 Task: Buy 5 Bleaching for Women's from Shave & Hair Removal section under best seller category for shipping address: Marshall Davis, 2837 Point Street, Park Ridge, Illinois 60068, Cell Number 7738643880. Pay from credit card ending with 7965, CVV 549
Action: Mouse moved to (20, 89)
Screenshot: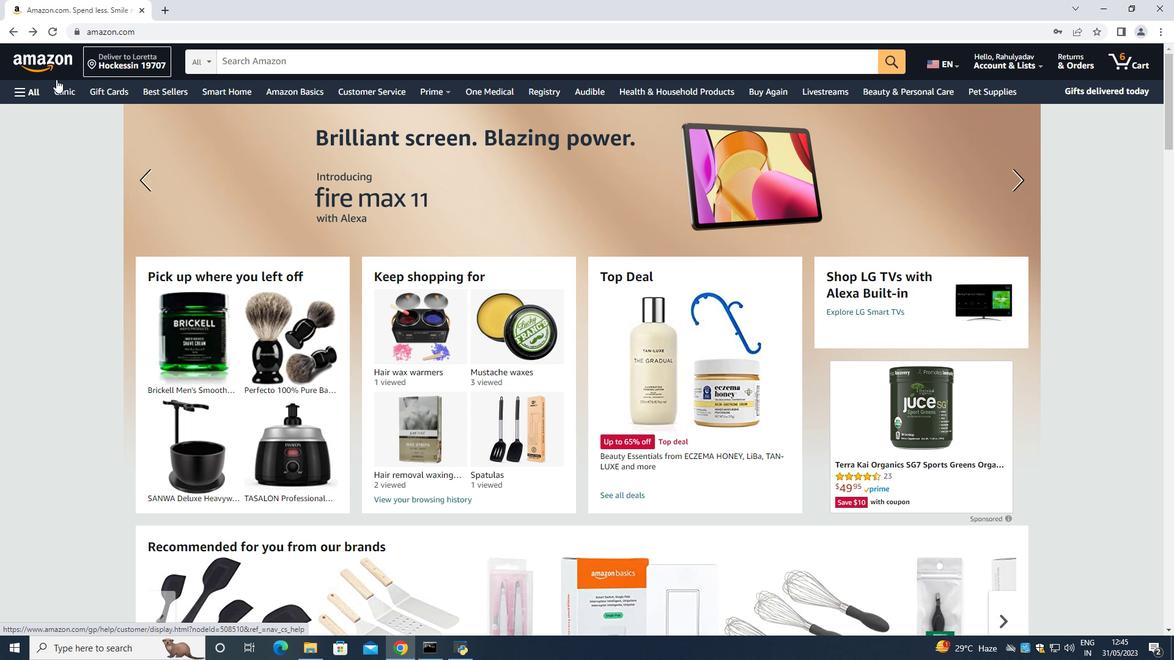 
Action: Mouse pressed left at (20, 89)
Screenshot: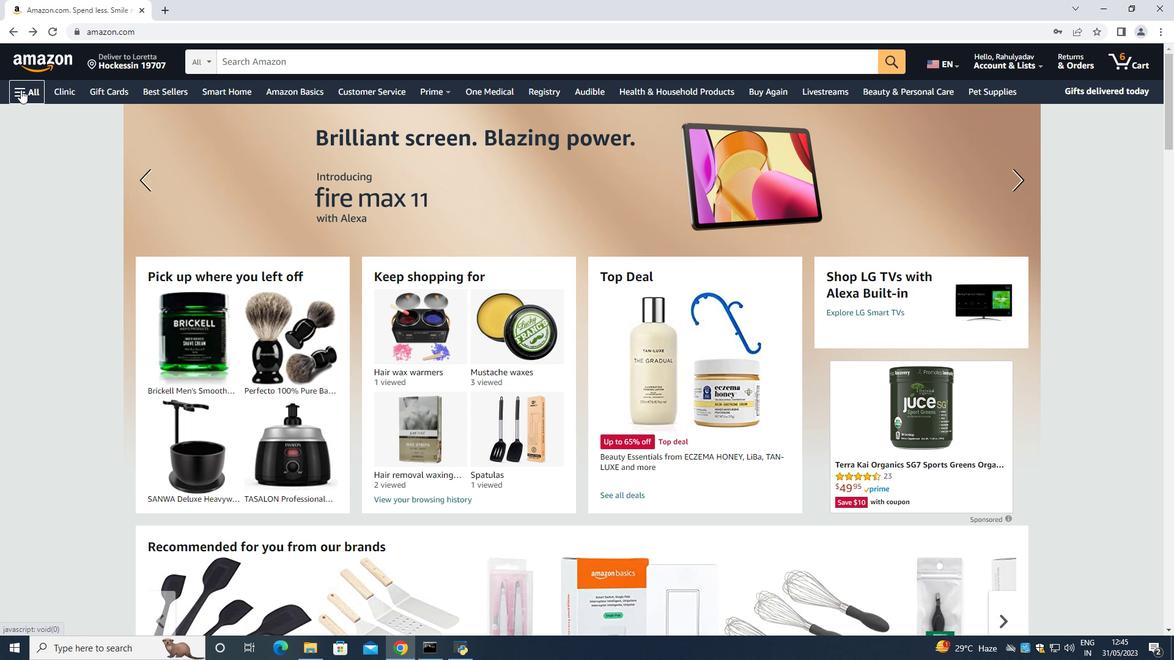 
Action: Mouse moved to (49, 118)
Screenshot: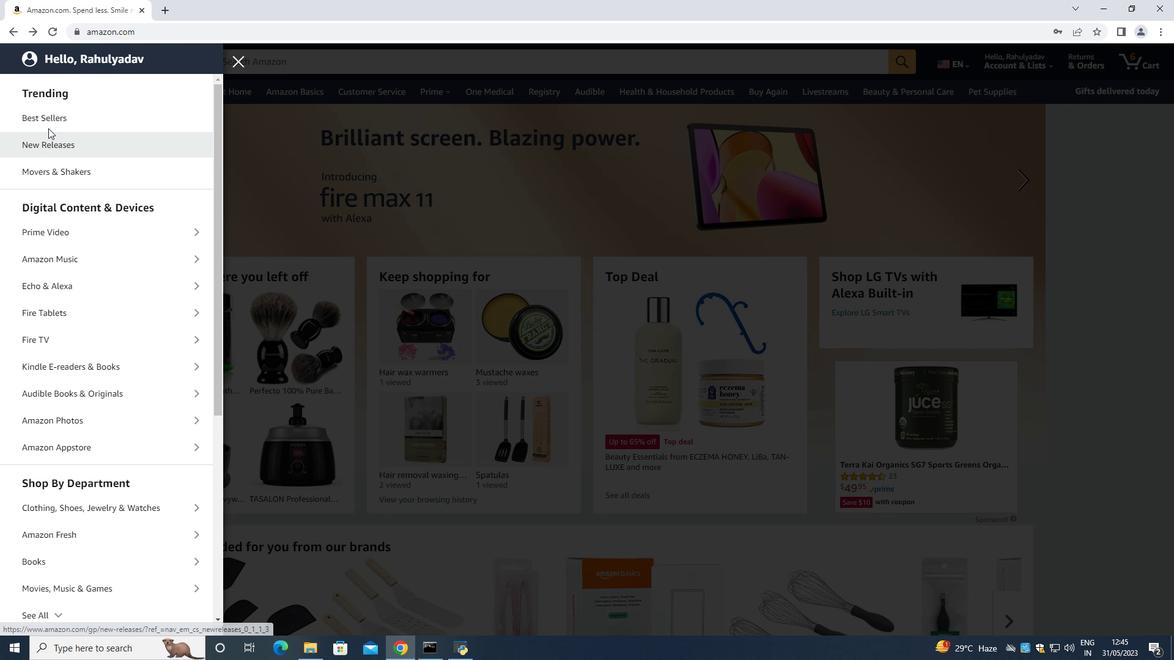 
Action: Mouse pressed left at (49, 118)
Screenshot: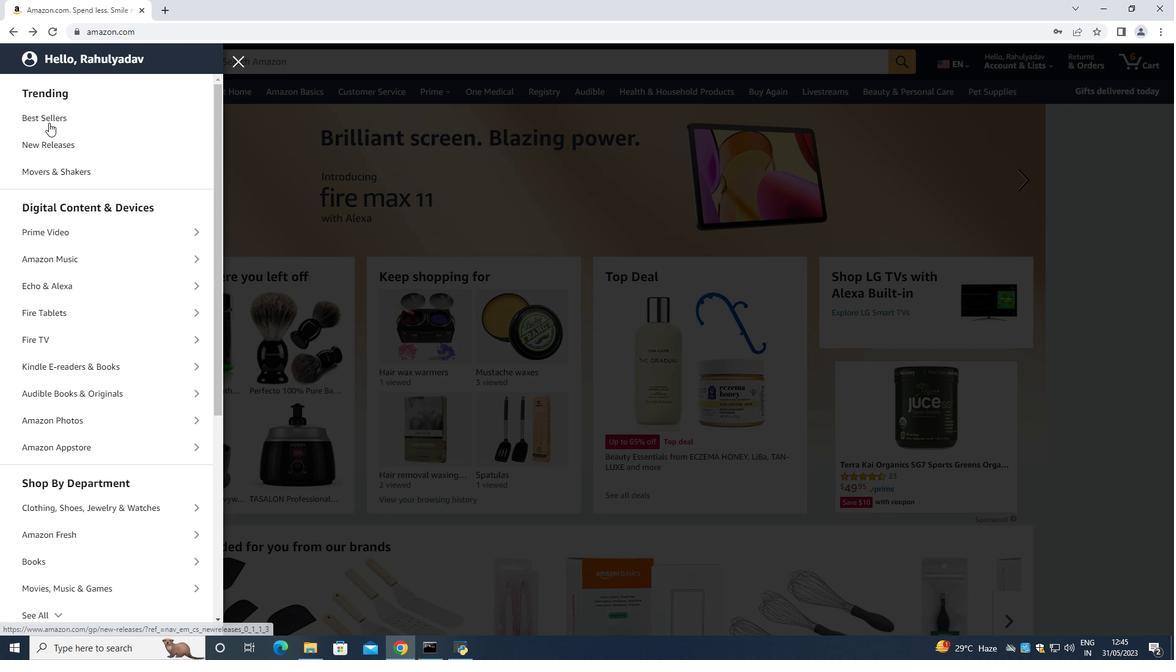 
Action: Mouse moved to (337, 66)
Screenshot: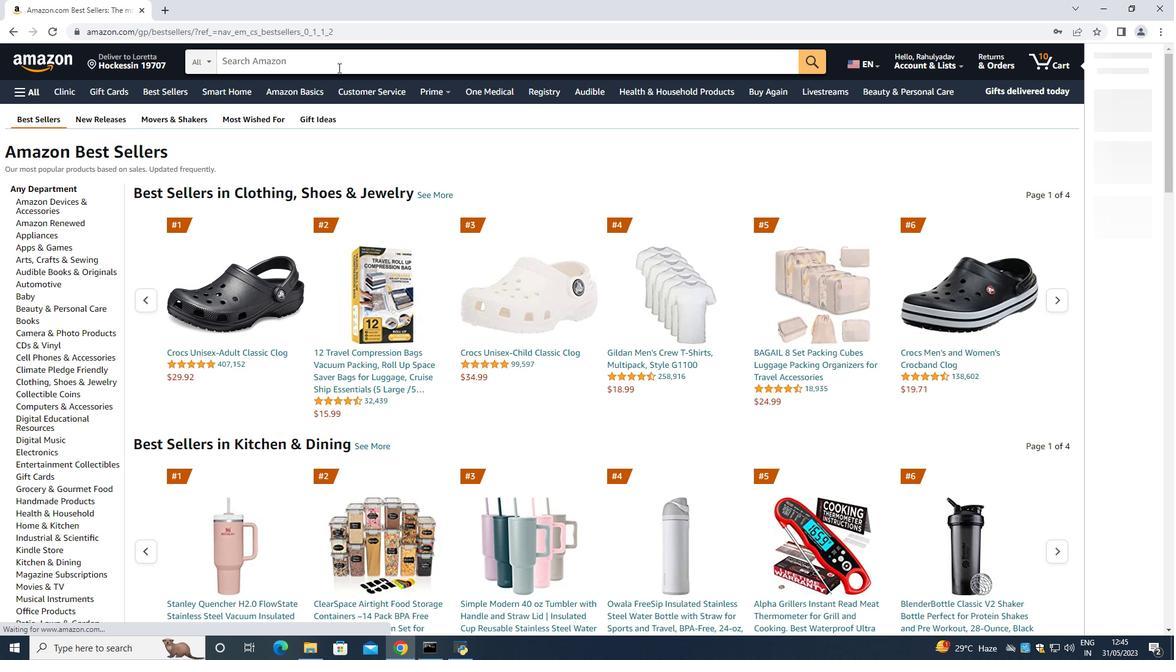 
Action: Mouse pressed left at (337, 66)
Screenshot: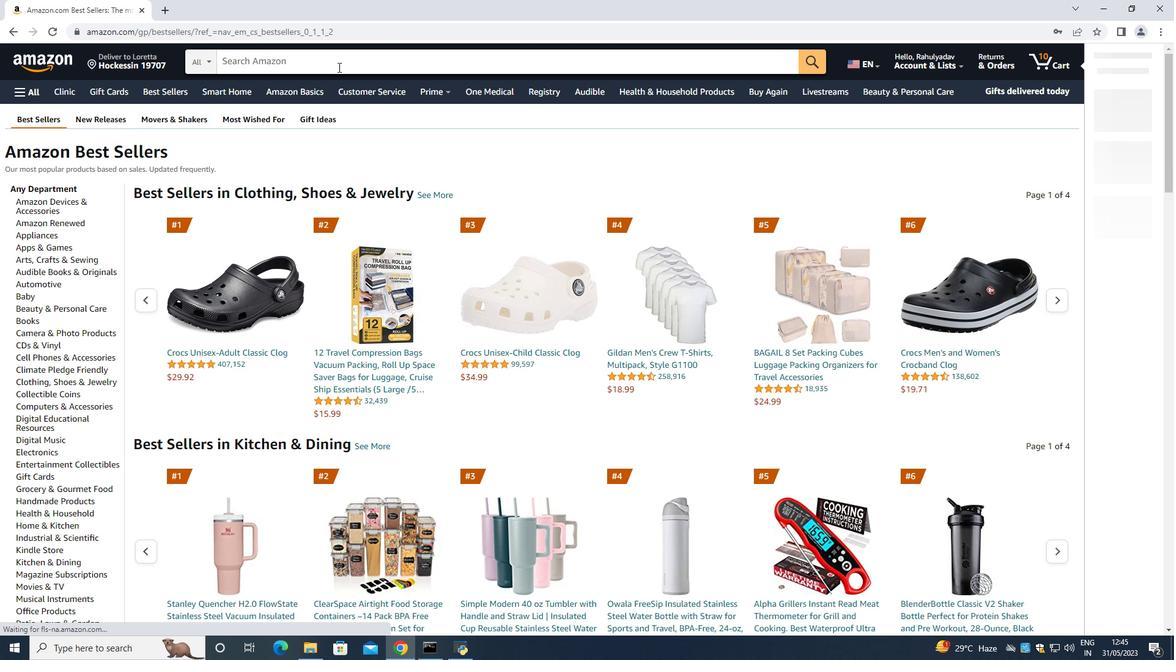 
Action: Mouse moved to (336, 66)
Screenshot: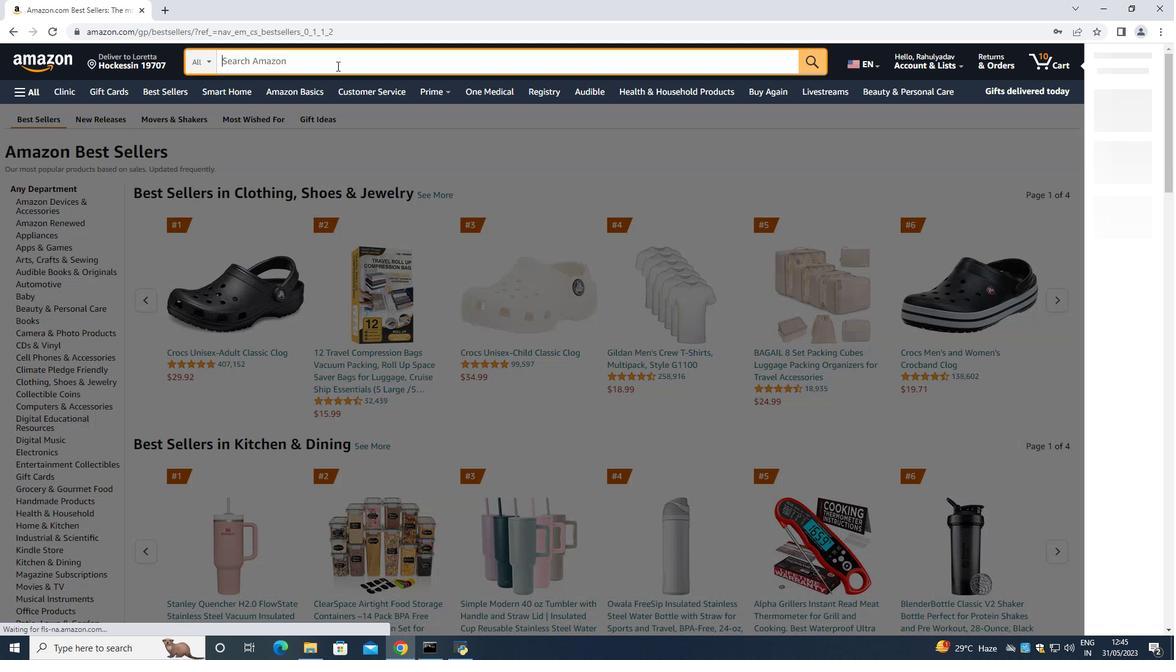 
Action: Key pressed <Key.shift>Bleaching<Key.space><Key.shift>For<Key.space><Key.shift>Women<Key.space><Key.enter>
Screenshot: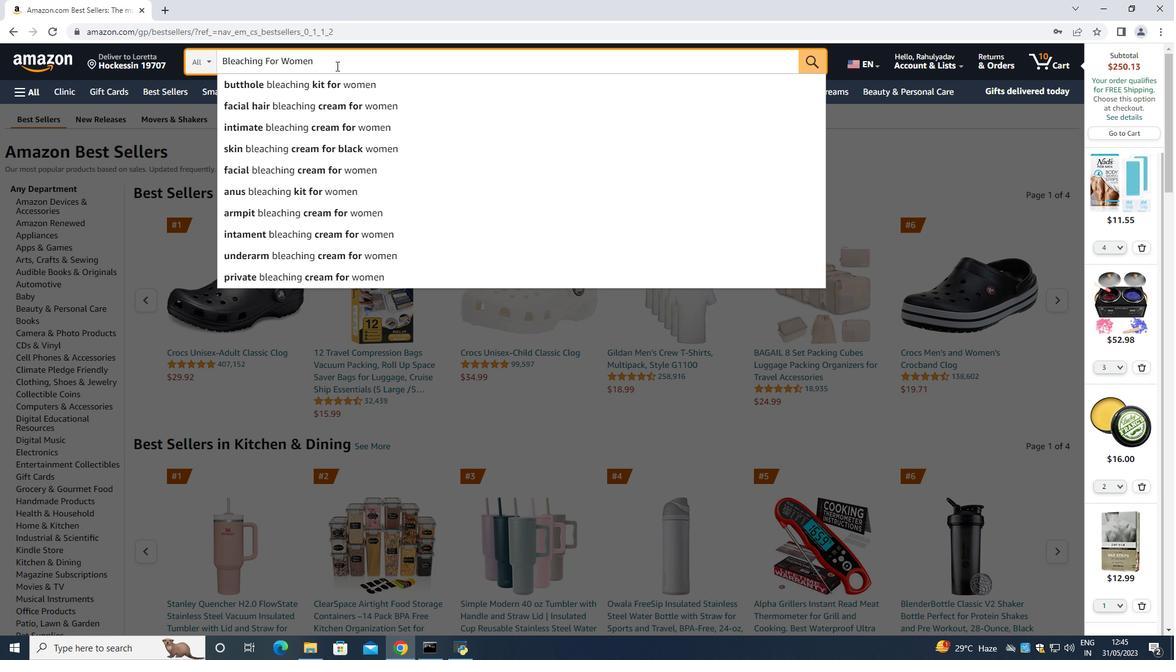 
Action: Mouse moved to (410, 257)
Screenshot: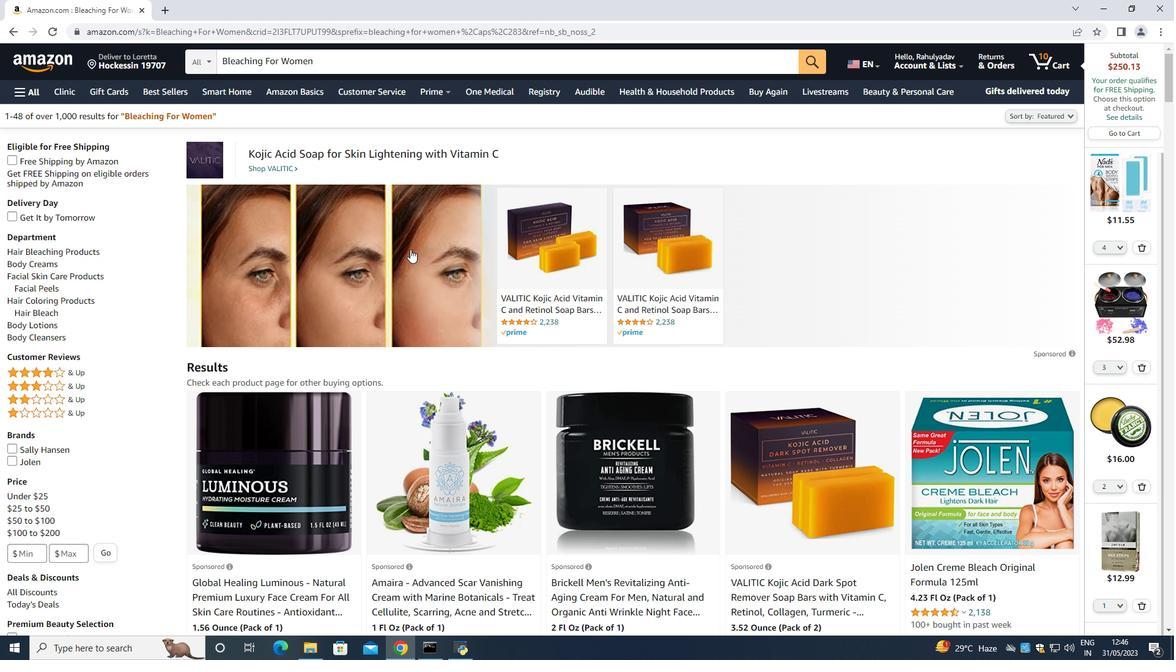 
Action: Mouse scrolled (410, 256) with delta (0, 0)
Screenshot: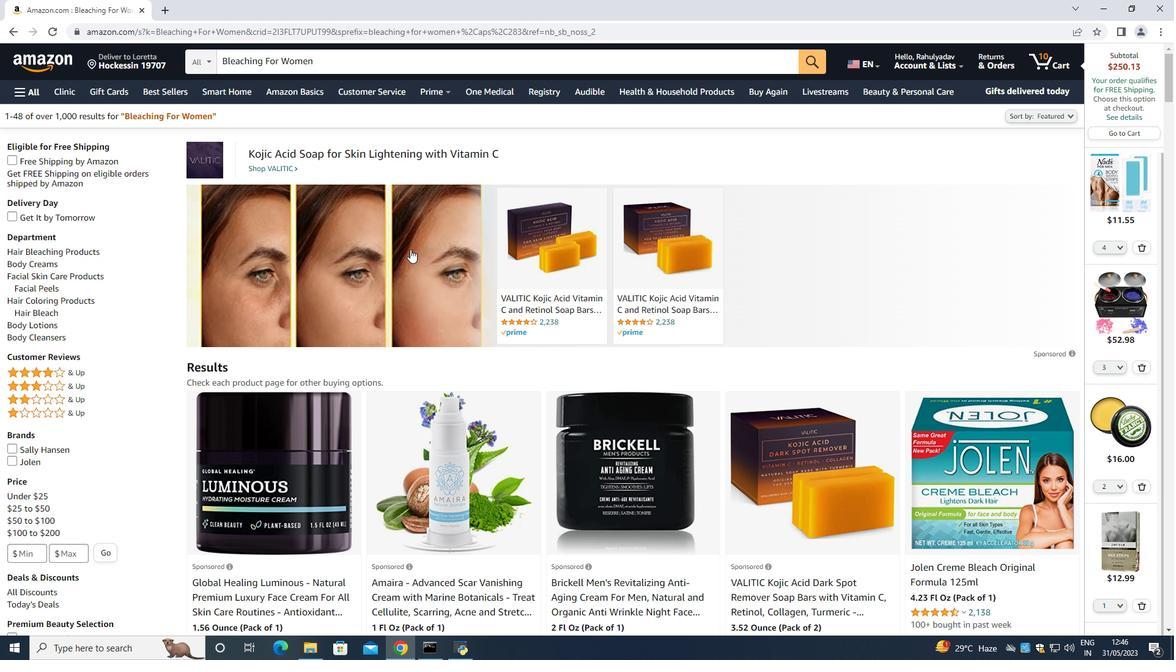 
Action: Mouse moved to (410, 257)
Screenshot: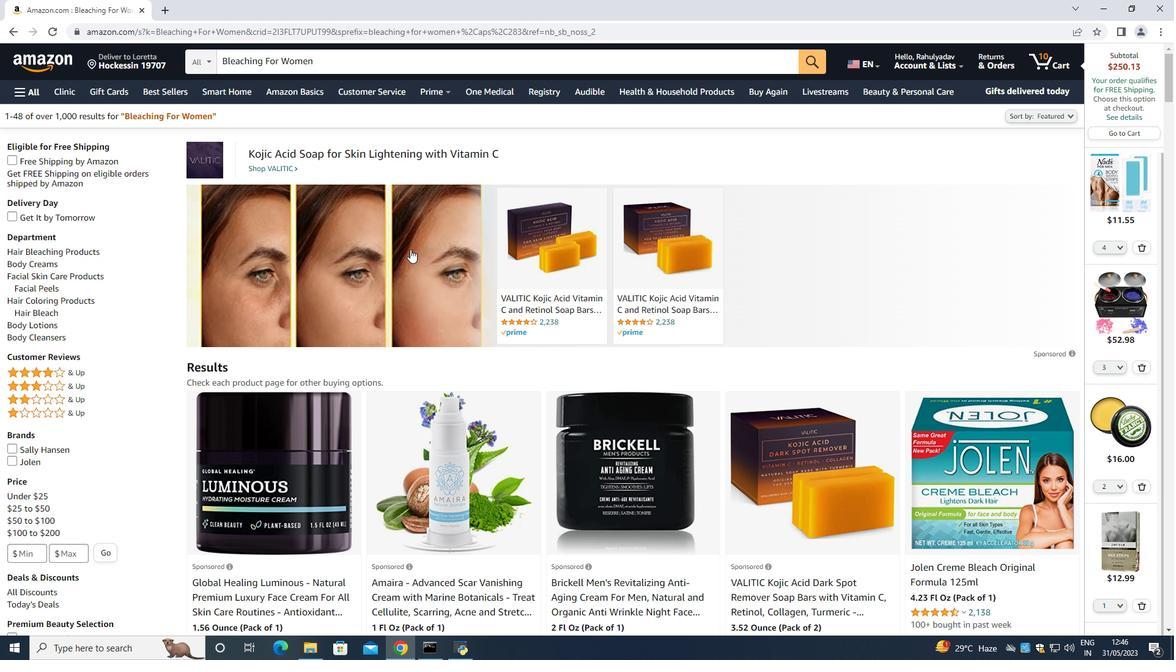 
Action: Mouse scrolled (410, 256) with delta (0, 0)
Screenshot: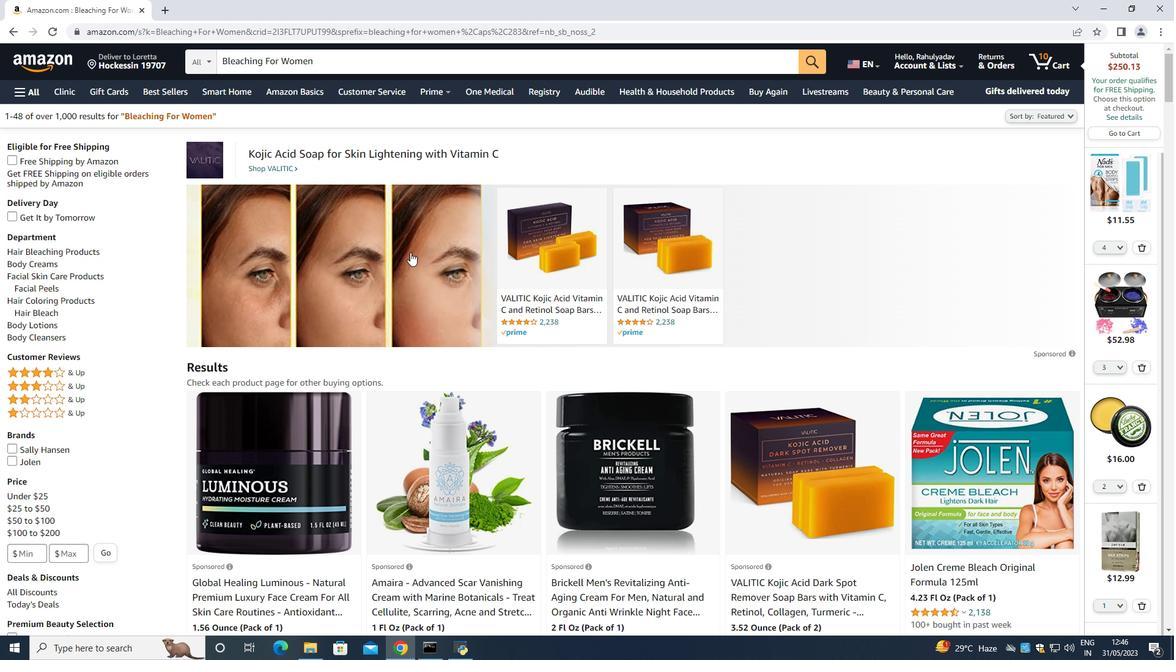 
Action: Mouse scrolled (410, 256) with delta (0, 0)
Screenshot: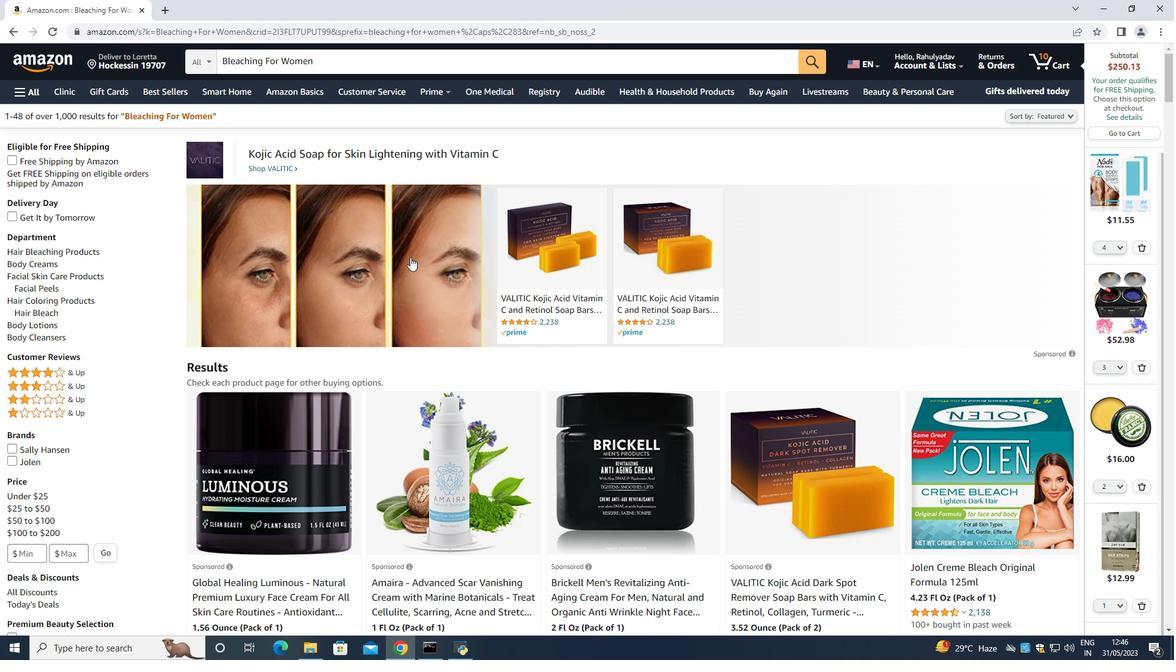 
Action: Mouse scrolled (410, 256) with delta (0, 0)
Screenshot: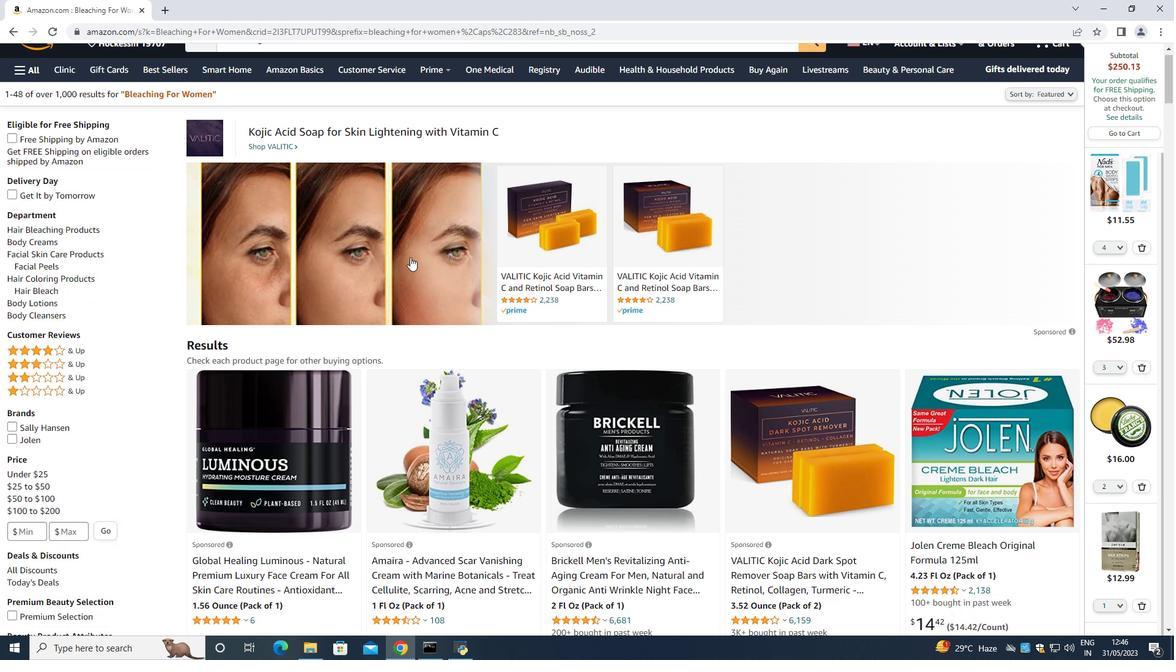 
Action: Mouse moved to (425, 310)
Screenshot: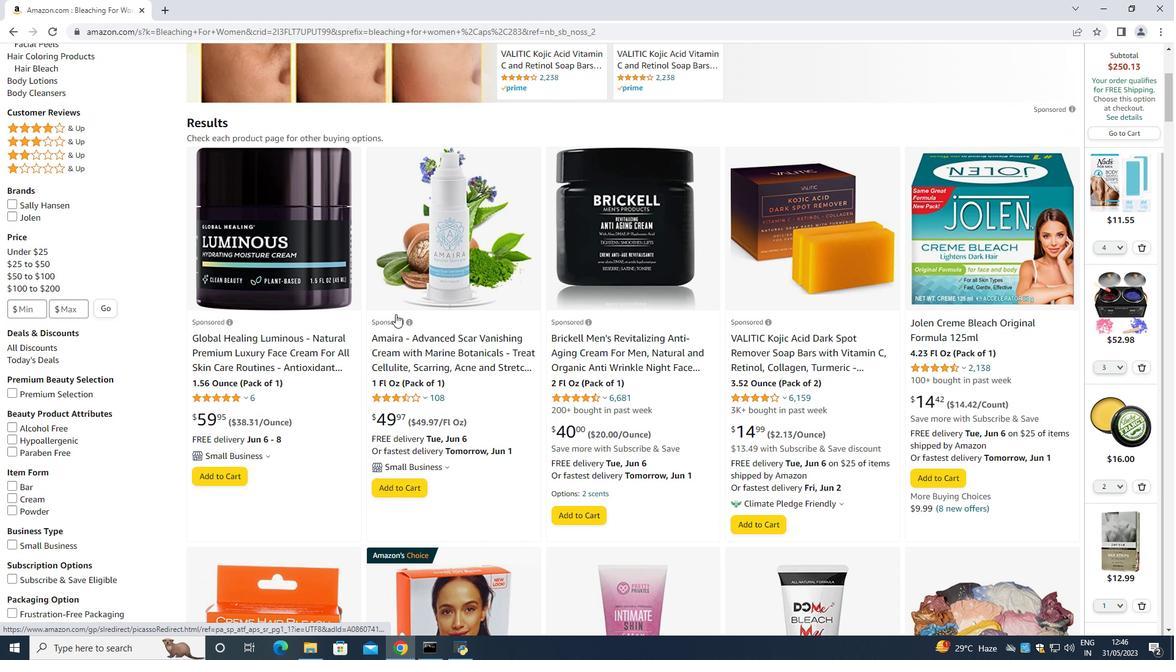 
Action: Mouse scrolled (425, 310) with delta (0, 0)
Screenshot: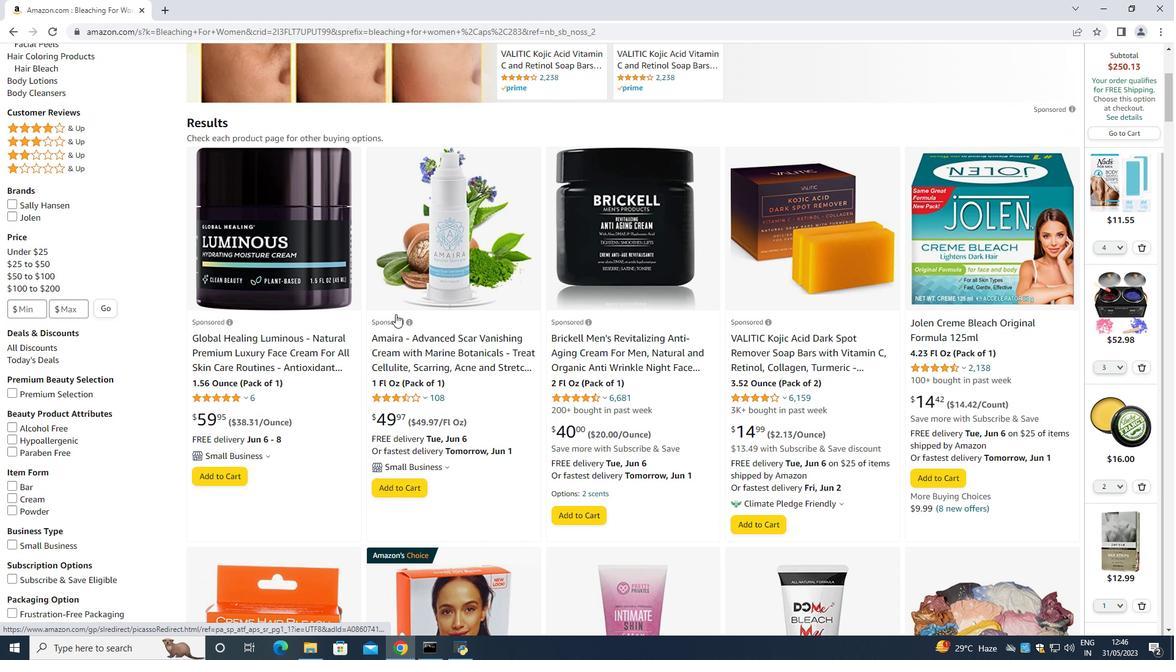 
Action: Mouse moved to (348, 270)
Screenshot: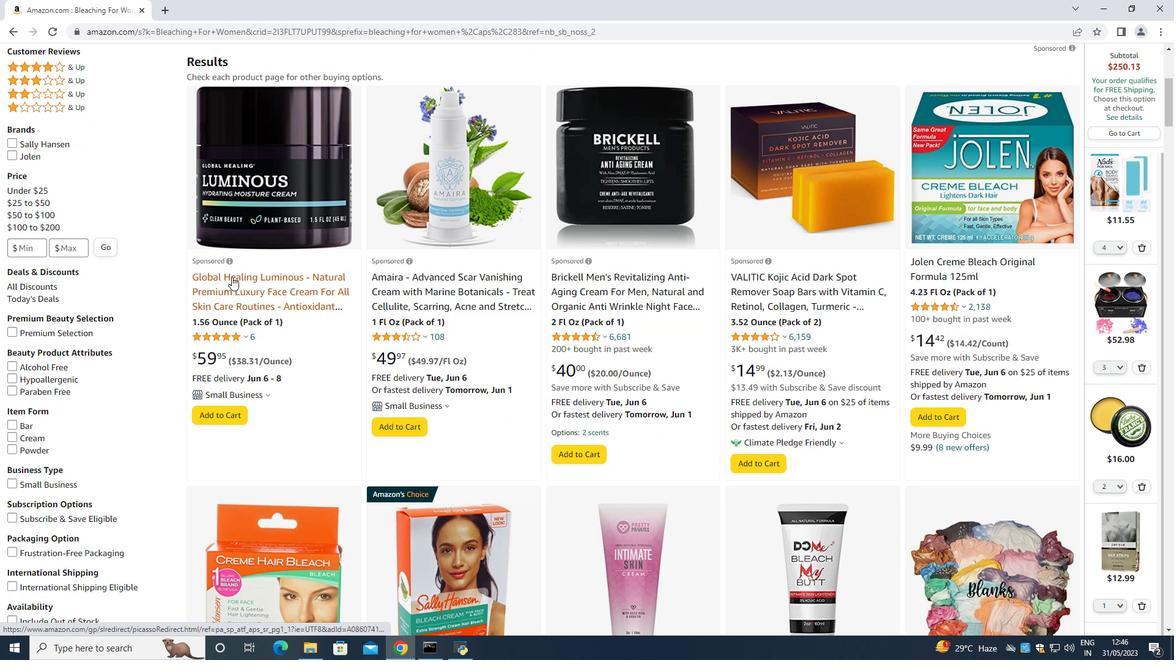 
Action: Mouse scrolled (348, 270) with delta (0, 0)
Screenshot: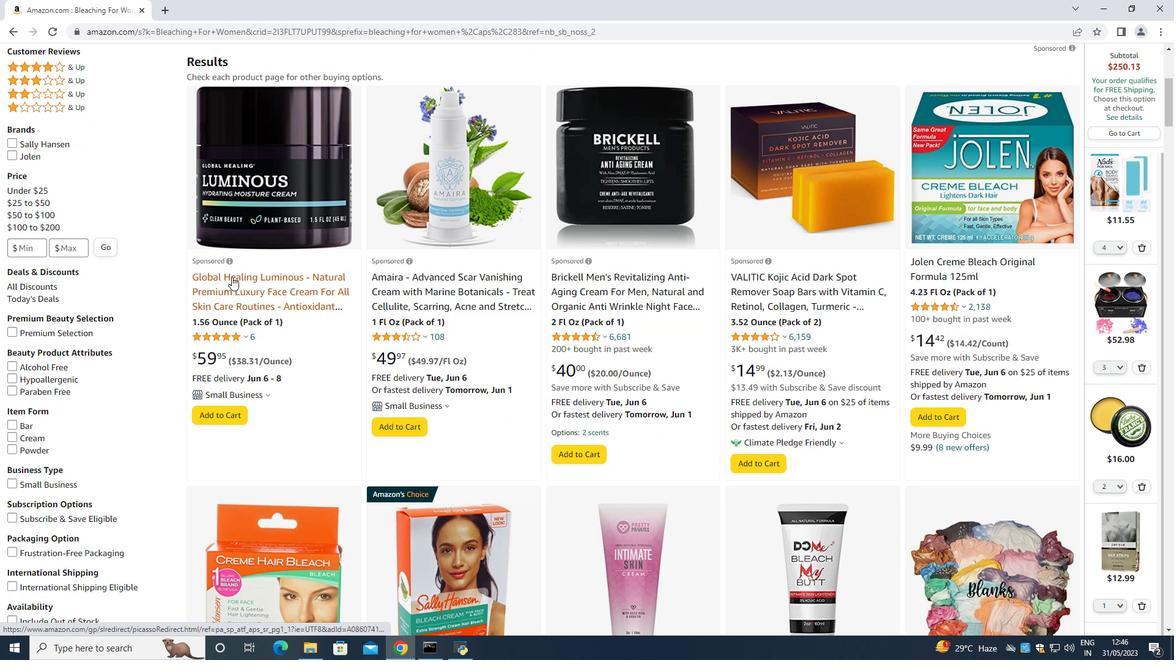 
Action: Mouse moved to (557, 388)
Screenshot: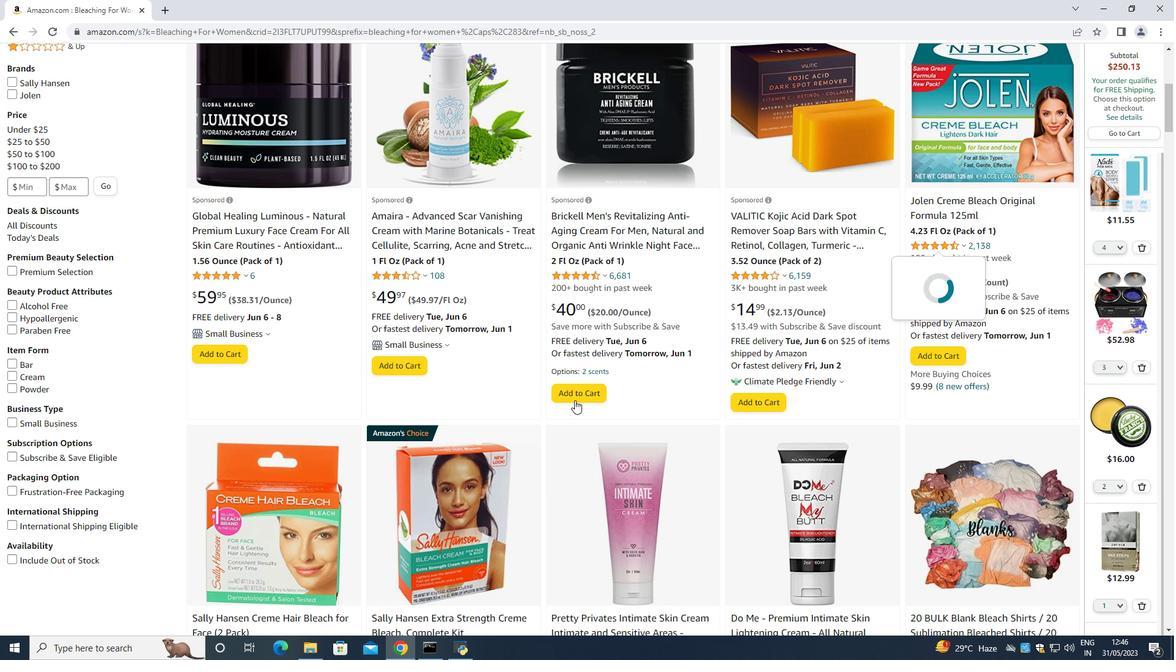 
Action: Mouse scrolled (557, 388) with delta (0, 0)
Screenshot: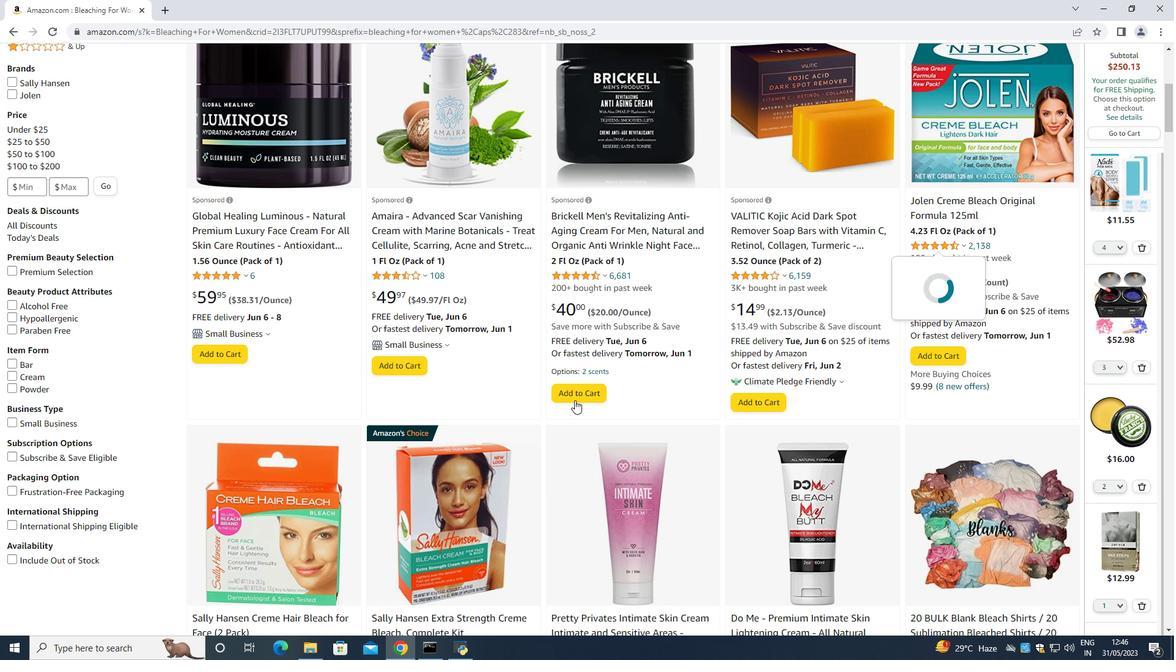 
Action: Mouse moved to (557, 388)
Screenshot: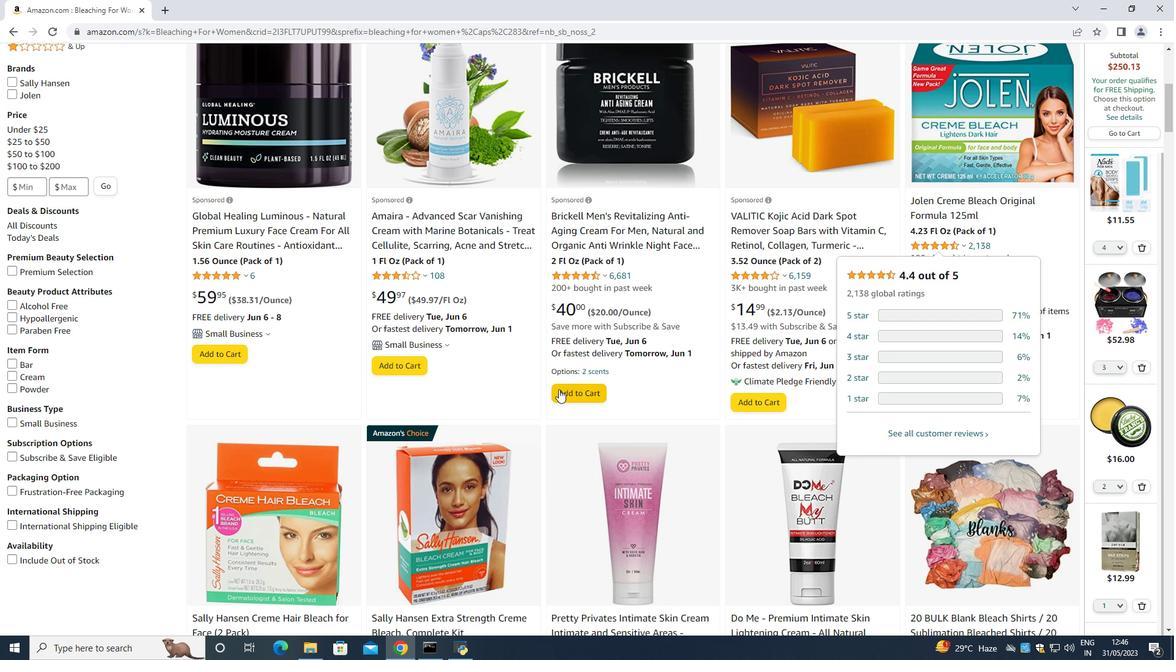 
Action: Mouse scrolled (557, 387) with delta (0, 0)
Screenshot: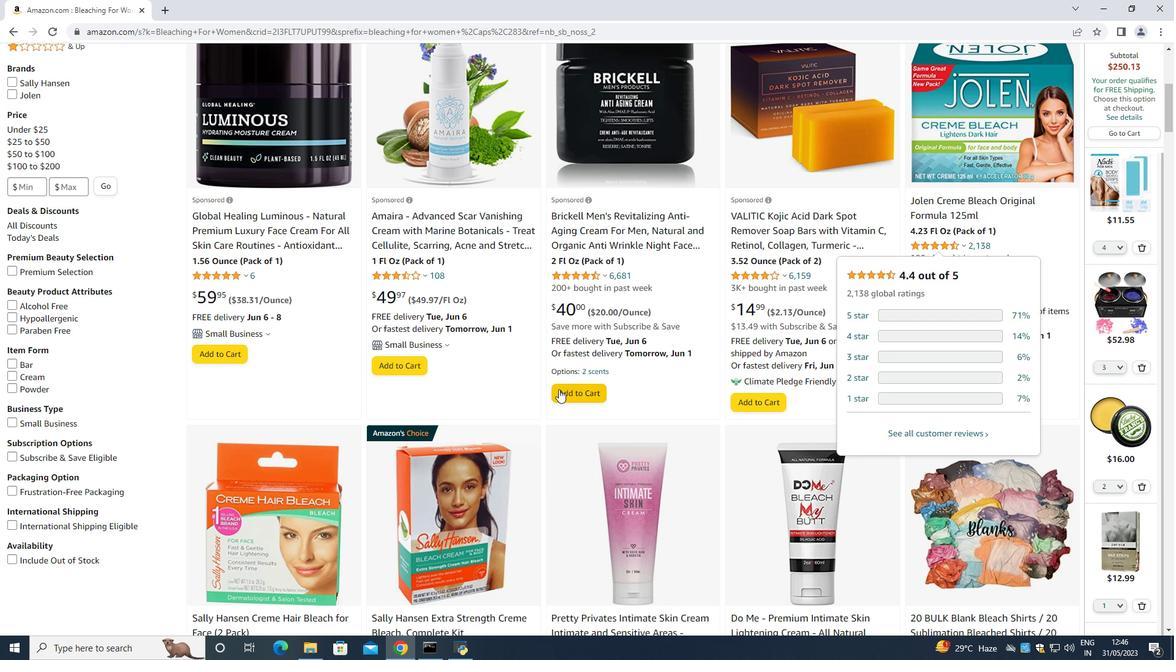 
Action: Mouse moved to (519, 407)
Screenshot: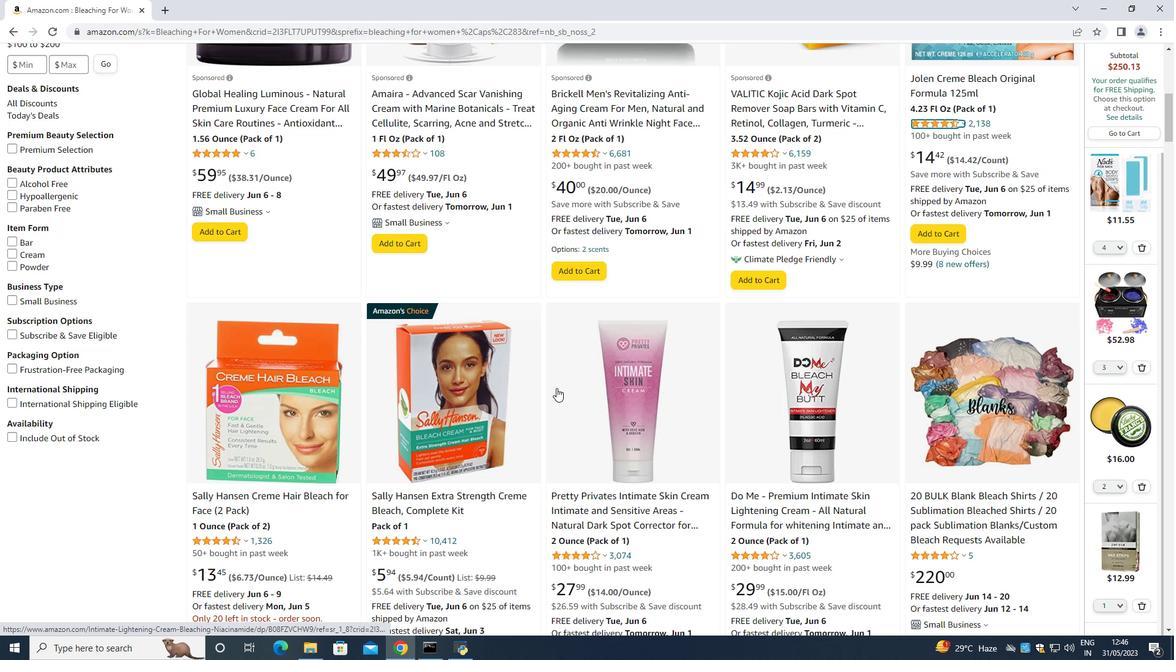 
Action: Mouse scrolled (556, 387) with delta (0, 0)
Screenshot: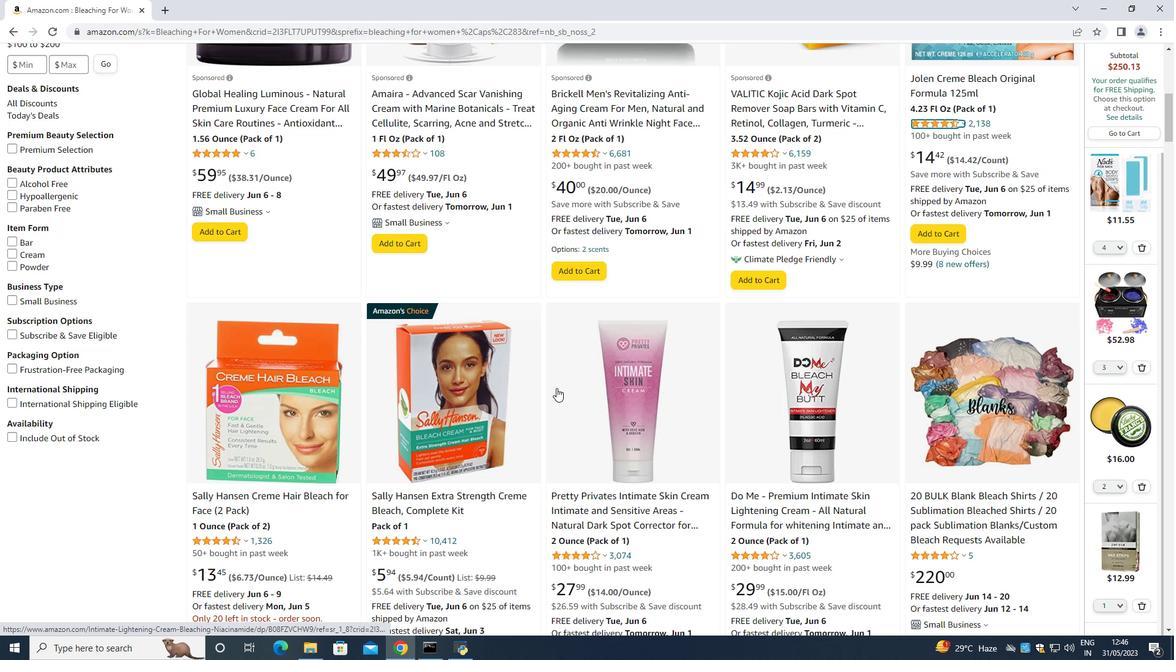 
Action: Mouse moved to (464, 438)
Screenshot: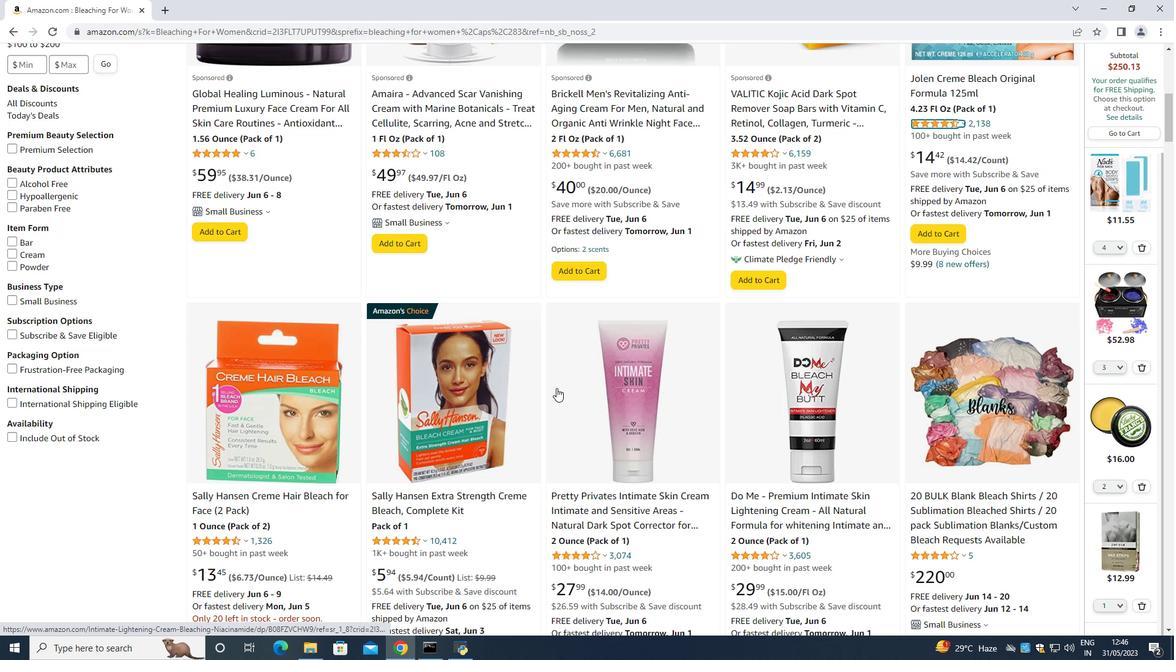 
Action: Mouse scrolled (555, 387) with delta (0, 0)
Screenshot: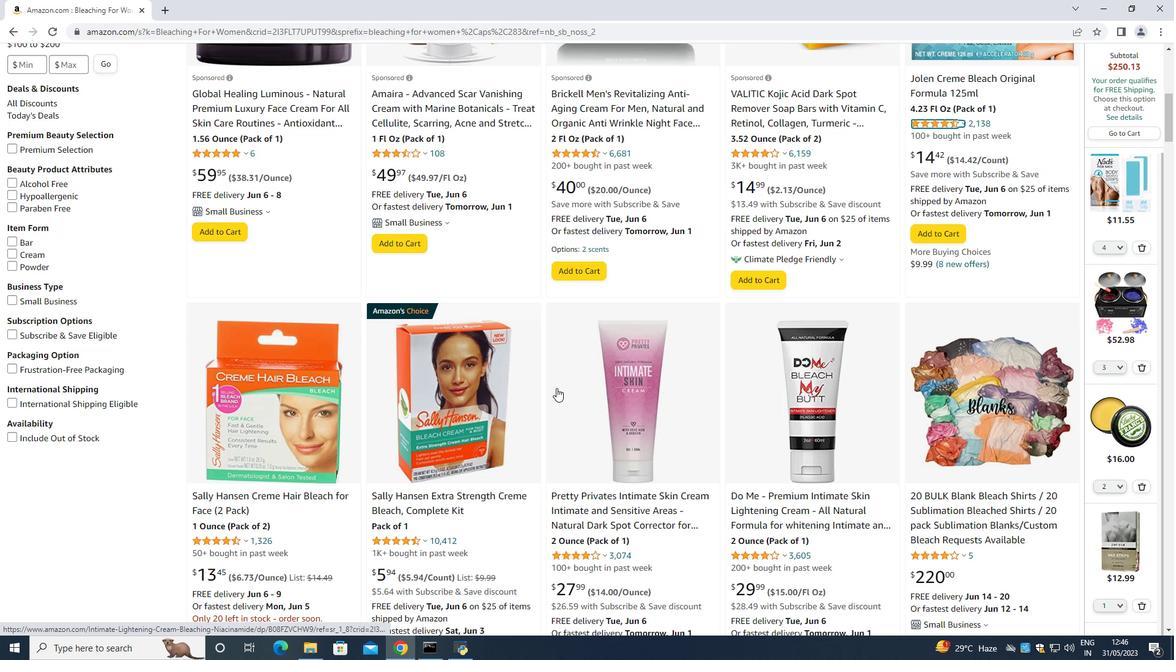 
Action: Mouse moved to (1001, 363)
Screenshot: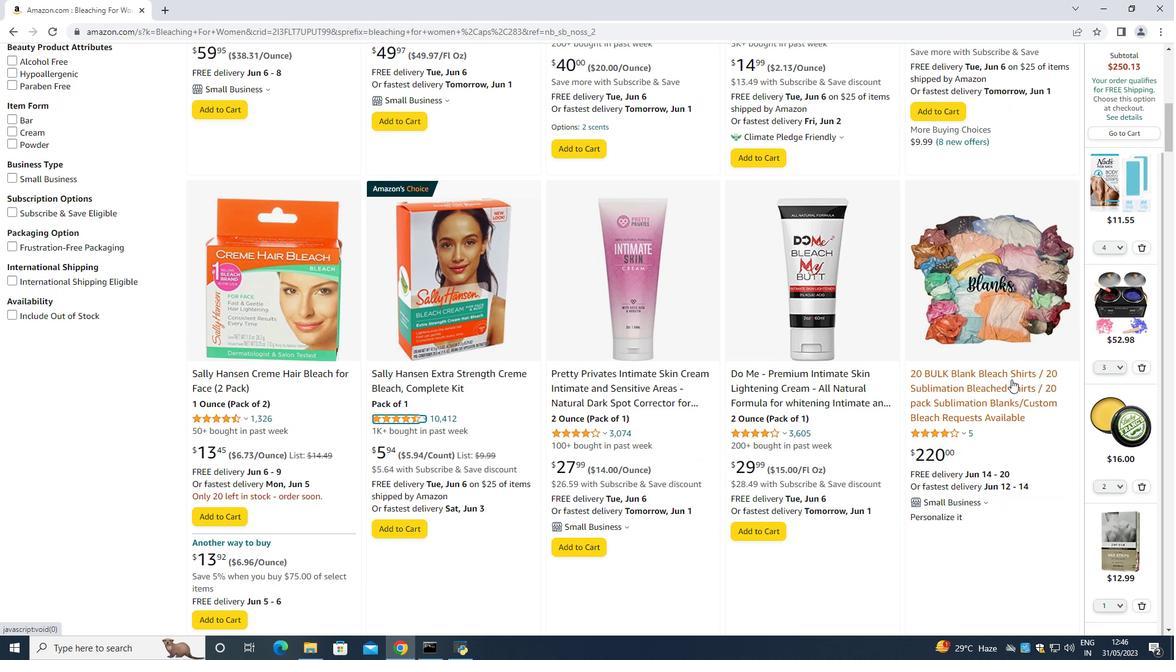 
Action: Mouse scrolled (1001, 363) with delta (0, 0)
Screenshot: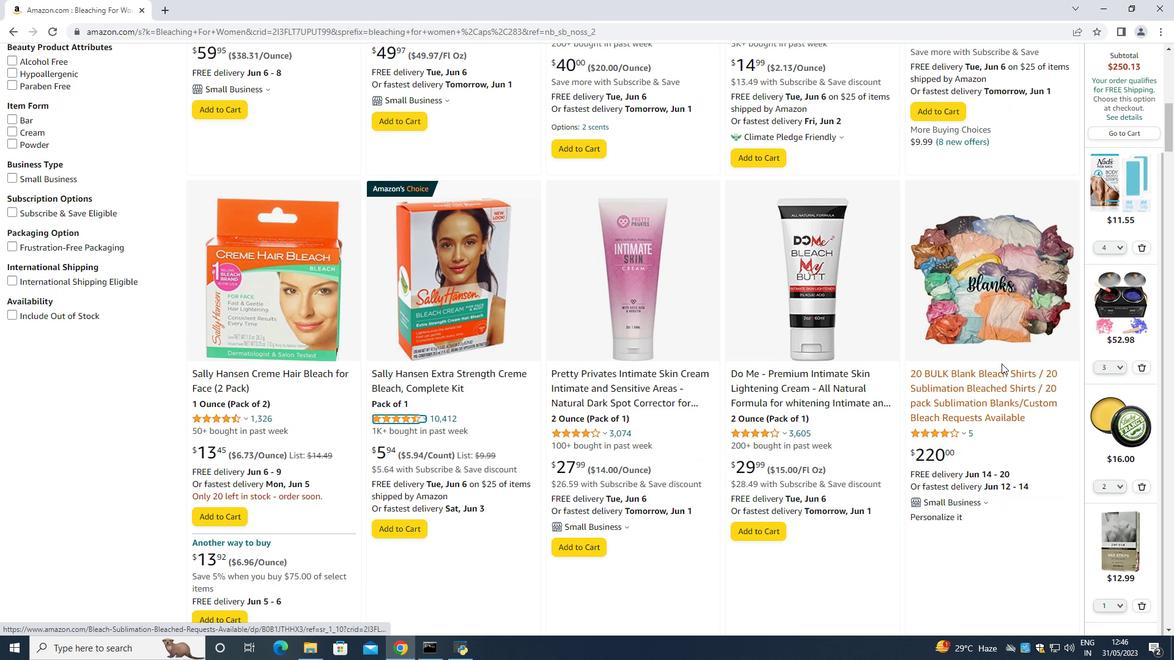 
Action: Mouse moved to (992, 359)
Screenshot: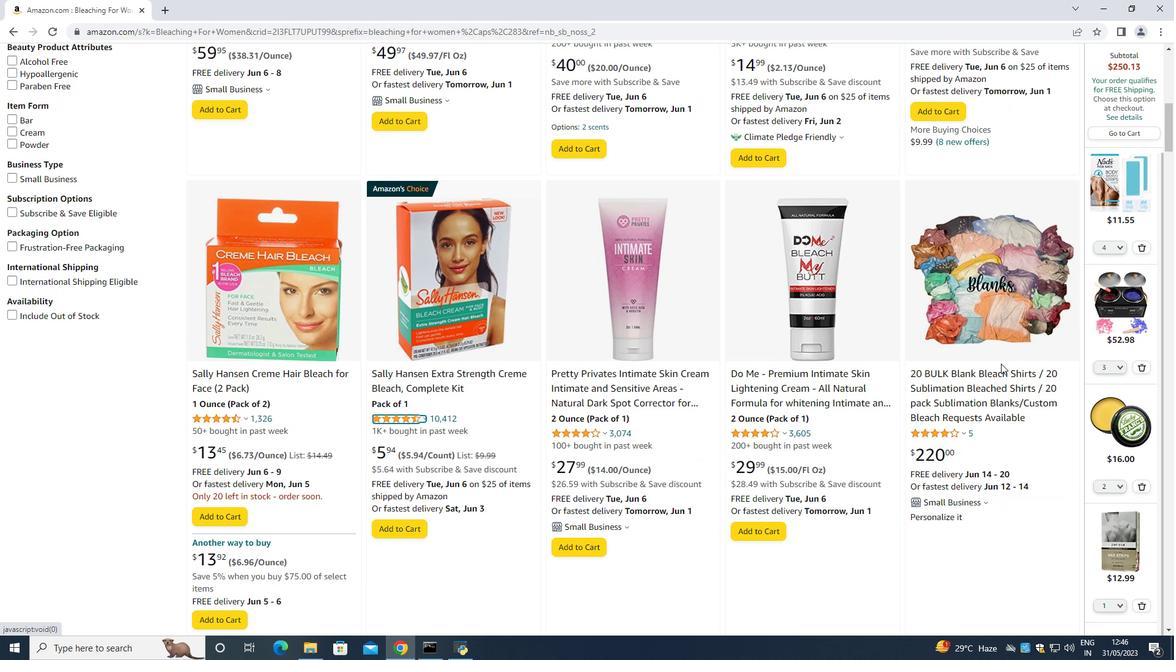 
Action: Mouse scrolled (992, 358) with delta (0, 0)
Screenshot: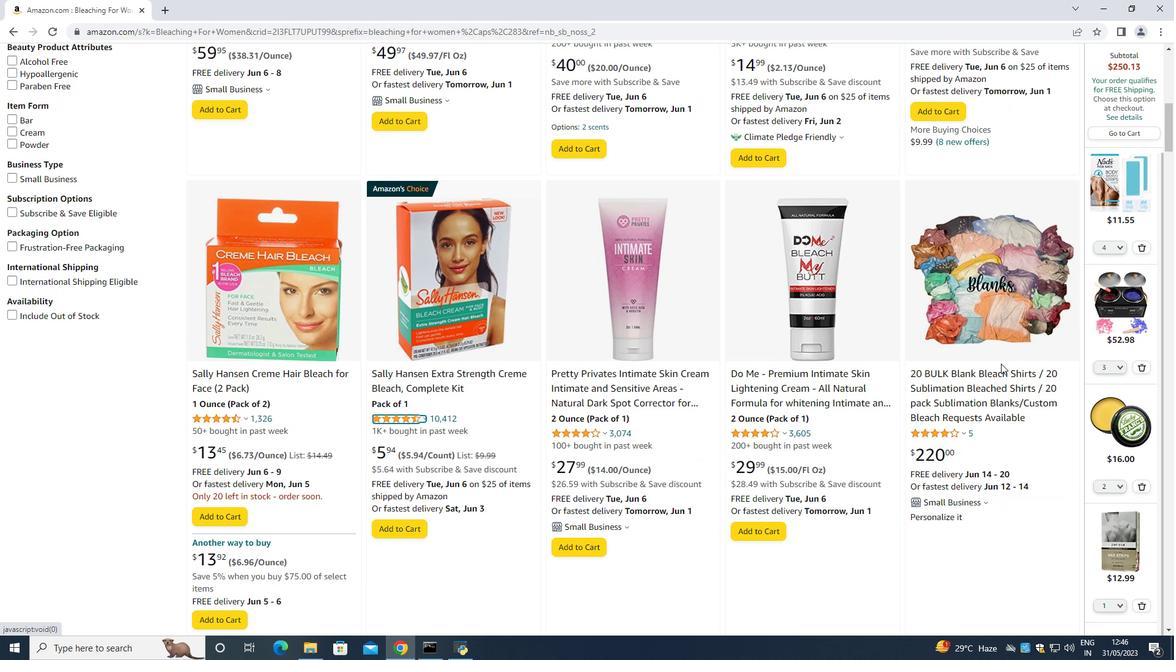 
Action: Mouse moved to (955, 337)
Screenshot: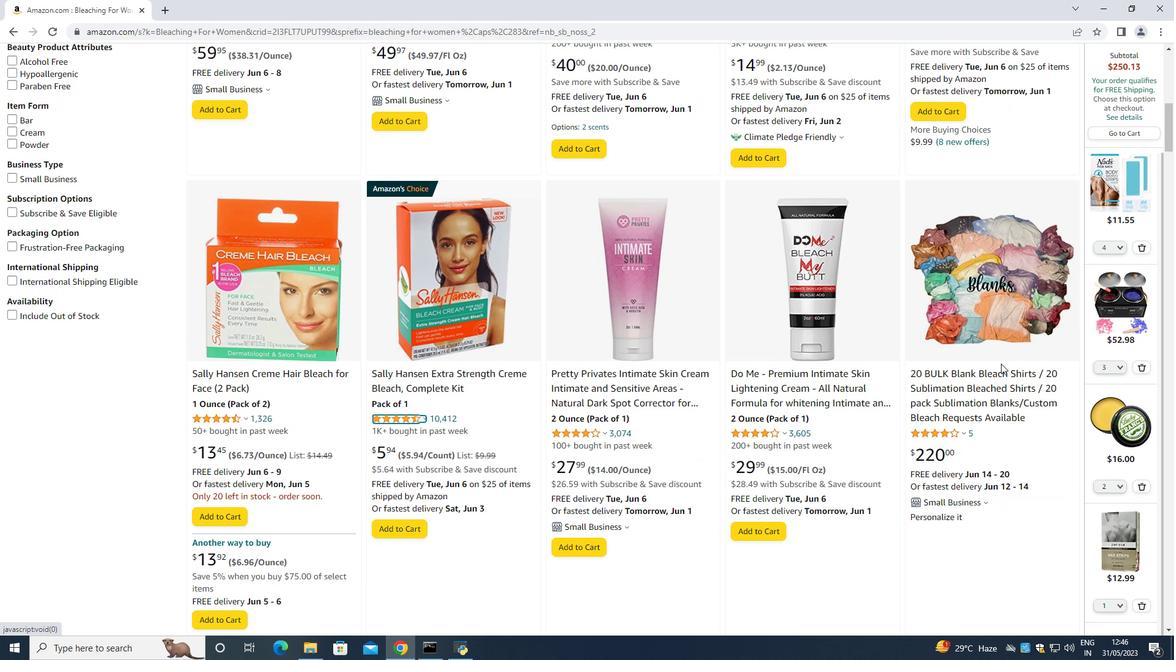 
Action: Mouse scrolled (955, 337) with delta (0, 0)
Screenshot: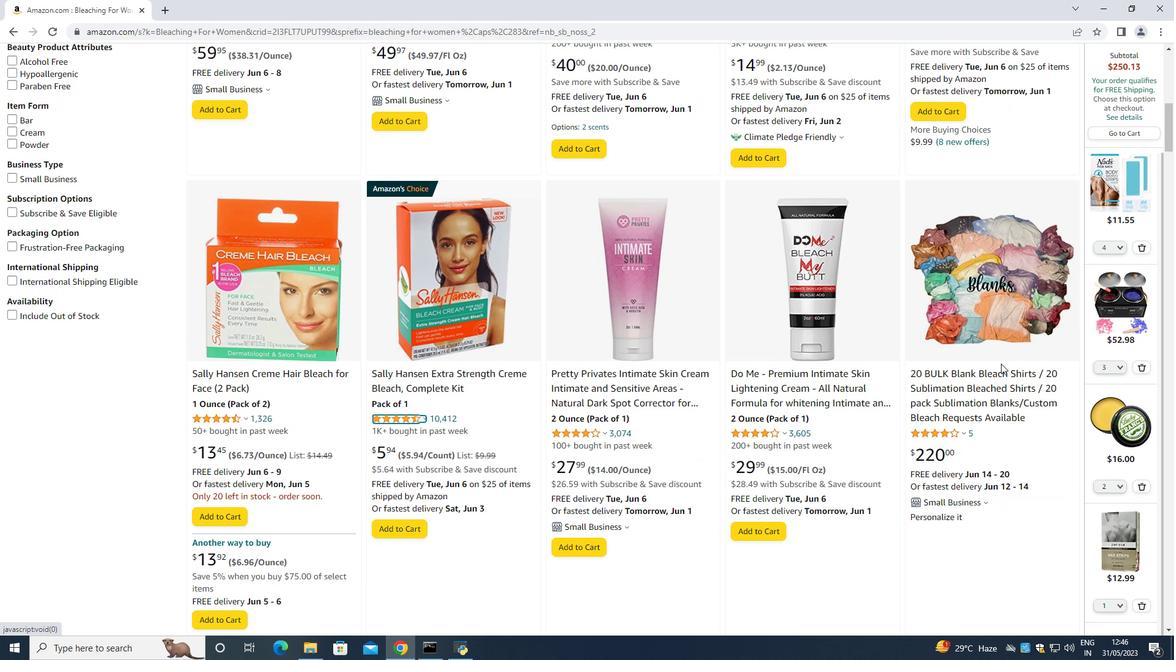 
Action: Mouse moved to (933, 318)
Screenshot: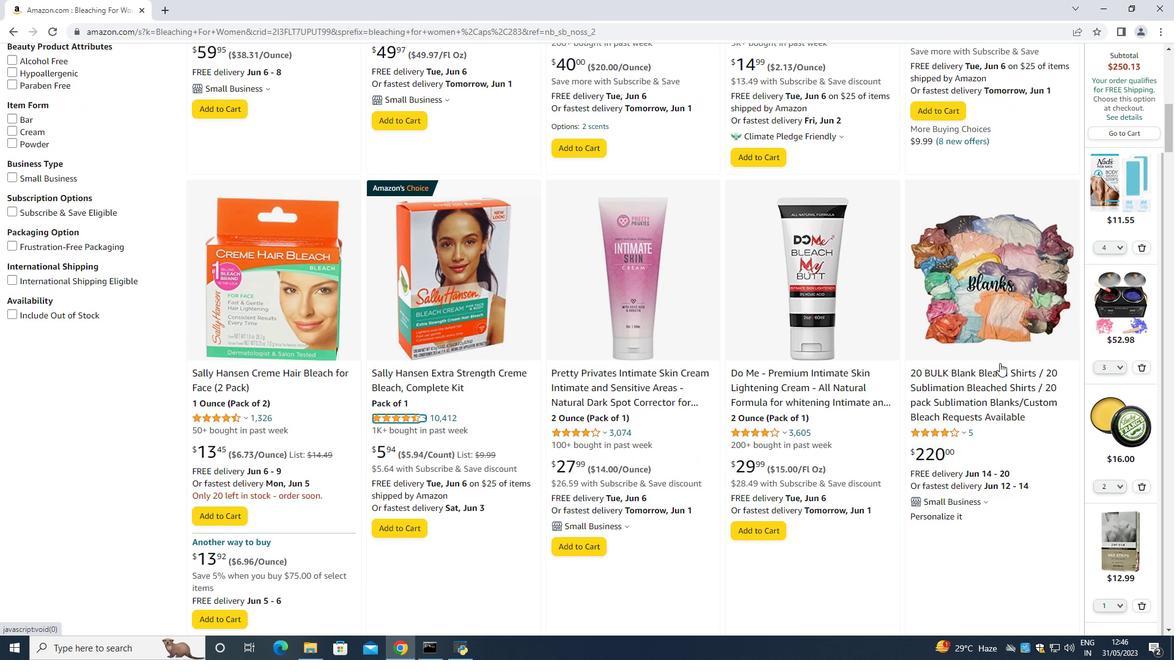 
Action: Mouse scrolled (937, 321) with delta (0, 0)
Screenshot: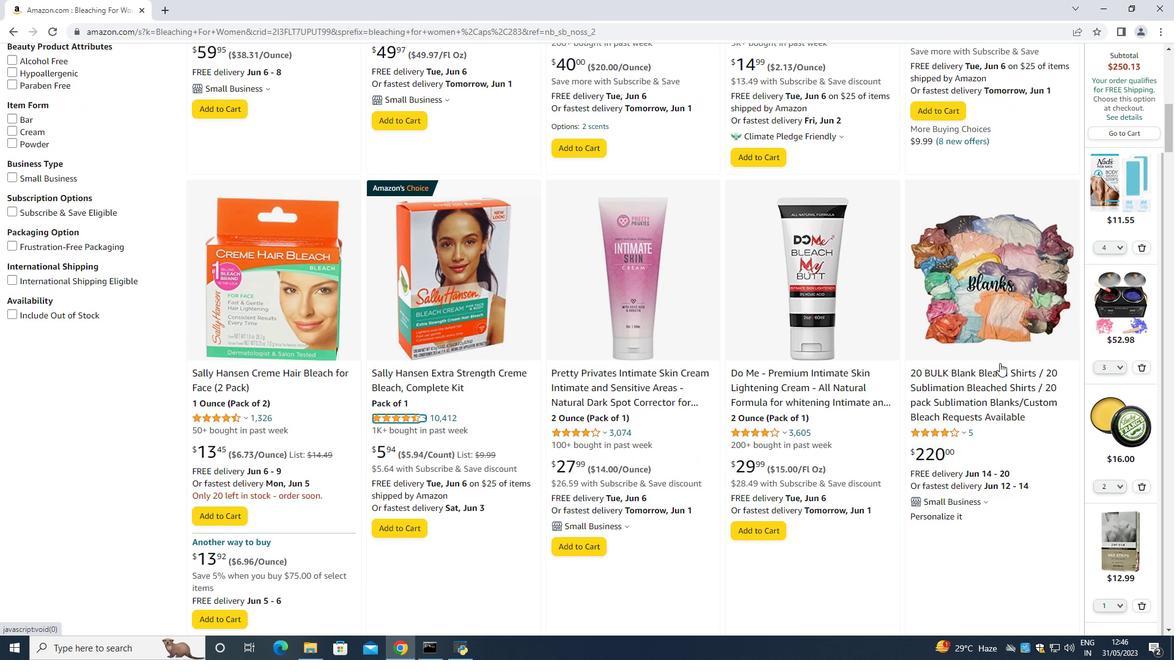 
Action: Mouse moved to (918, 308)
Screenshot: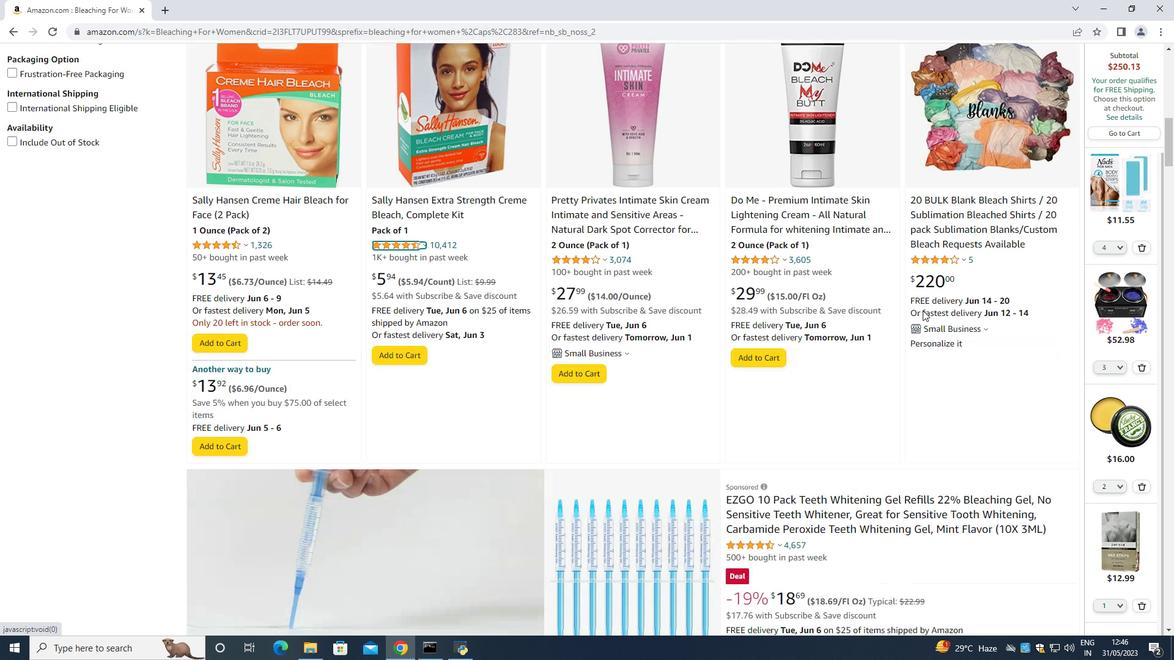 
Action: Mouse scrolled (918, 307) with delta (0, 0)
Screenshot: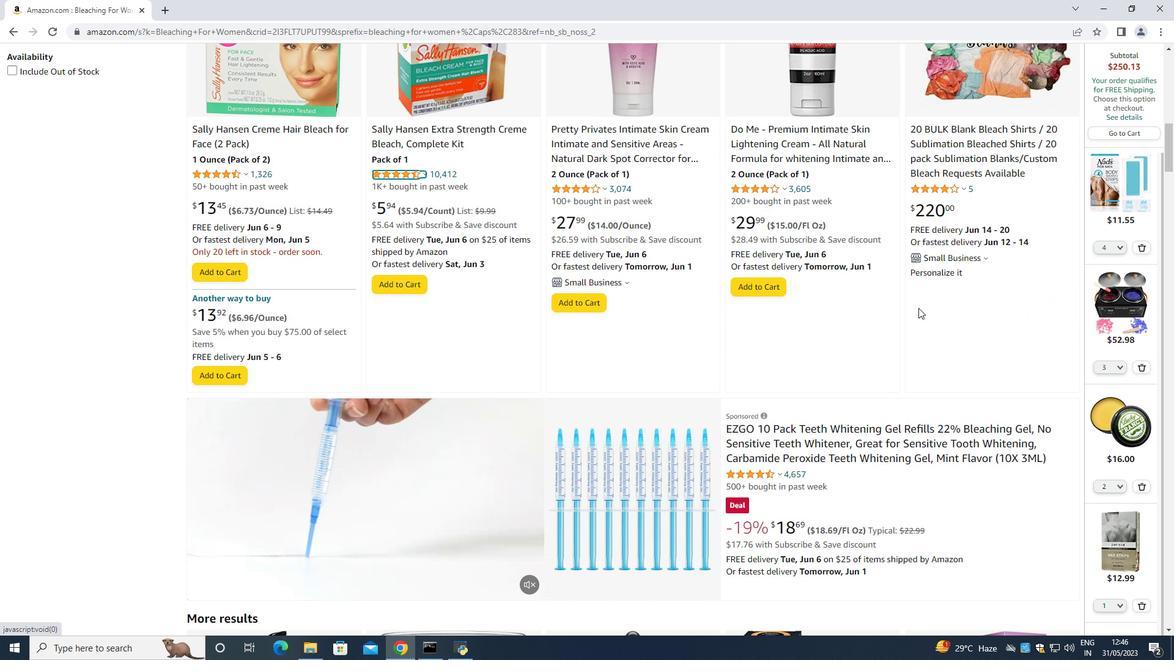 
Action: Mouse moved to (913, 308)
Screenshot: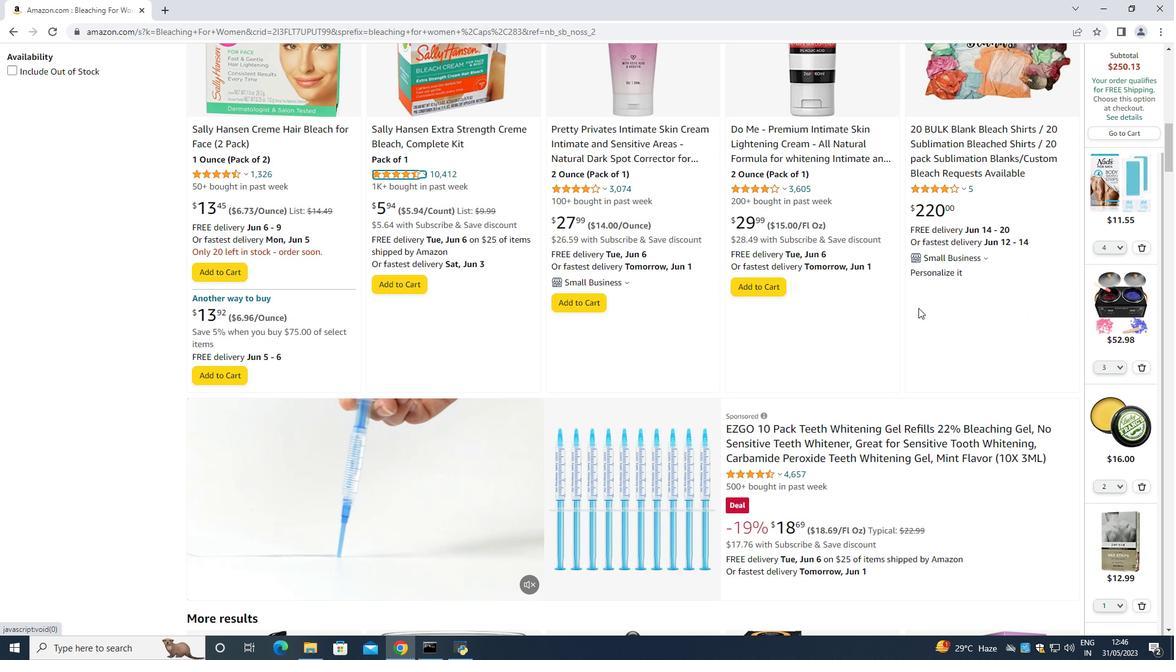 
Action: Mouse scrolled (913, 308) with delta (0, 0)
Screenshot: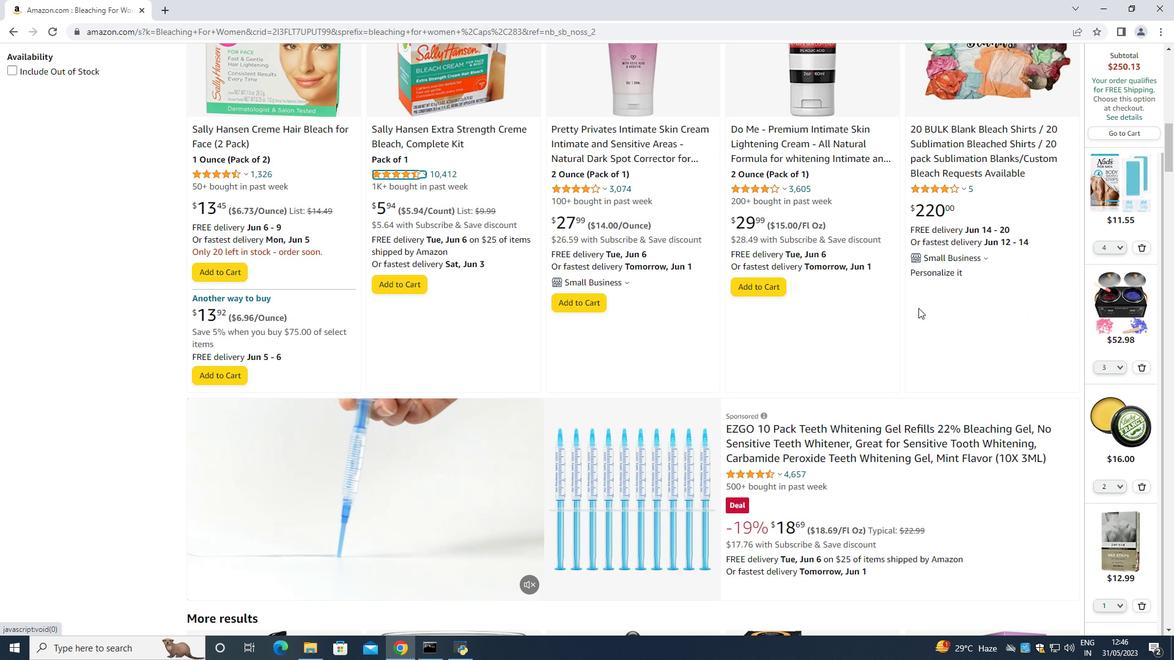 
Action: Mouse moved to (909, 311)
Screenshot: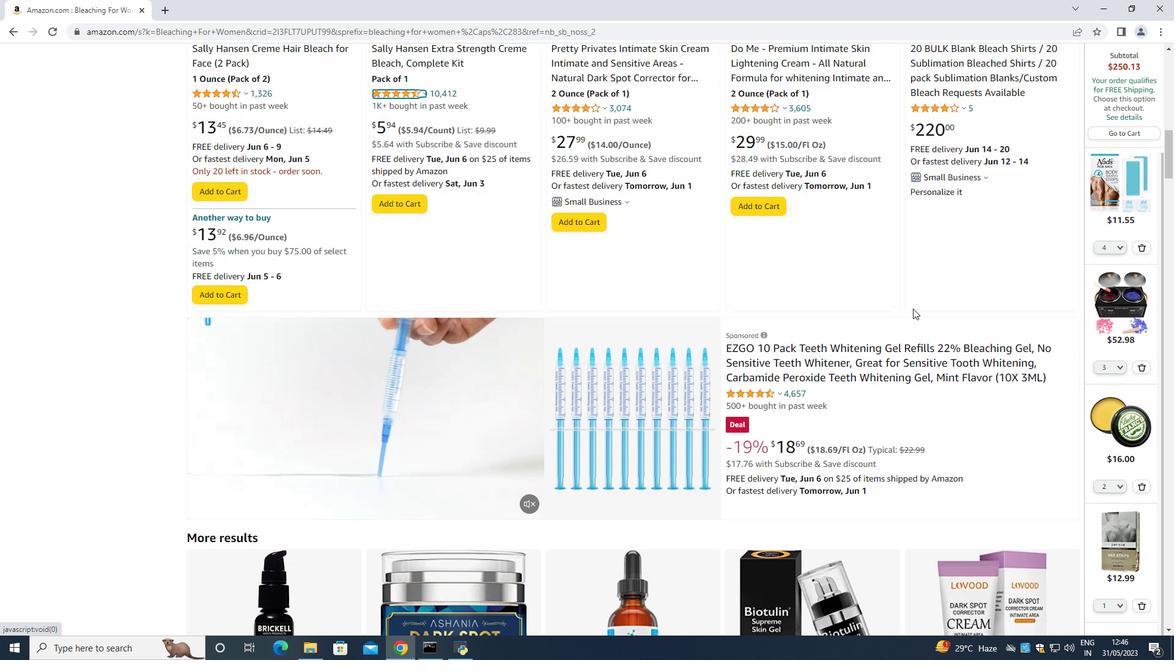 
Action: Mouse scrolled (911, 310) with delta (0, 0)
Screenshot: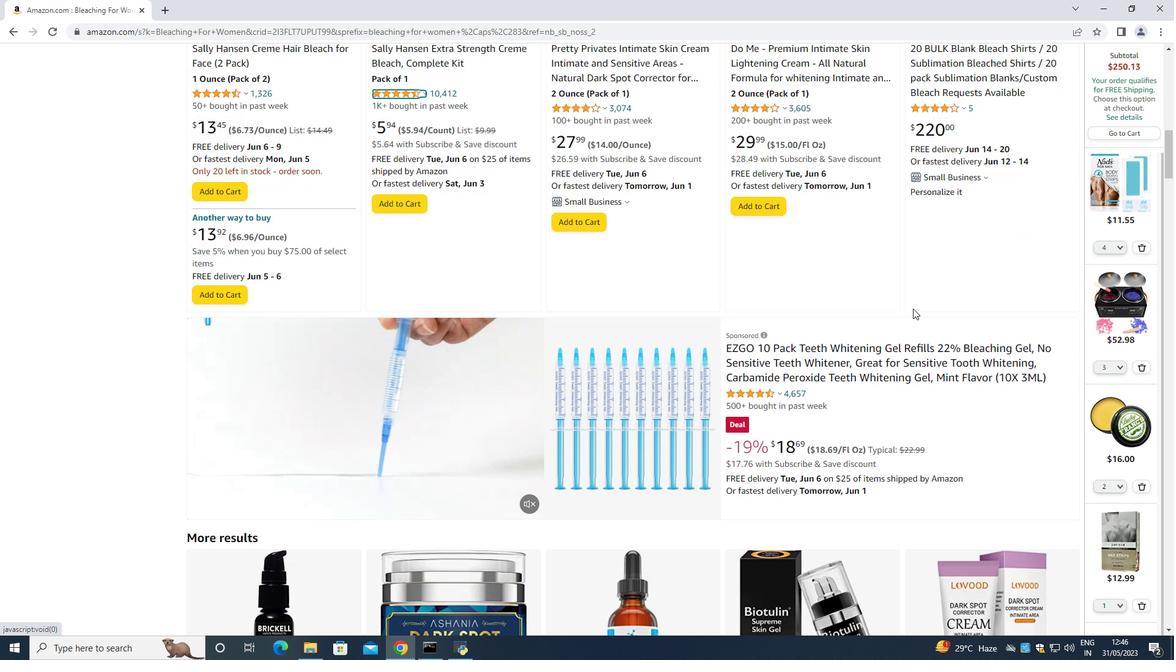 
Action: Mouse moved to (907, 311)
Screenshot: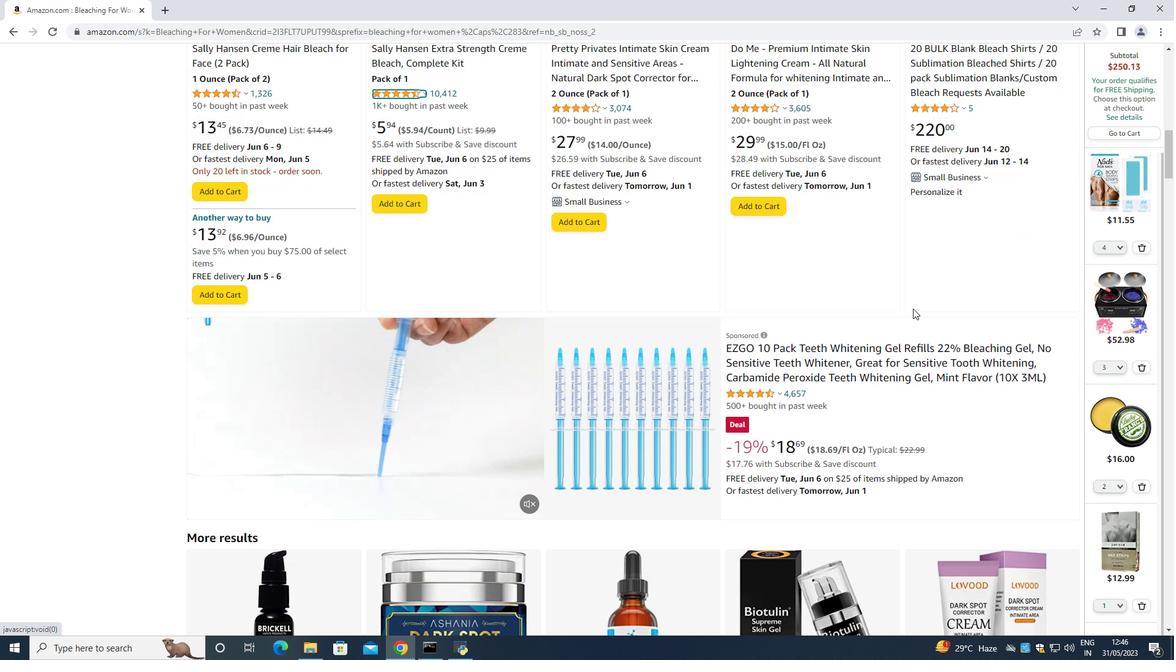 
Action: Mouse scrolled (909, 311) with delta (0, 0)
Screenshot: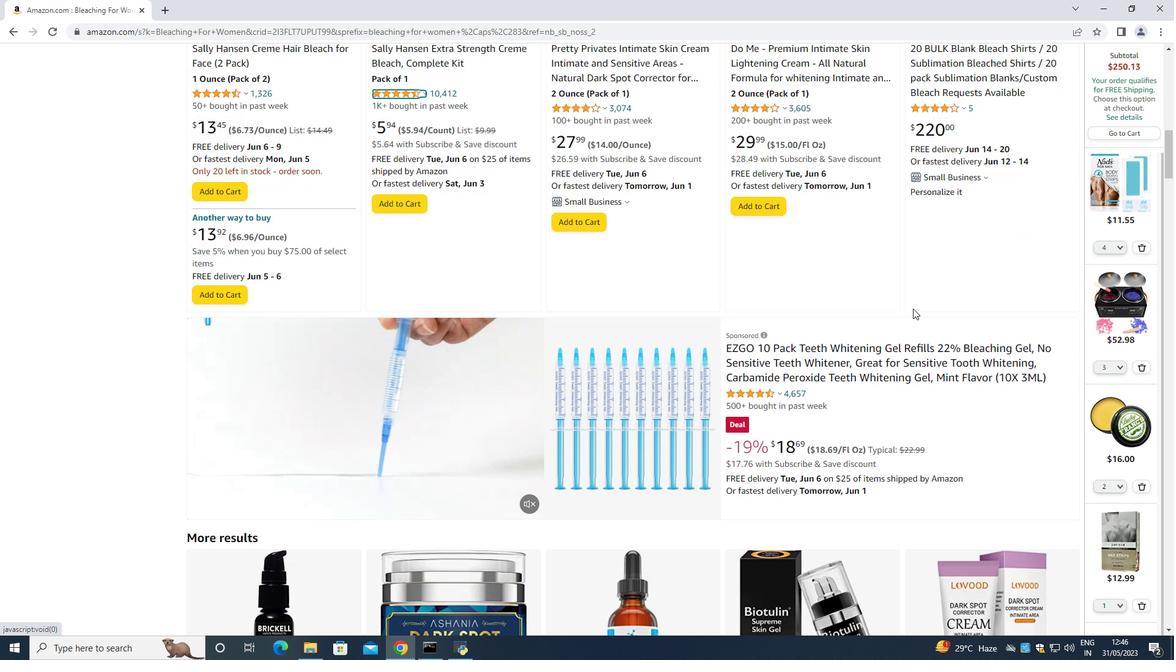
Action: Mouse moved to (801, 234)
Screenshot: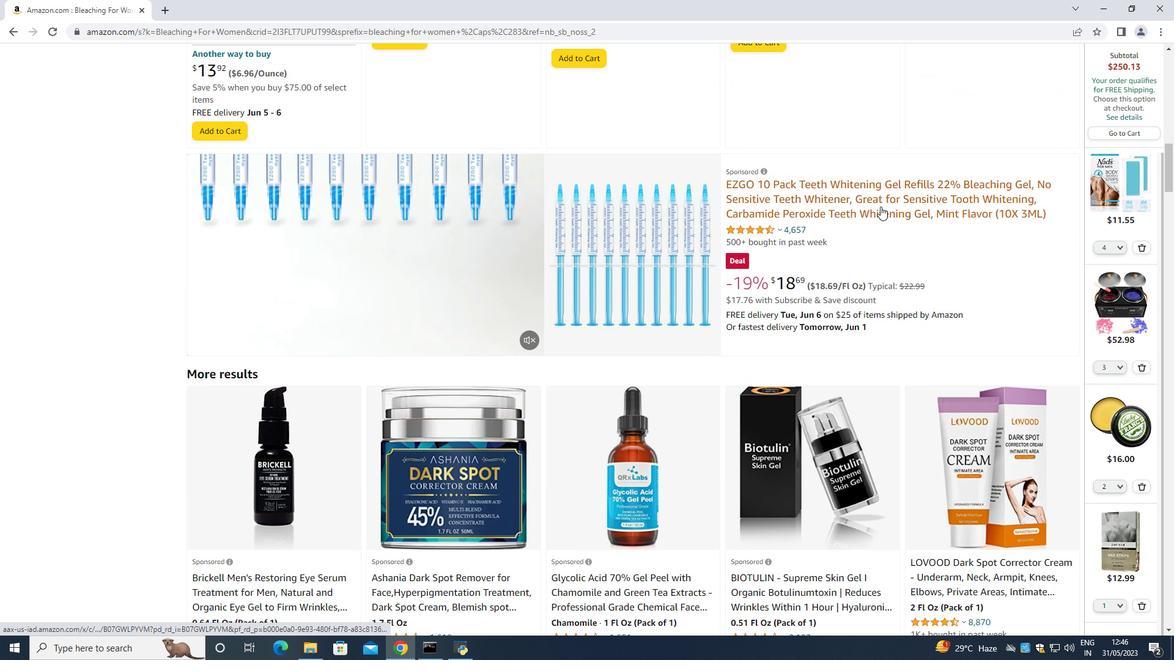 
Action: Mouse scrolled (806, 231) with delta (0, 0)
Screenshot: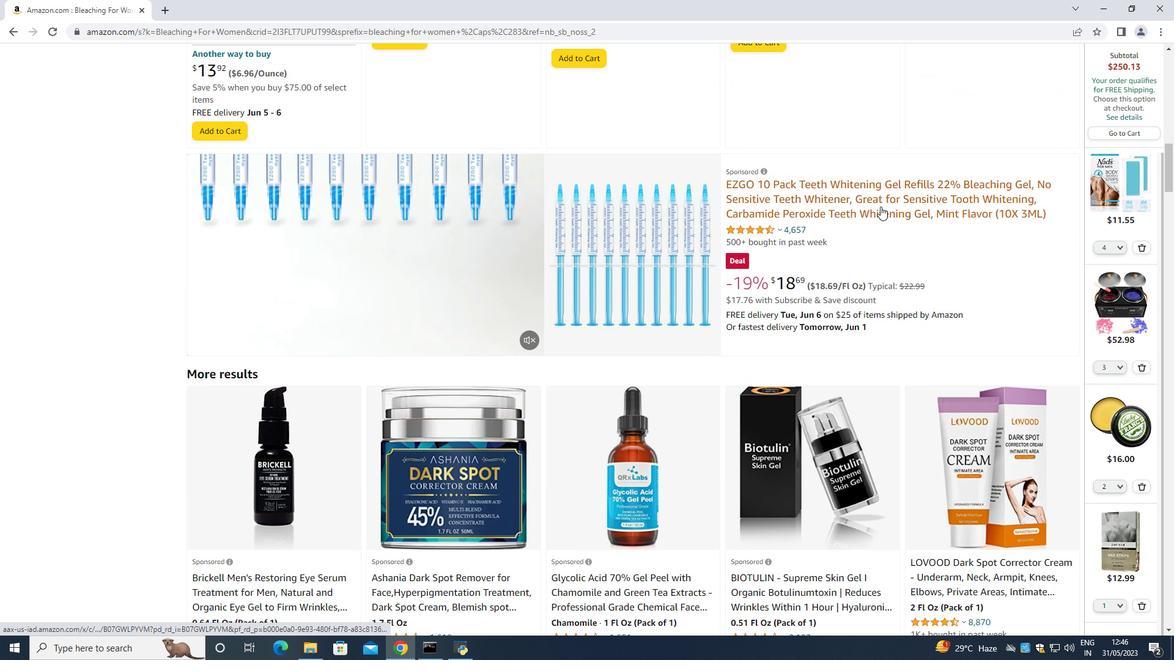 
Action: Mouse moved to (776, 247)
Screenshot: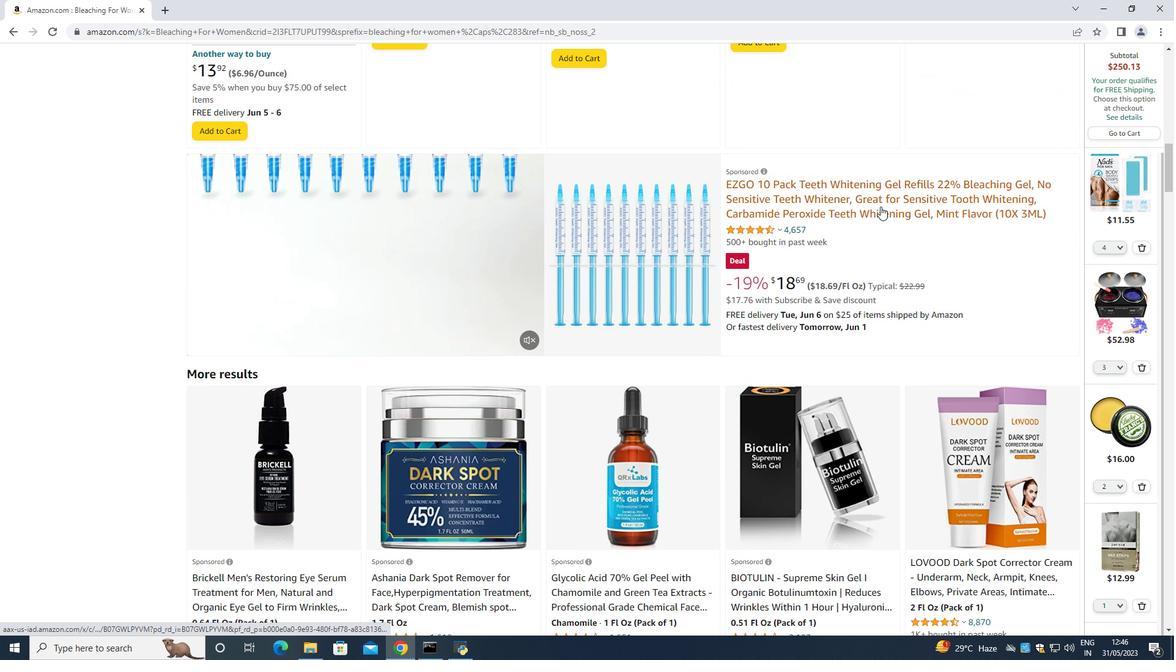 
Action: Mouse scrolled (776, 247) with delta (0, 0)
Screenshot: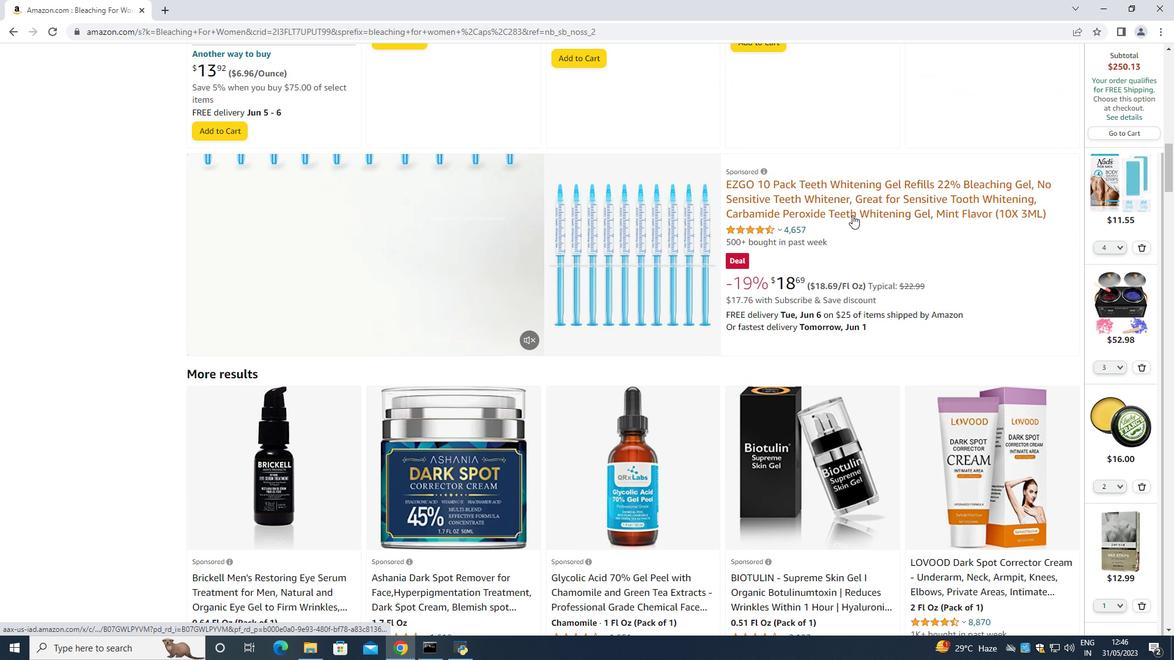 
Action: Mouse moved to (773, 249)
Screenshot: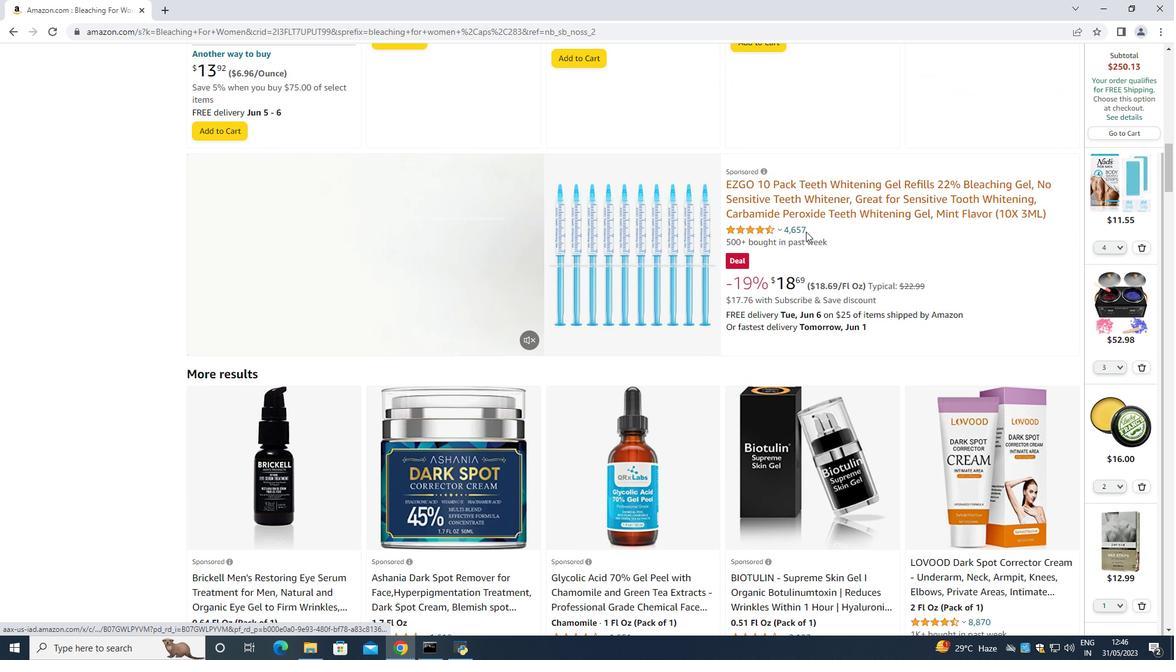 
Action: Mouse scrolled (773, 248) with delta (0, 0)
Screenshot: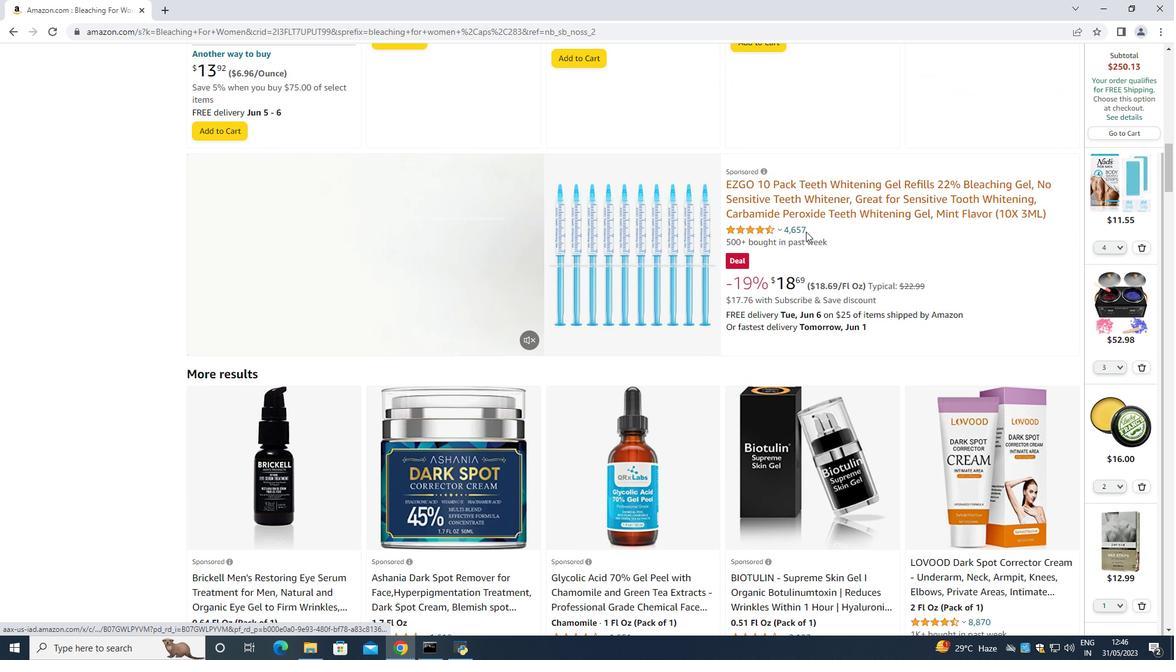 
Action: Mouse moved to (771, 253)
Screenshot: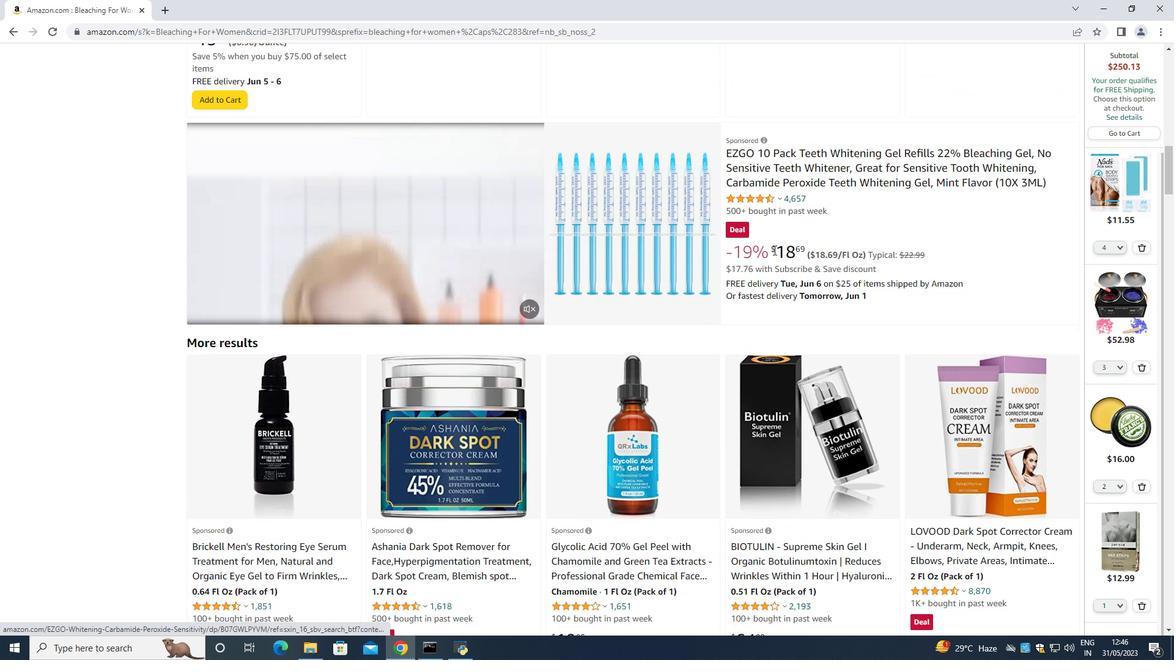 
Action: Mouse scrolled (771, 251) with delta (0, 0)
Screenshot: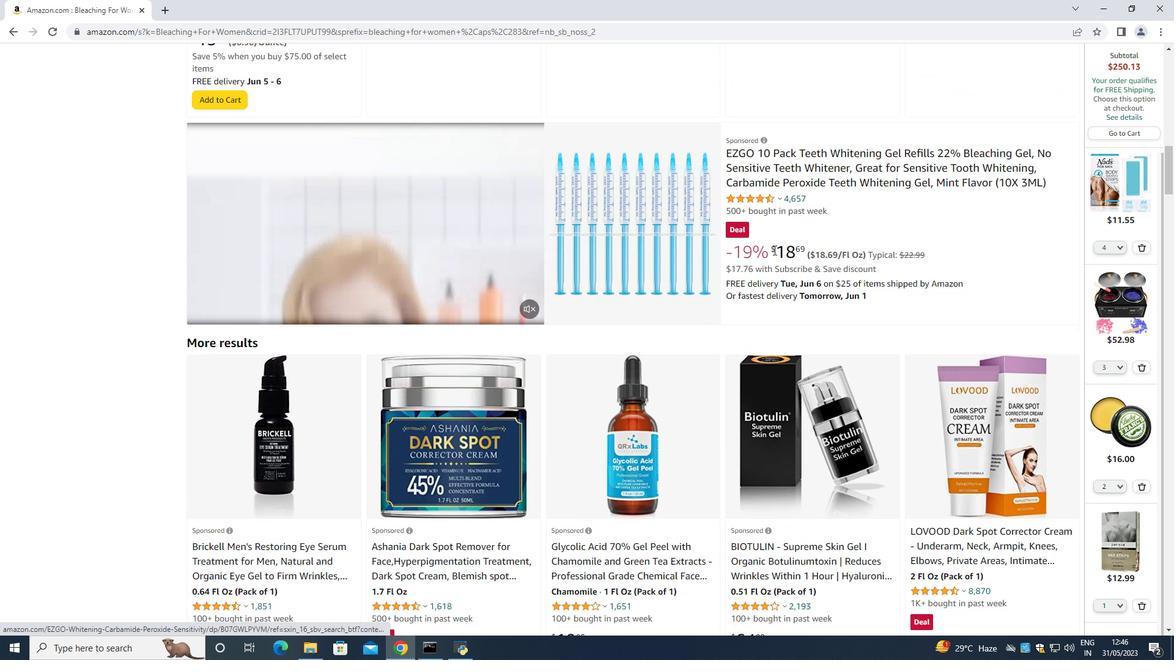 
Action: Mouse moved to (446, 333)
Screenshot: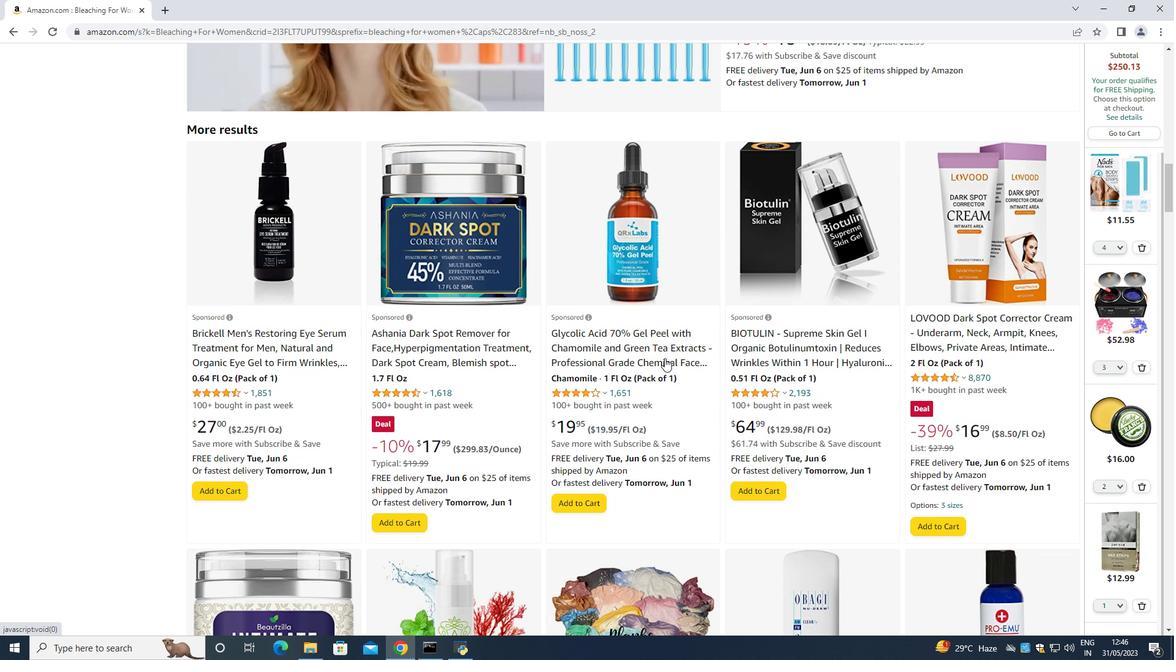 
Action: Mouse scrolled (446, 332) with delta (0, 0)
Screenshot: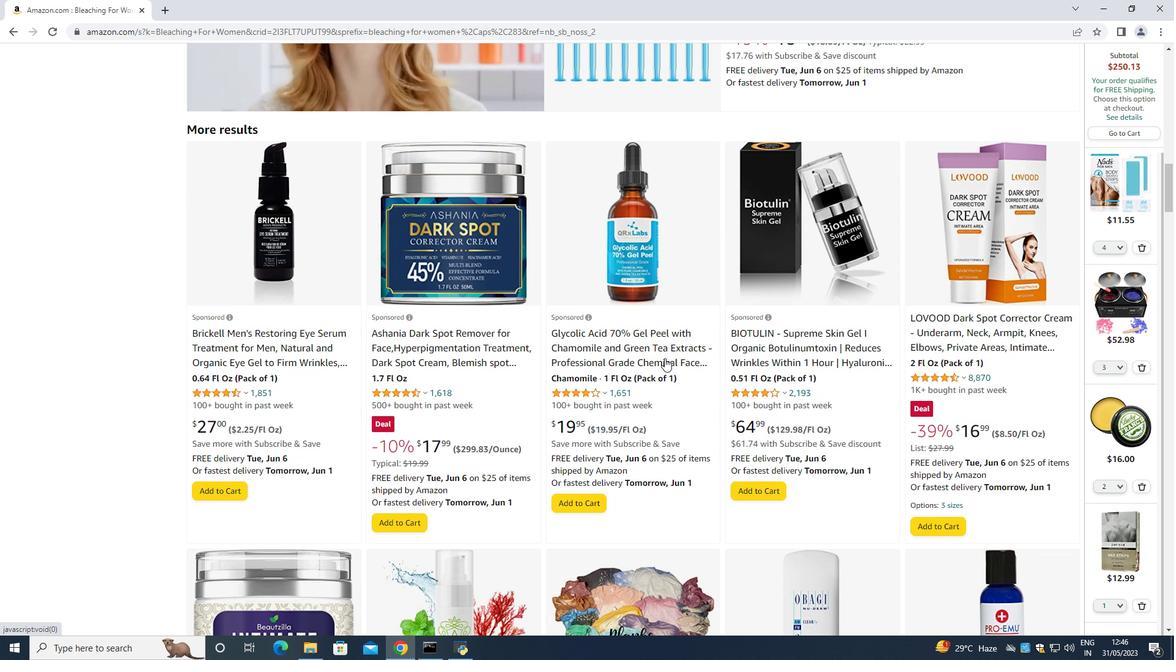 
Action: Mouse moved to (395, 329)
Screenshot: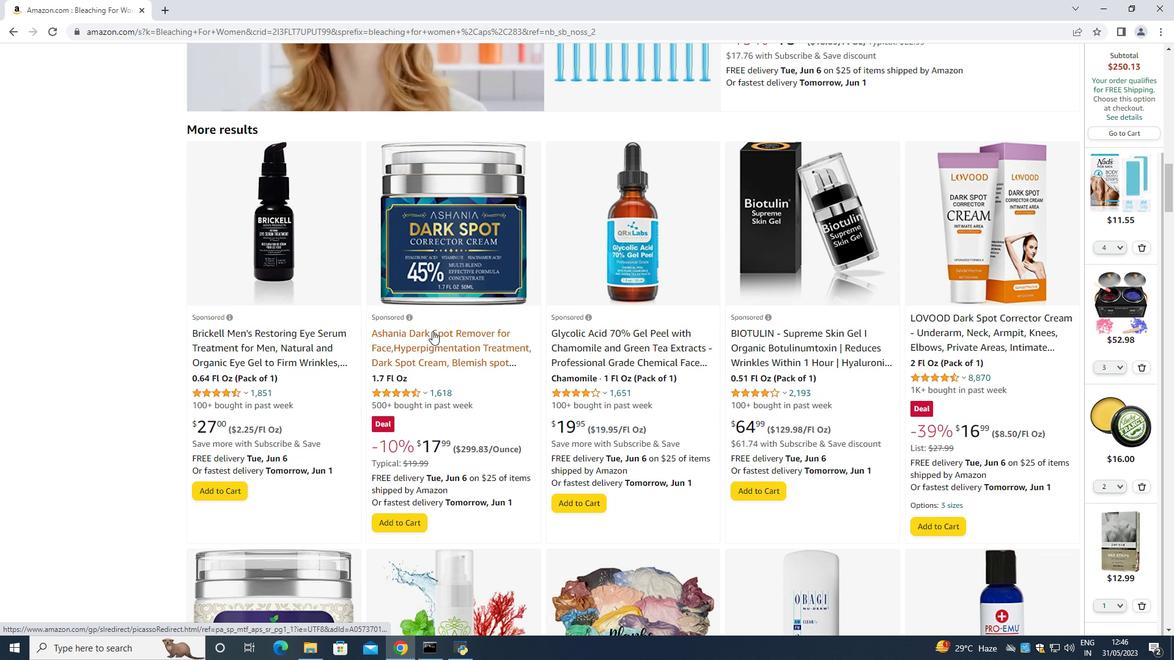 
Action: Mouse scrolled (395, 329) with delta (0, 0)
Screenshot: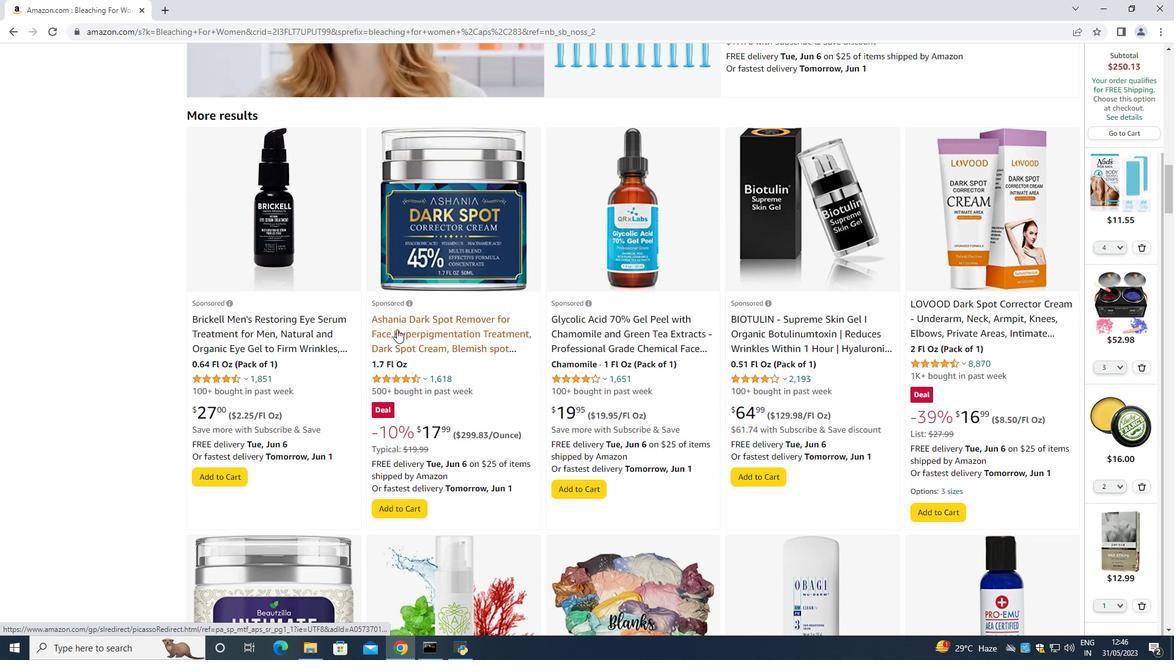 
Action: Mouse moved to (372, 360)
Screenshot: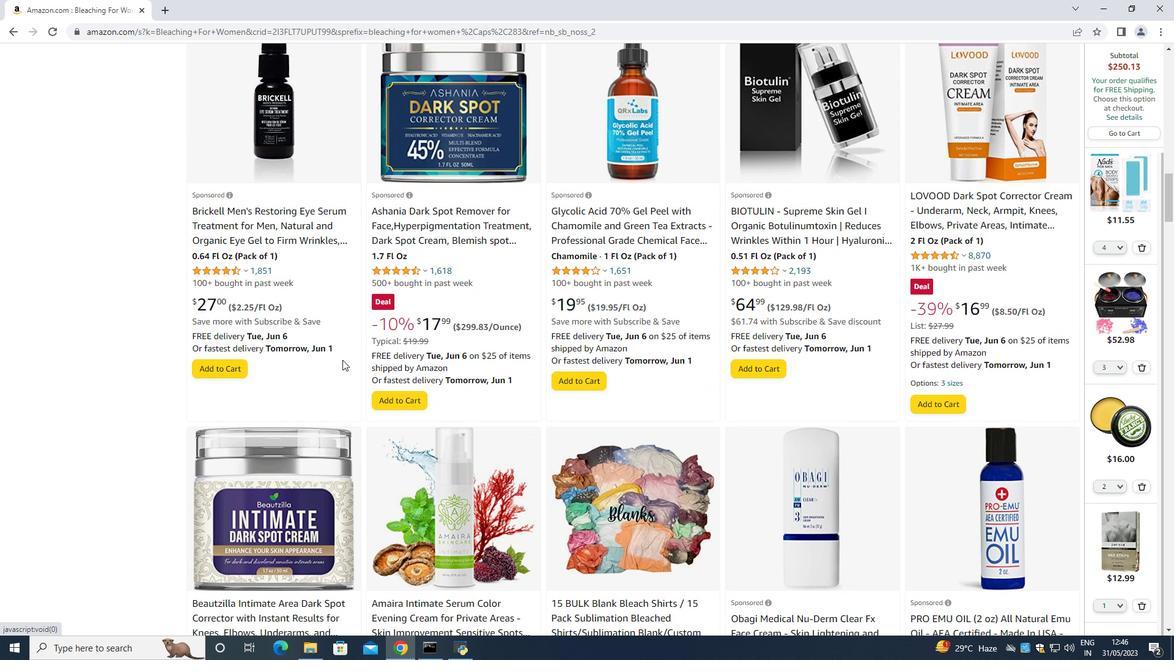 
Action: Mouse scrolled (372, 360) with delta (0, 0)
Screenshot: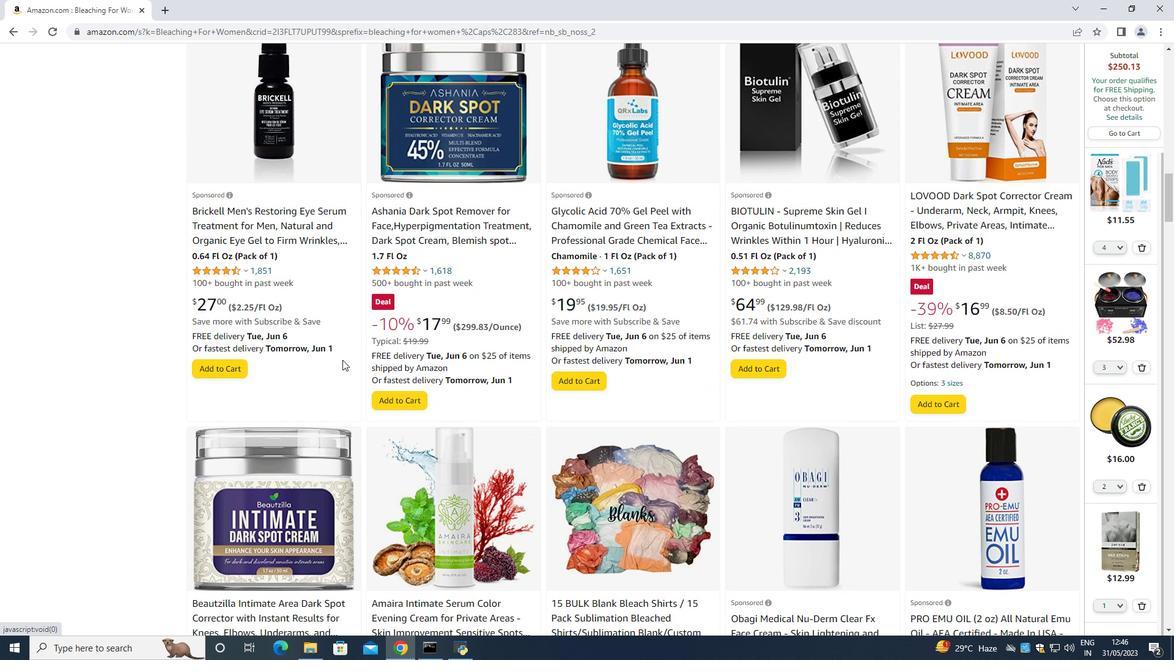 
Action: Mouse moved to (373, 360)
Screenshot: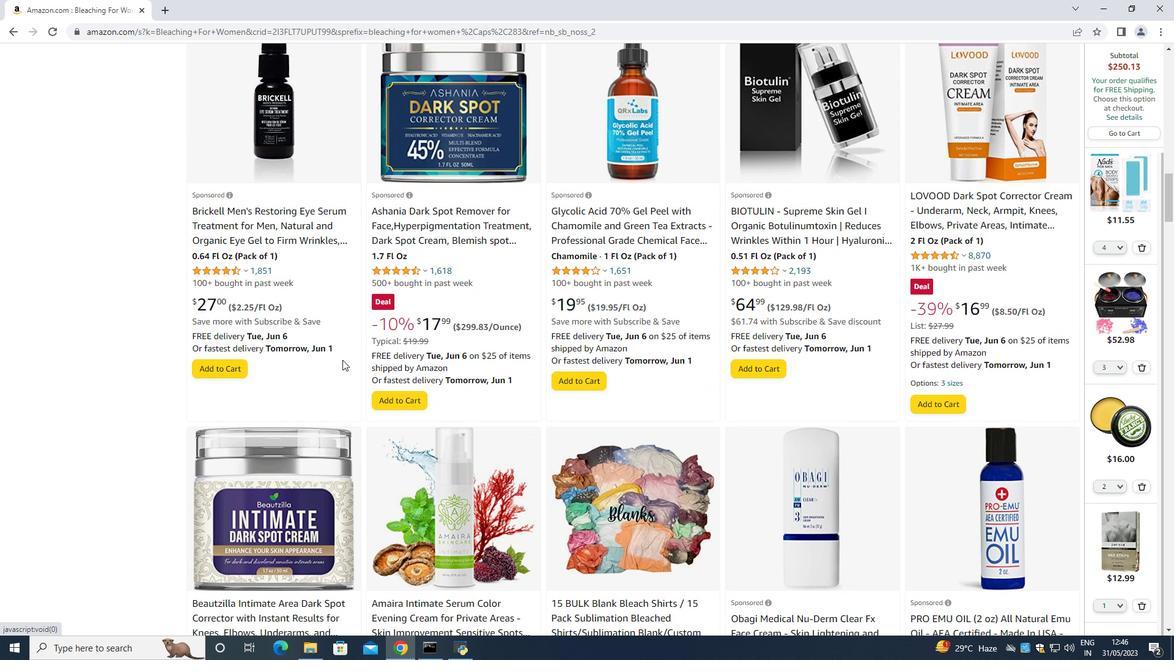 
Action: Mouse scrolled (373, 360) with delta (0, 0)
Screenshot: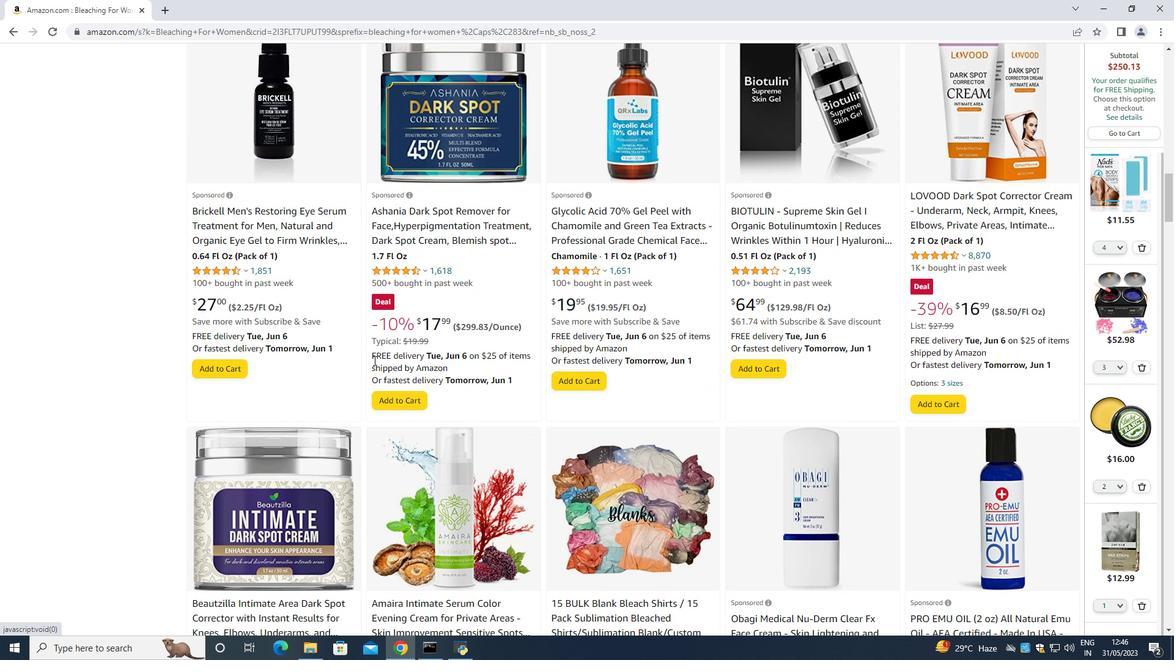
Action: Mouse moved to (374, 360)
Screenshot: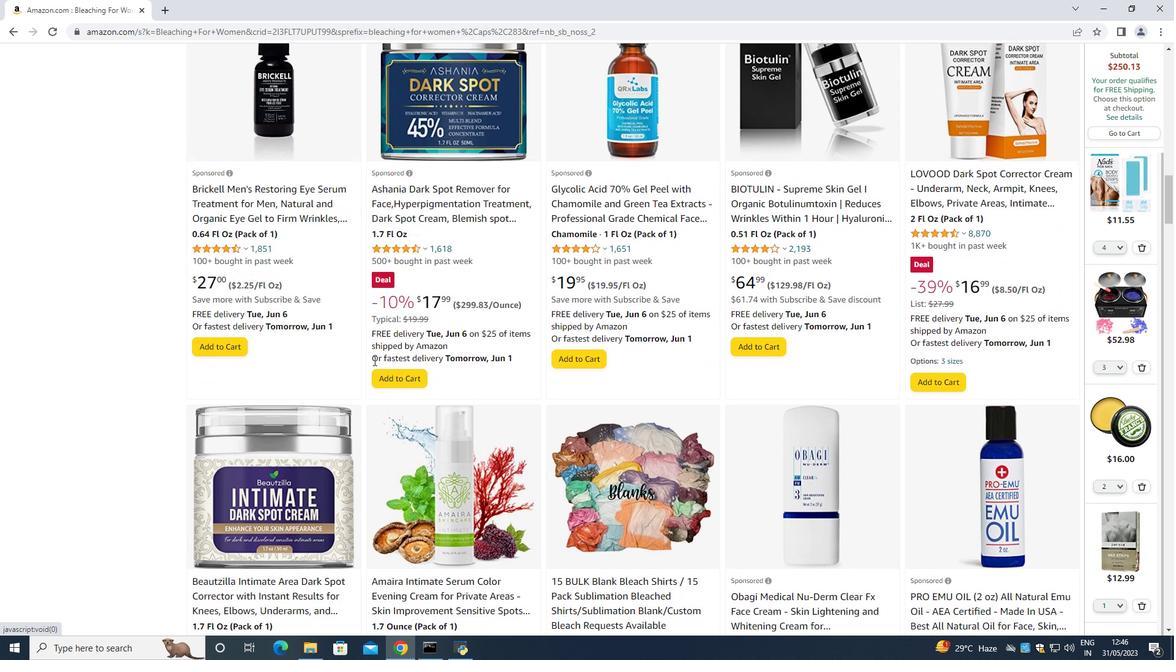 
Action: Mouse scrolled (374, 360) with delta (0, 0)
Screenshot: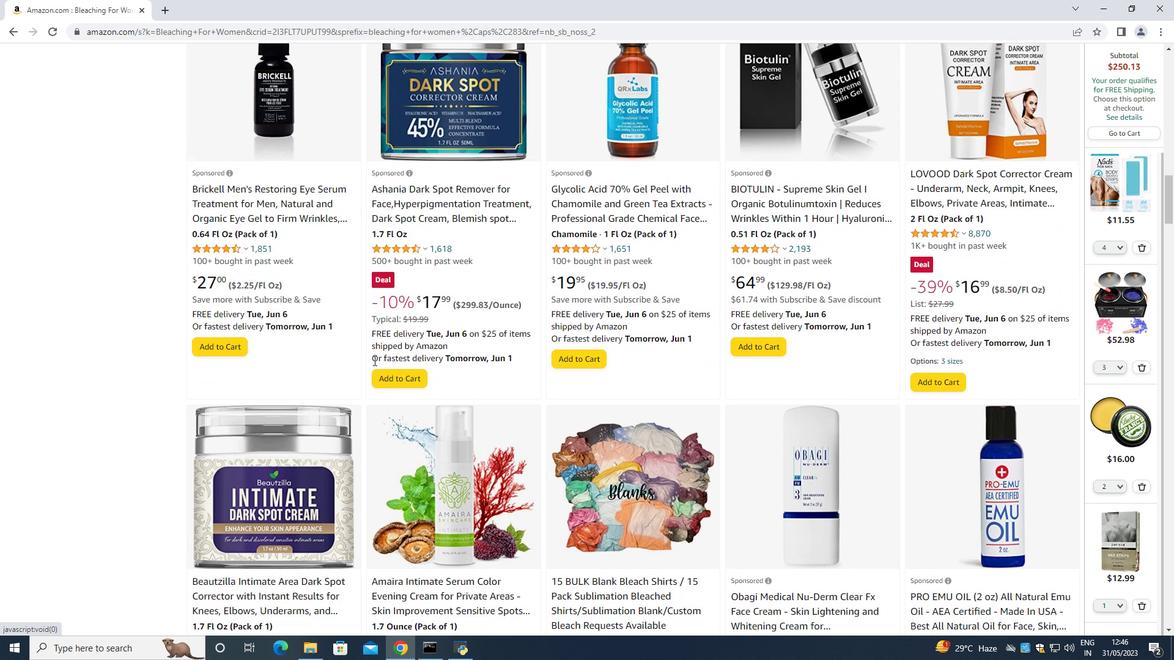 
Action: Mouse moved to (524, 458)
Screenshot: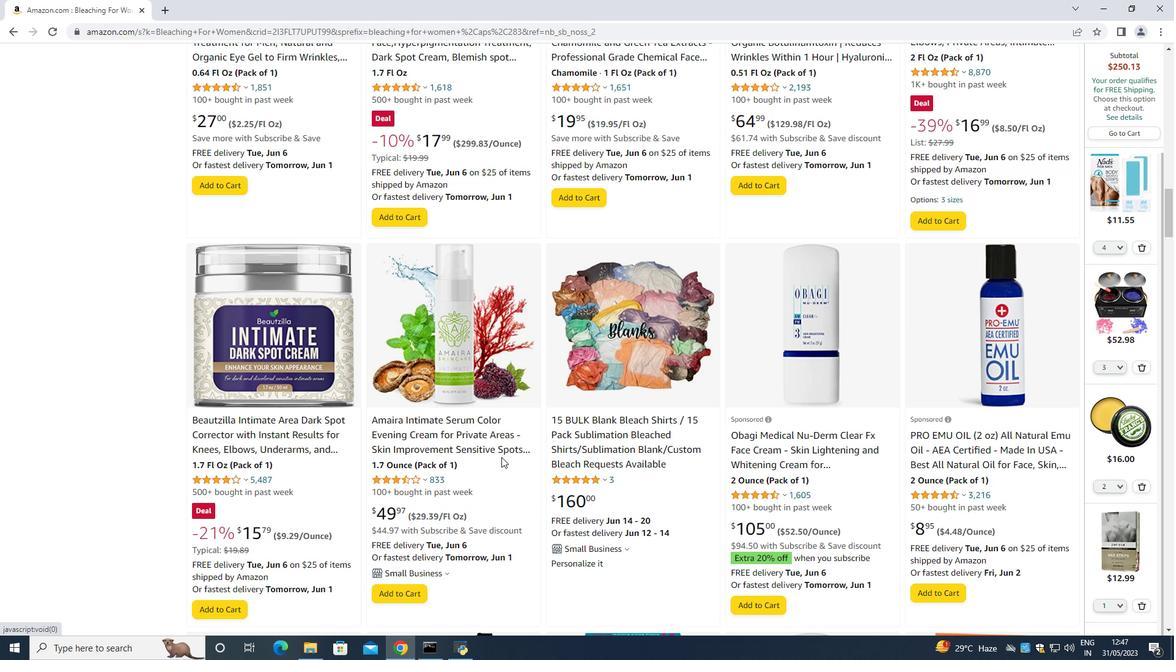 
Action: Mouse scrolled (524, 458) with delta (0, 0)
Screenshot: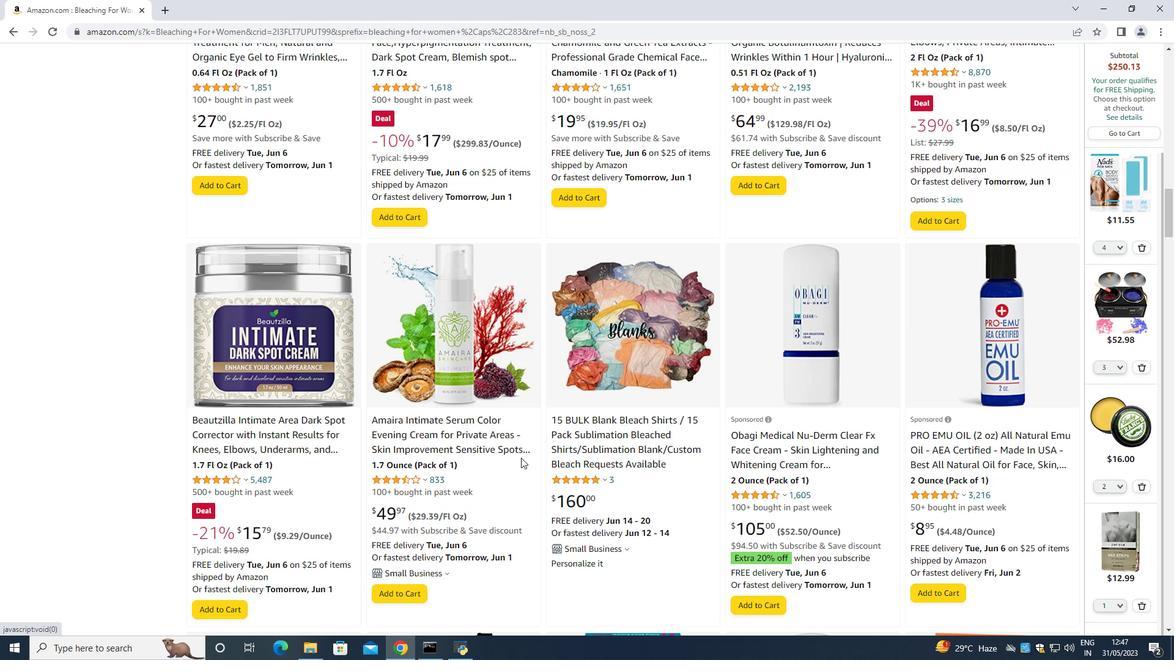 
Action: Mouse moved to (524, 458)
Screenshot: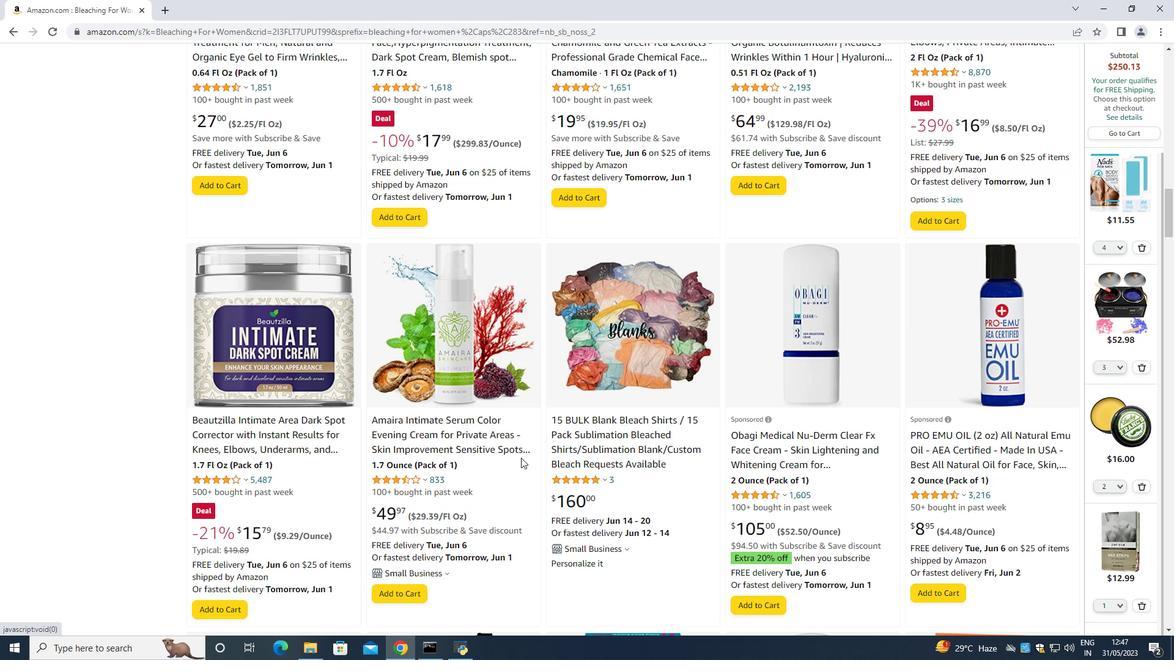 
Action: Mouse scrolled (524, 458) with delta (0, 0)
Screenshot: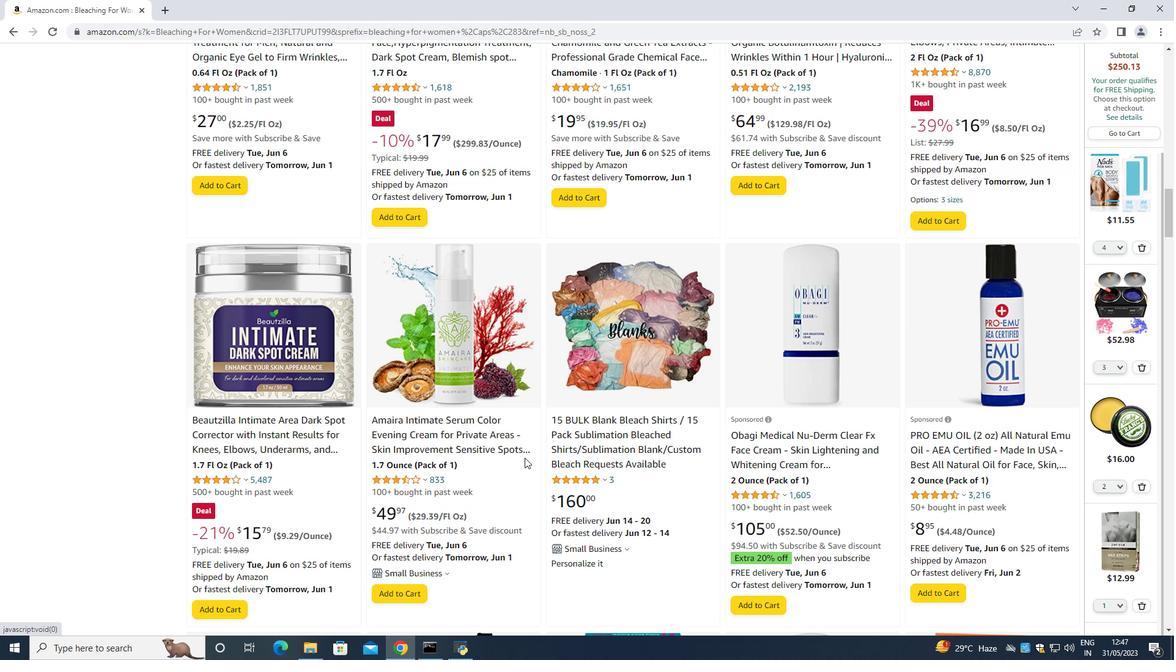 
Action: Mouse scrolled (524, 458) with delta (0, 0)
Screenshot: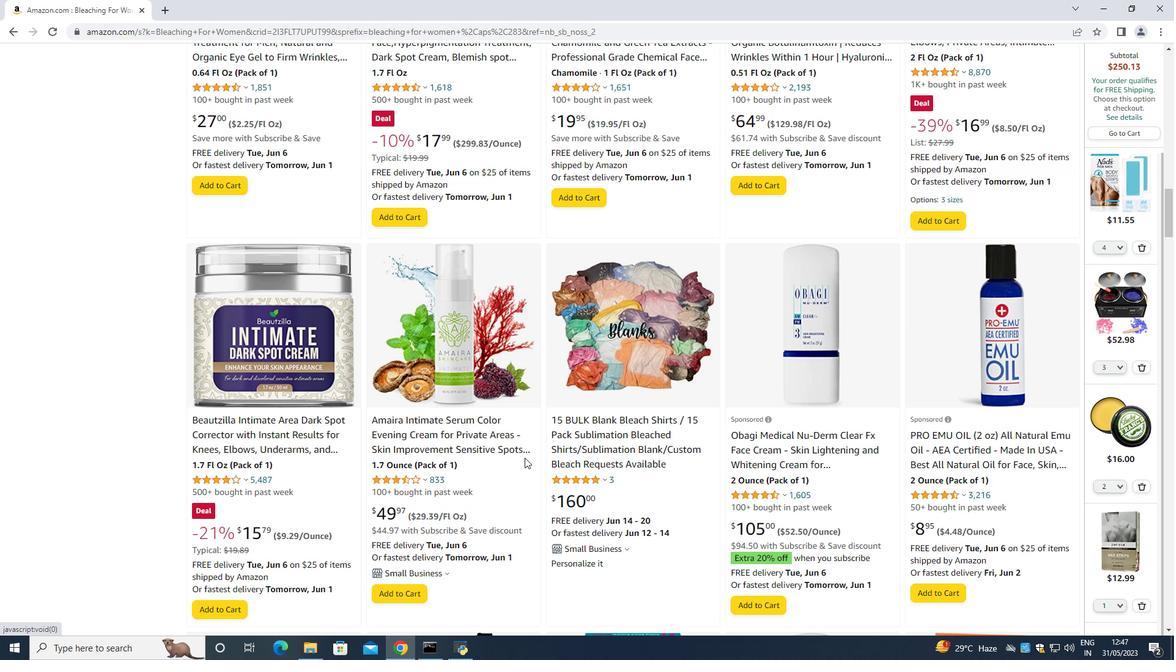 
Action: Mouse scrolled (524, 458) with delta (0, 0)
Screenshot: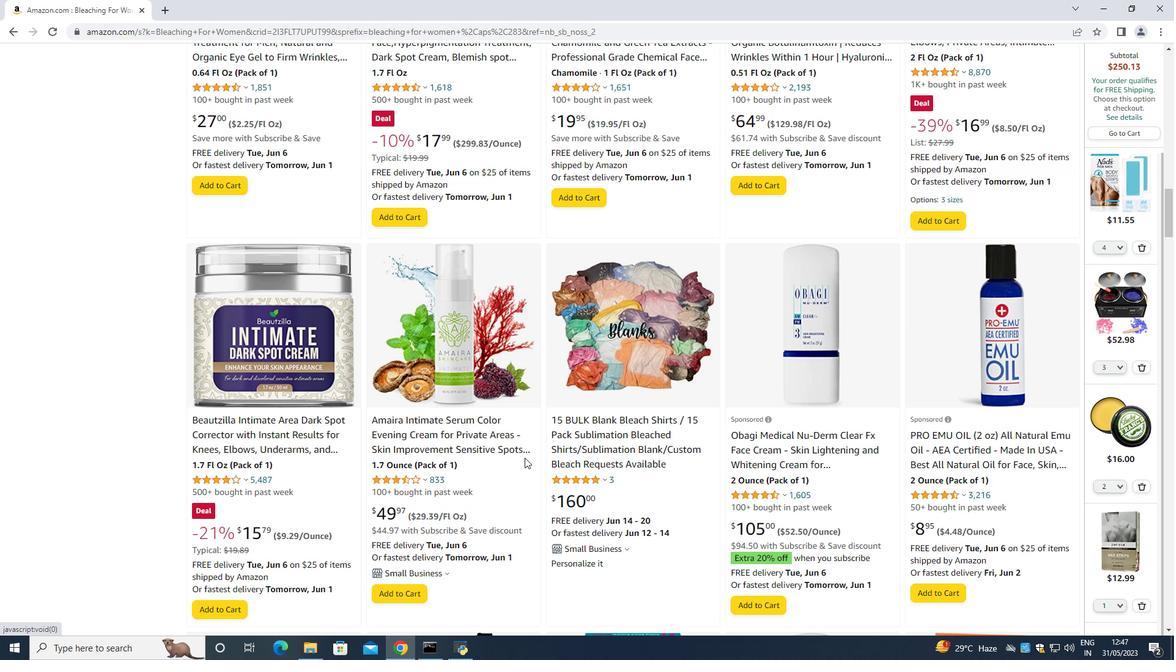 
Action: Mouse moved to (519, 439)
Screenshot: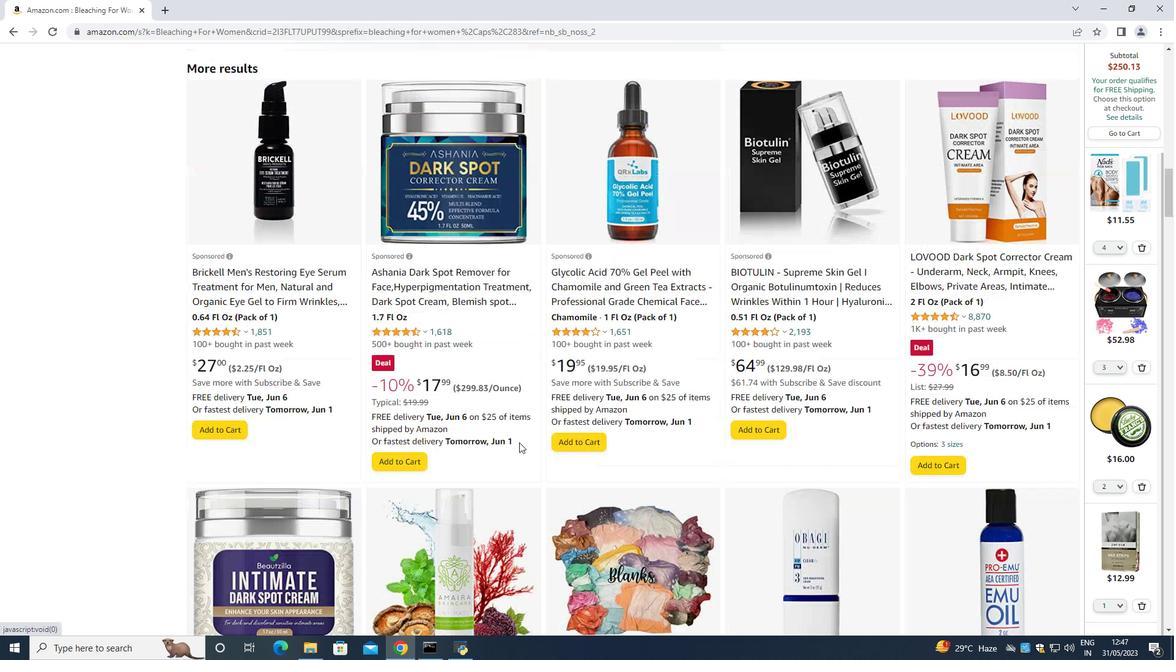 
Action: Mouse scrolled (519, 440) with delta (0, 0)
Screenshot: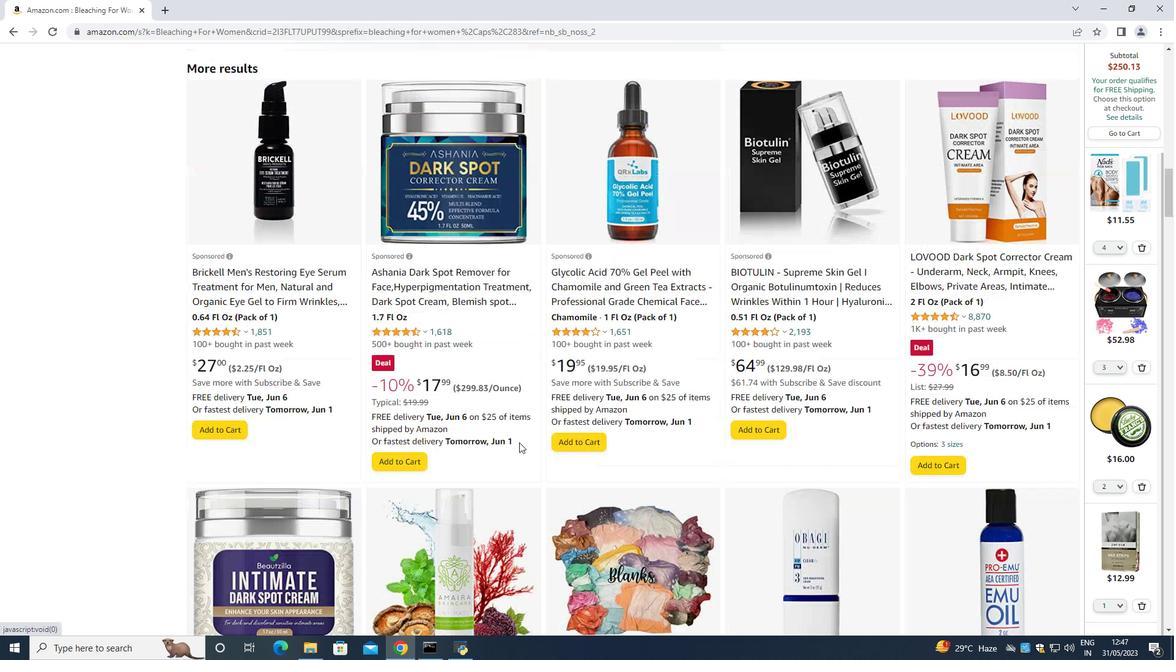 
Action: Mouse moved to (519, 436)
Screenshot: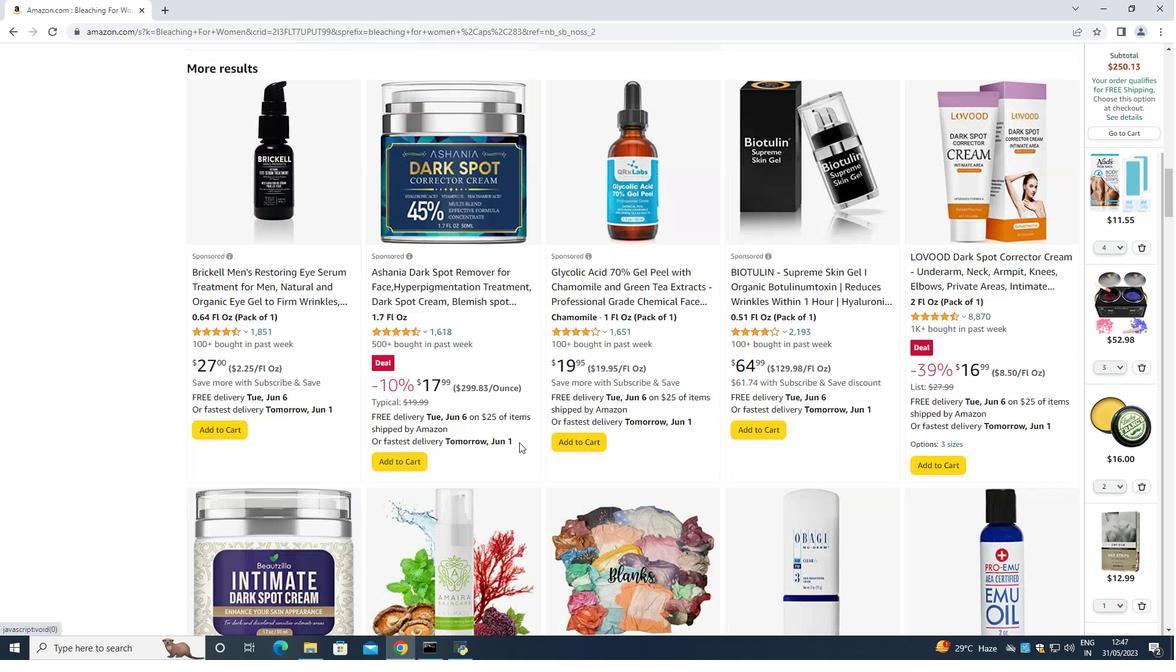 
Action: Mouse scrolled (519, 436) with delta (0, 0)
Screenshot: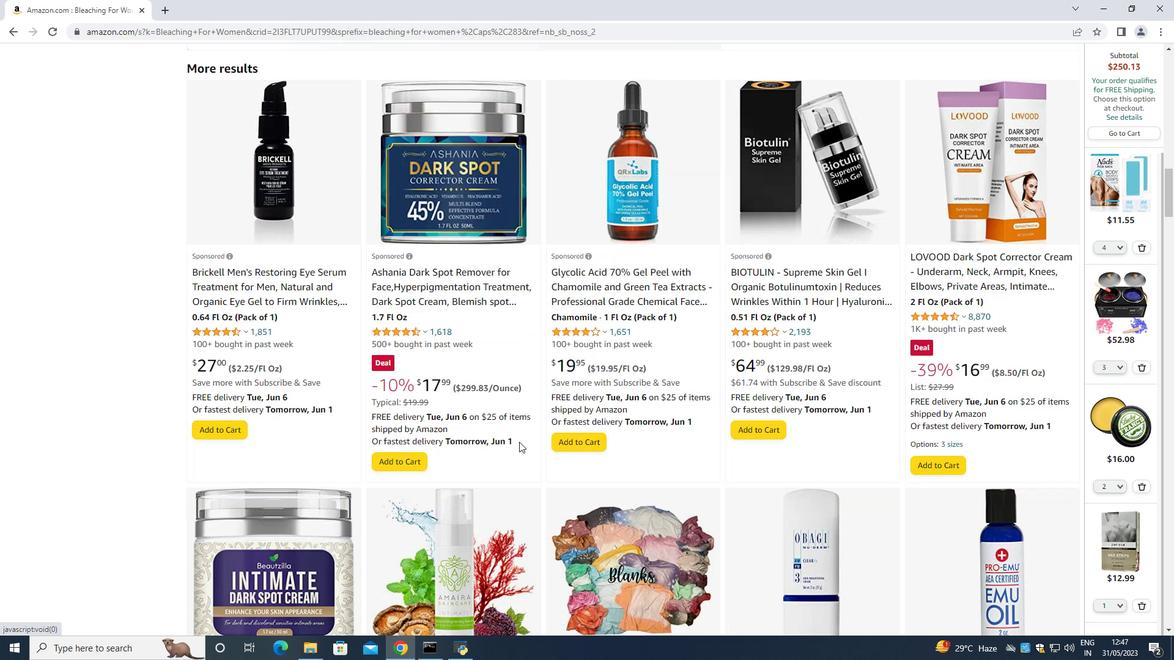 
Action: Mouse scrolled (519, 436) with delta (0, 0)
Screenshot: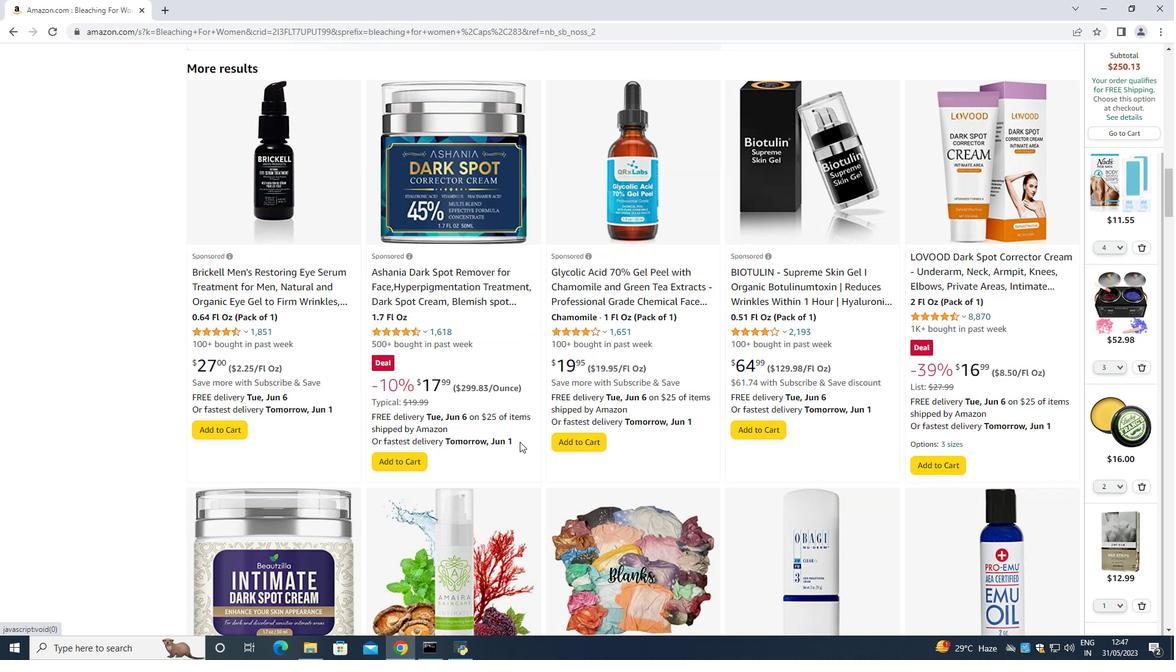 
Action: Mouse scrolled (519, 436) with delta (0, 0)
Screenshot: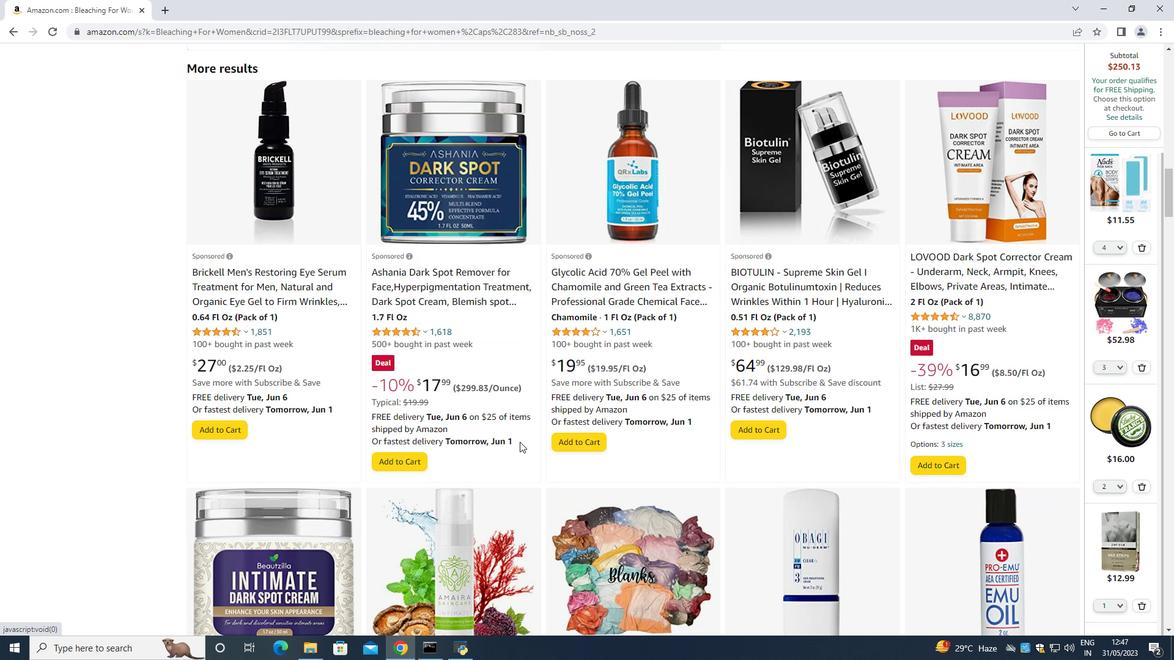 
Action: Mouse scrolled (519, 436) with delta (0, 0)
Screenshot: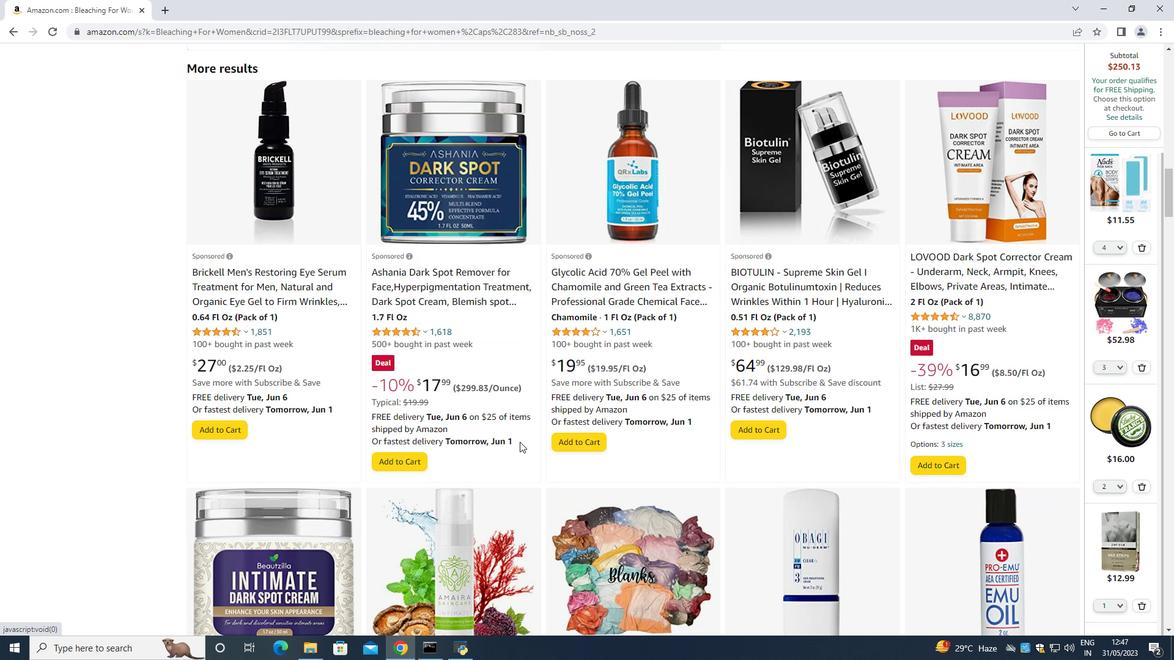 
Action: Mouse moved to (511, 428)
Screenshot: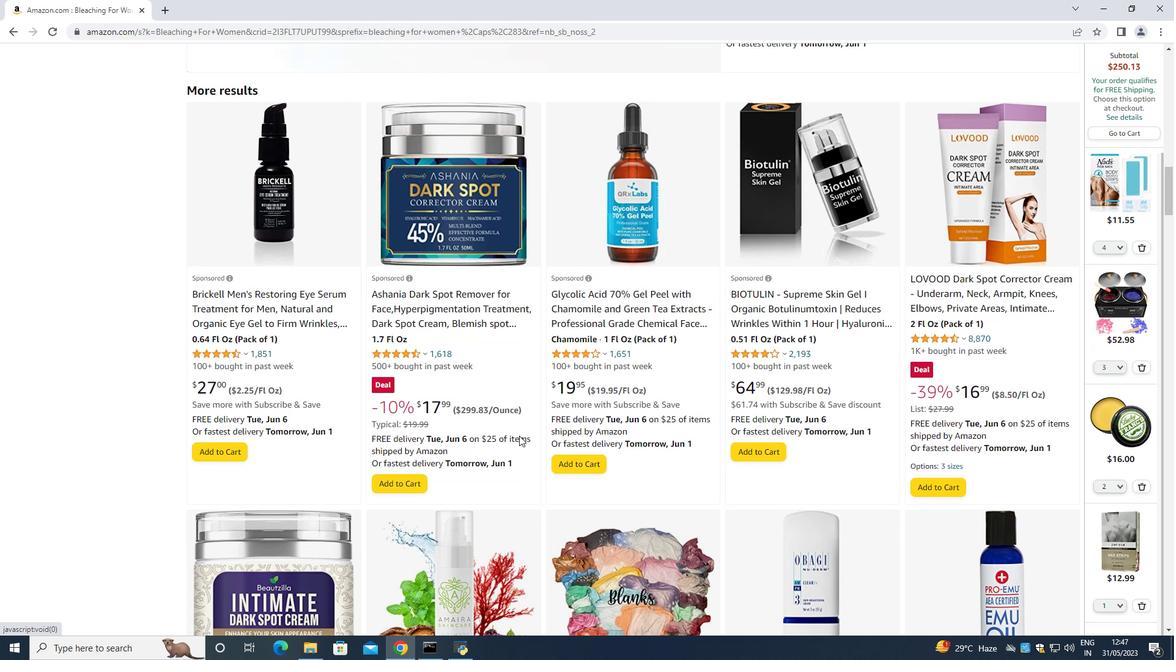 
Action: Mouse scrolled (511, 429) with delta (0, 0)
Screenshot: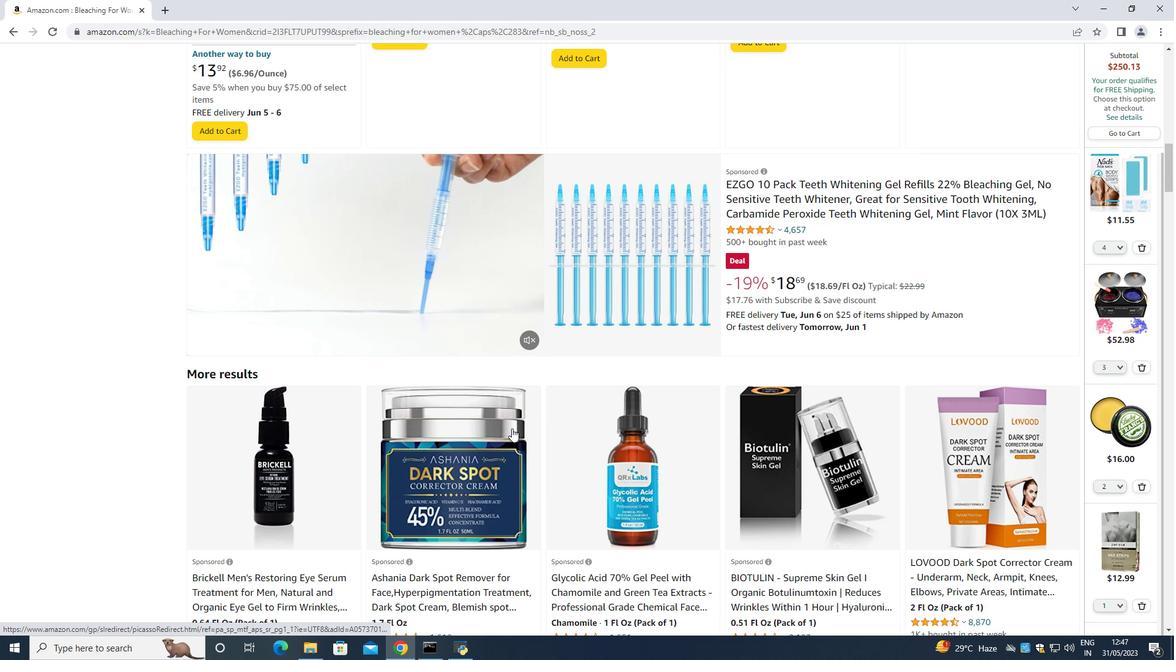 
Action: Mouse scrolled (511, 429) with delta (0, 0)
Screenshot: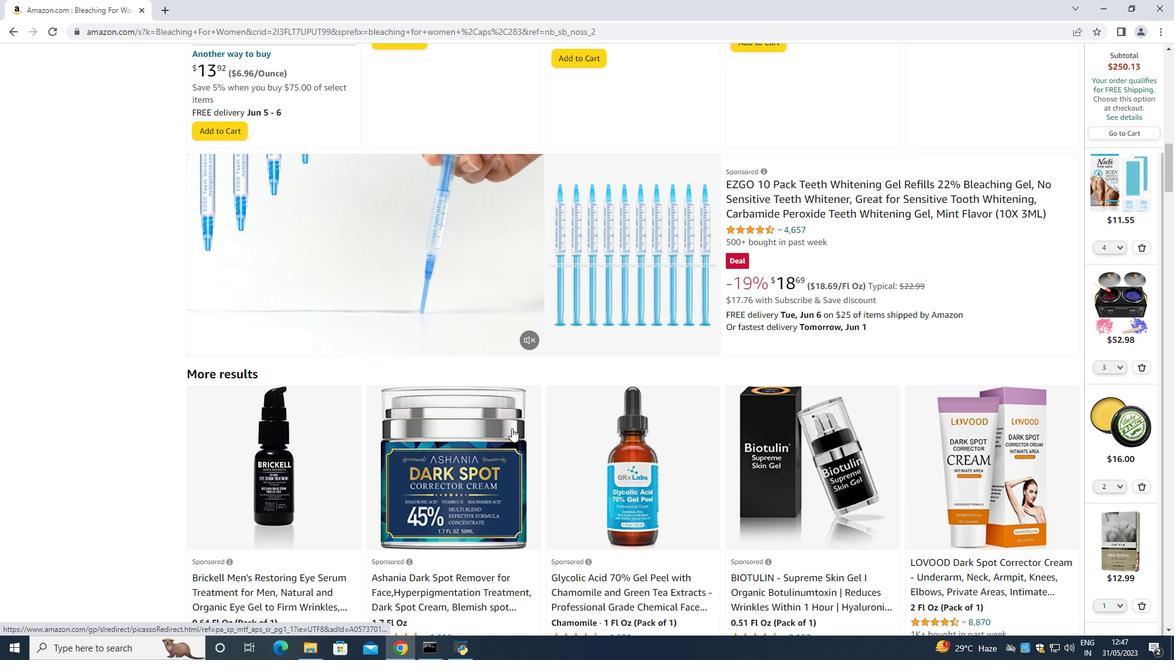 
Action: Mouse scrolled (511, 429) with delta (0, 0)
Screenshot: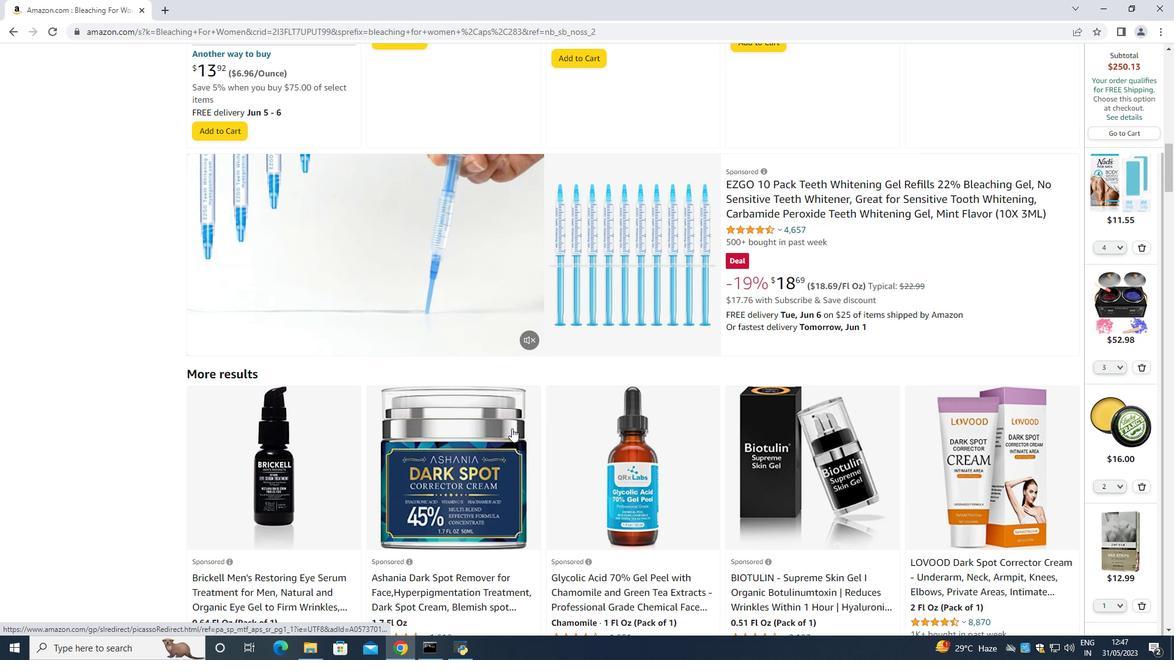 
Action: Mouse moved to (511, 428)
Screenshot: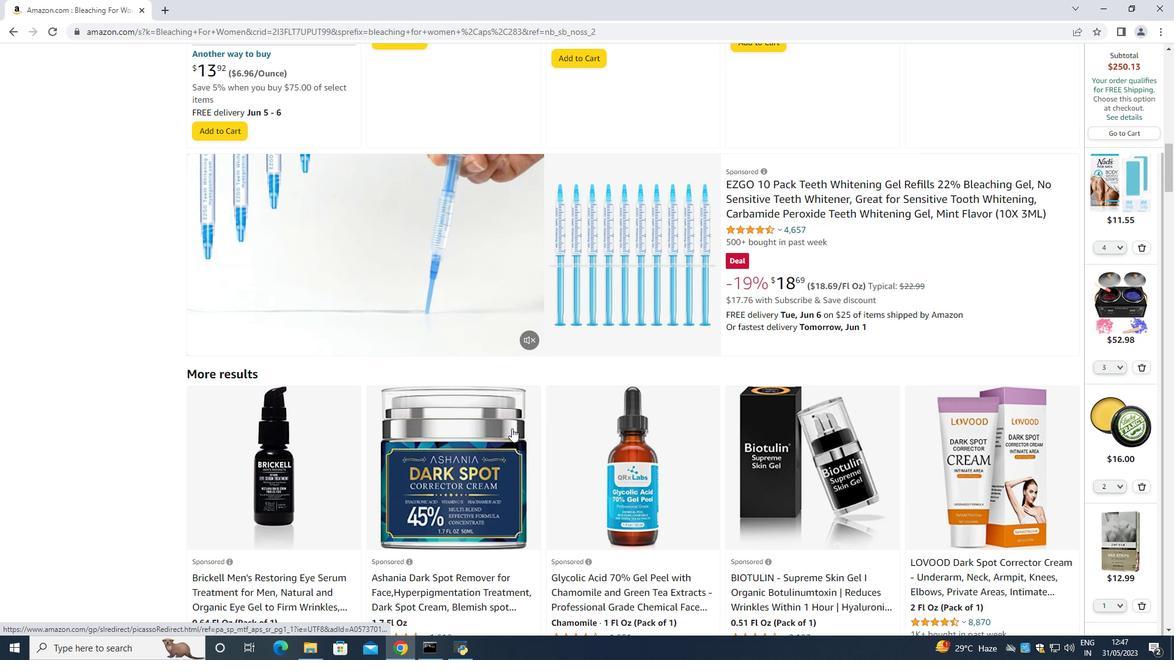 
Action: Mouse scrolled (511, 428) with delta (0, 0)
Screenshot: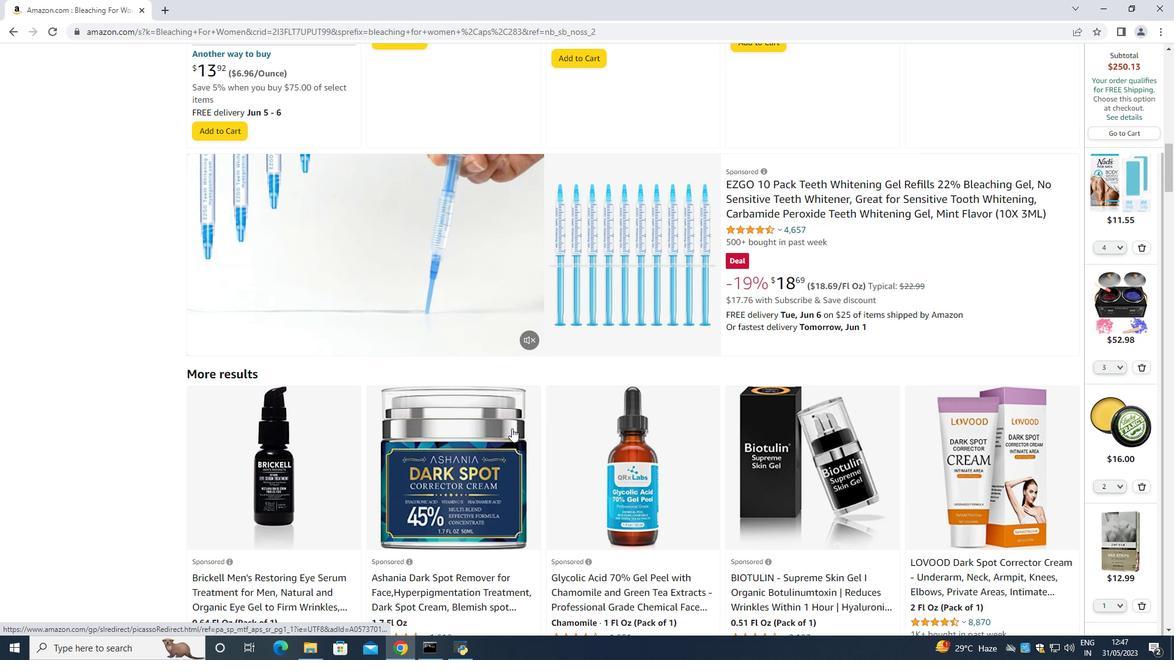 
Action: Mouse moved to (510, 427)
Screenshot: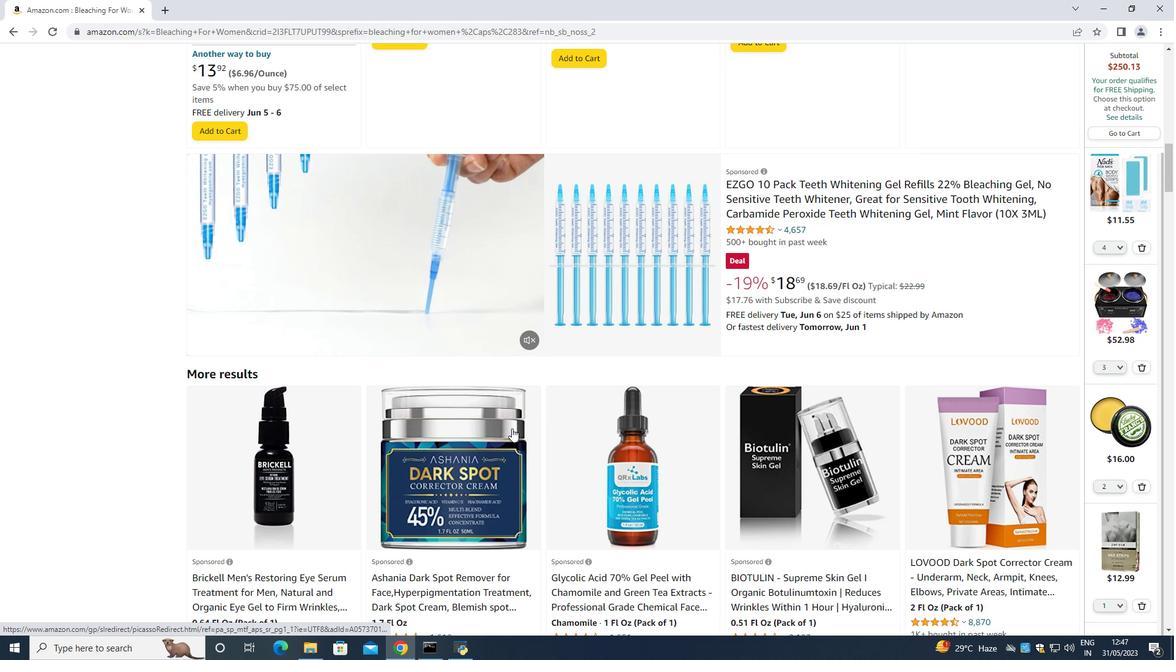 
Action: Mouse scrolled (510, 428) with delta (0, 0)
Screenshot: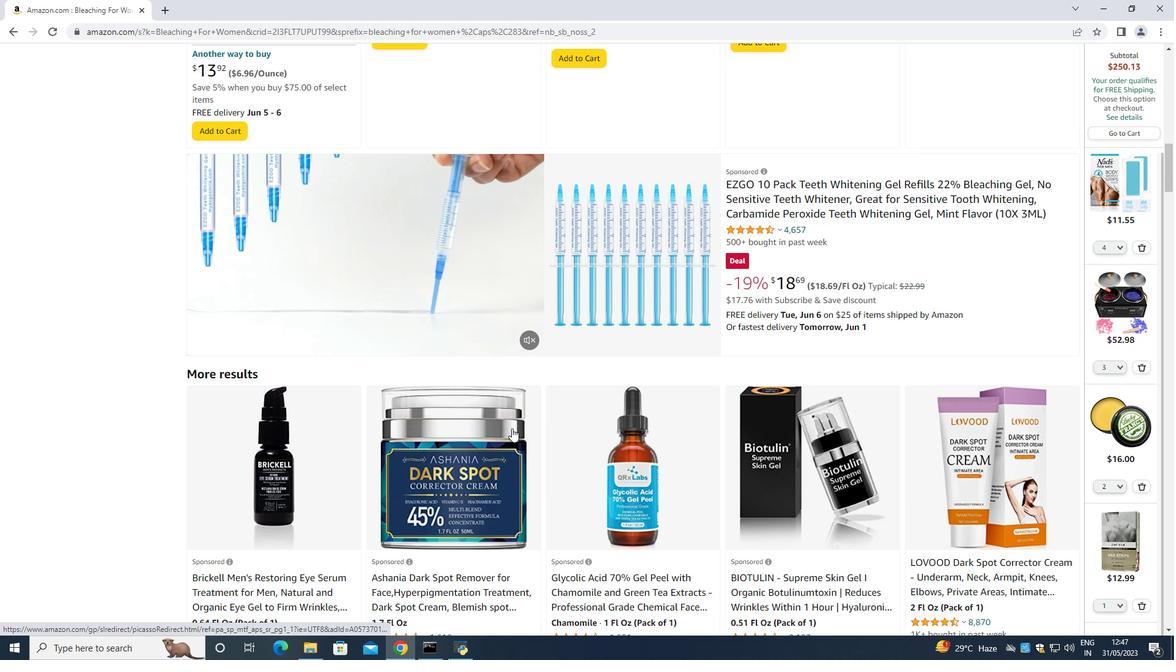 
Action: Mouse moved to (510, 426)
Screenshot: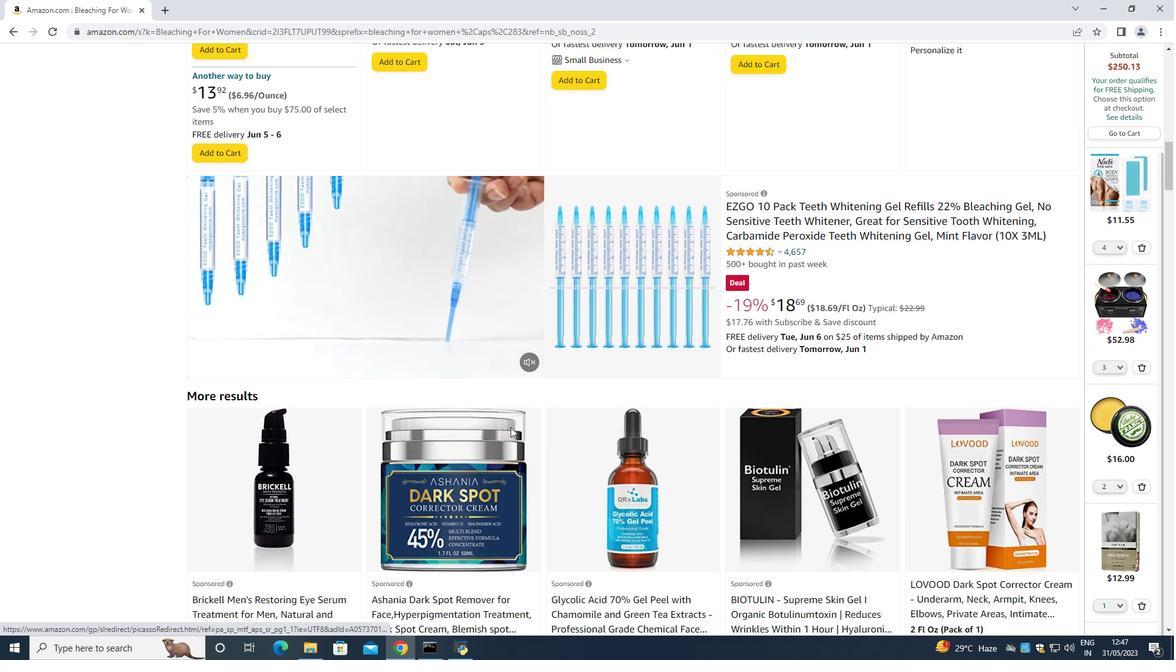 
Action: Mouse scrolled (510, 426) with delta (0, 0)
Screenshot: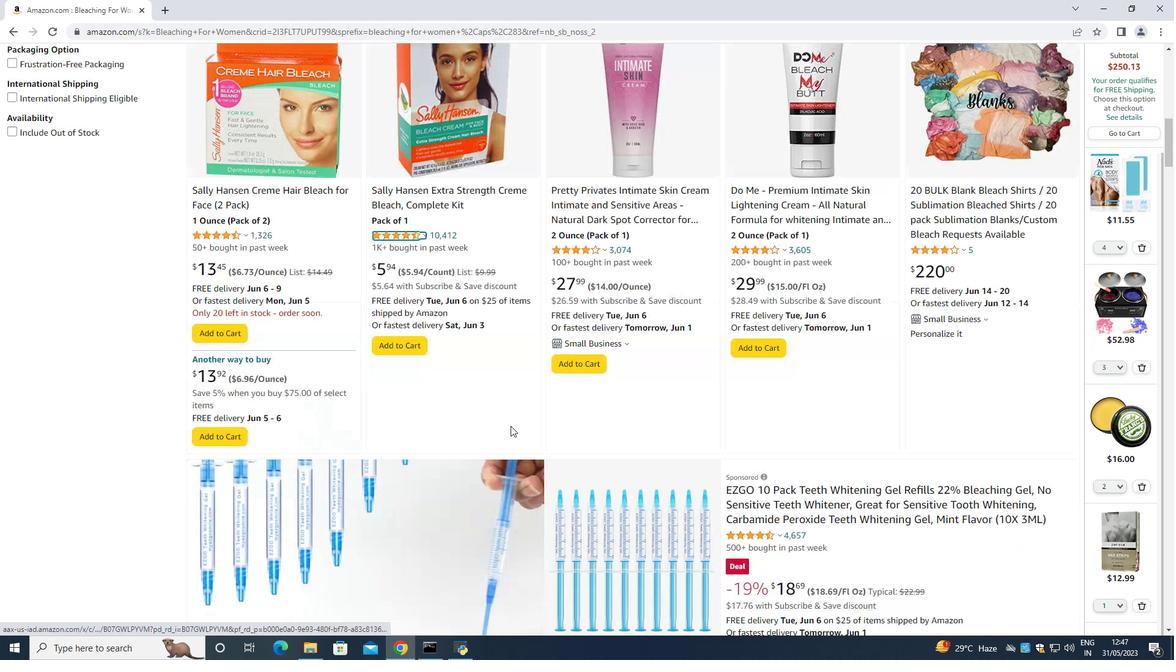 
Action: Mouse moved to (510, 425)
Screenshot: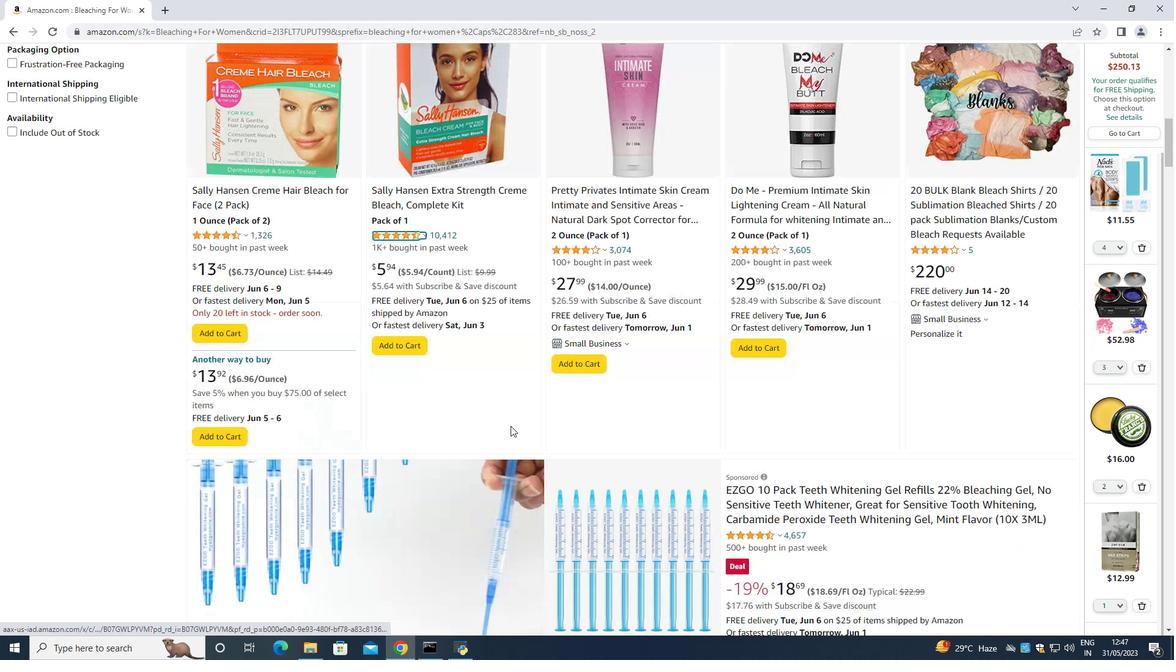 
Action: Mouse scrolled (510, 426) with delta (0, 0)
Screenshot: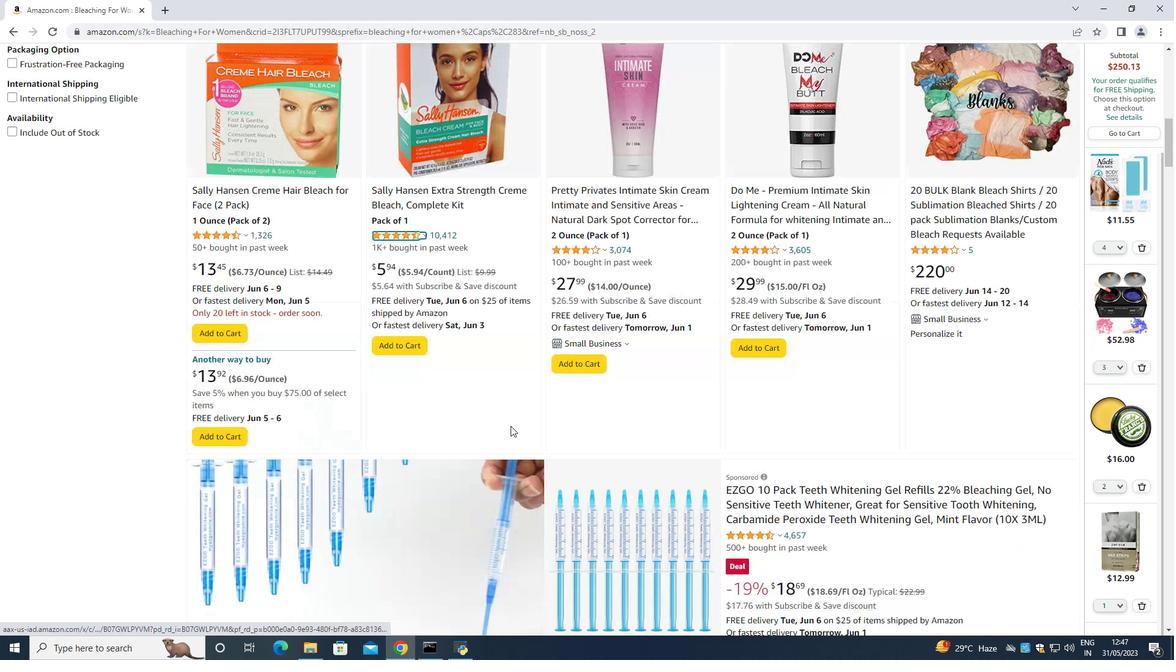 
Action: Mouse moved to (510, 425)
Screenshot: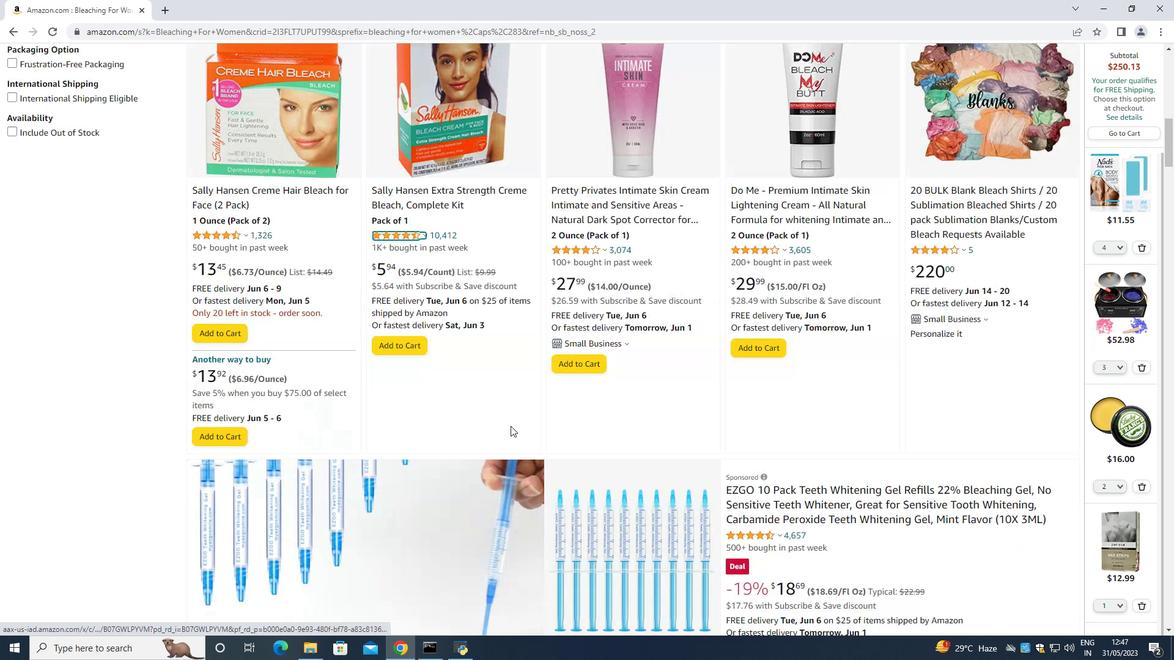 
Action: Mouse scrolled (510, 425) with delta (0, 0)
Screenshot: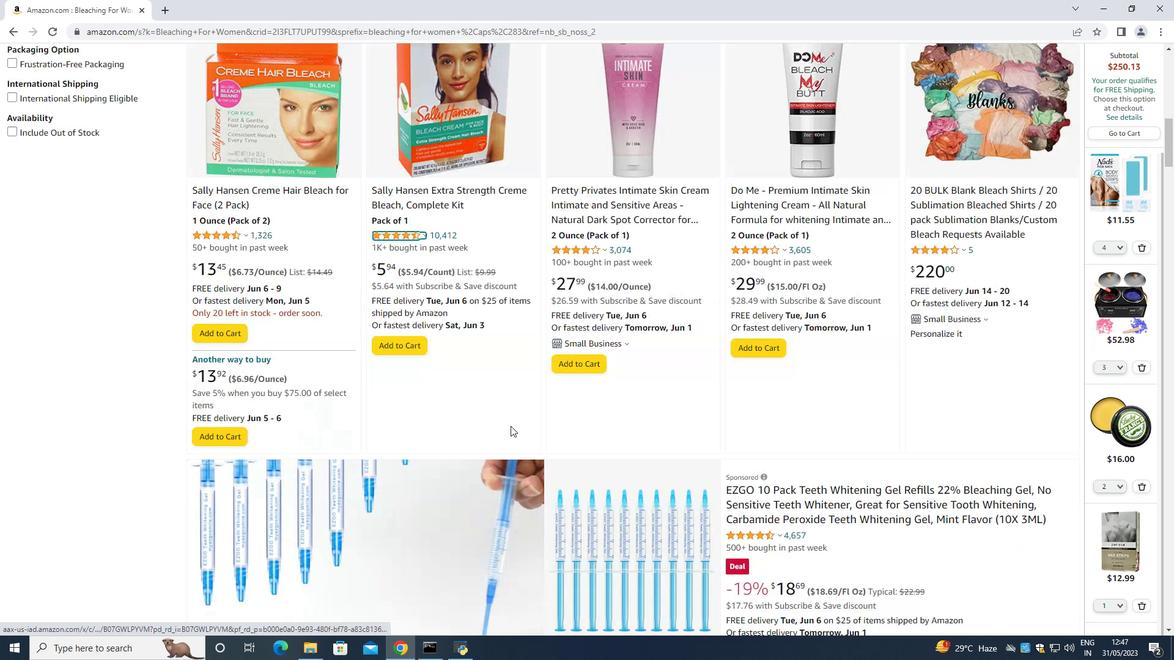 
Action: Mouse scrolled (510, 425) with delta (0, 0)
Screenshot: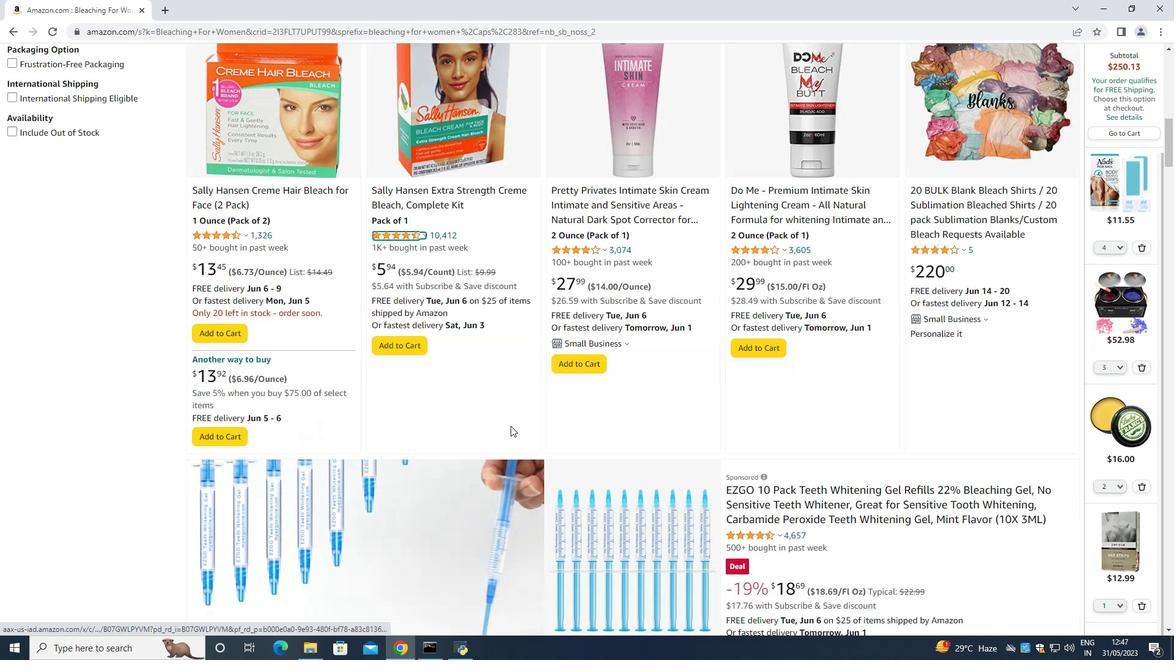 
Action: Mouse moved to (509, 425)
Screenshot: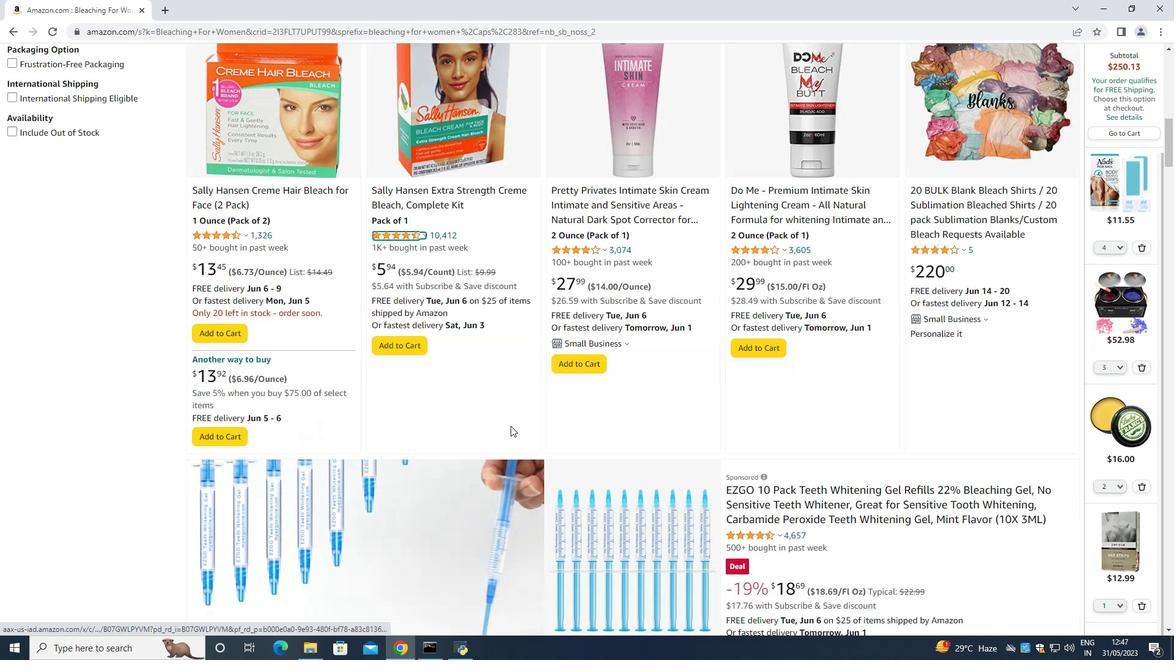 
Action: Mouse scrolled (509, 425) with delta (0, 0)
Screenshot: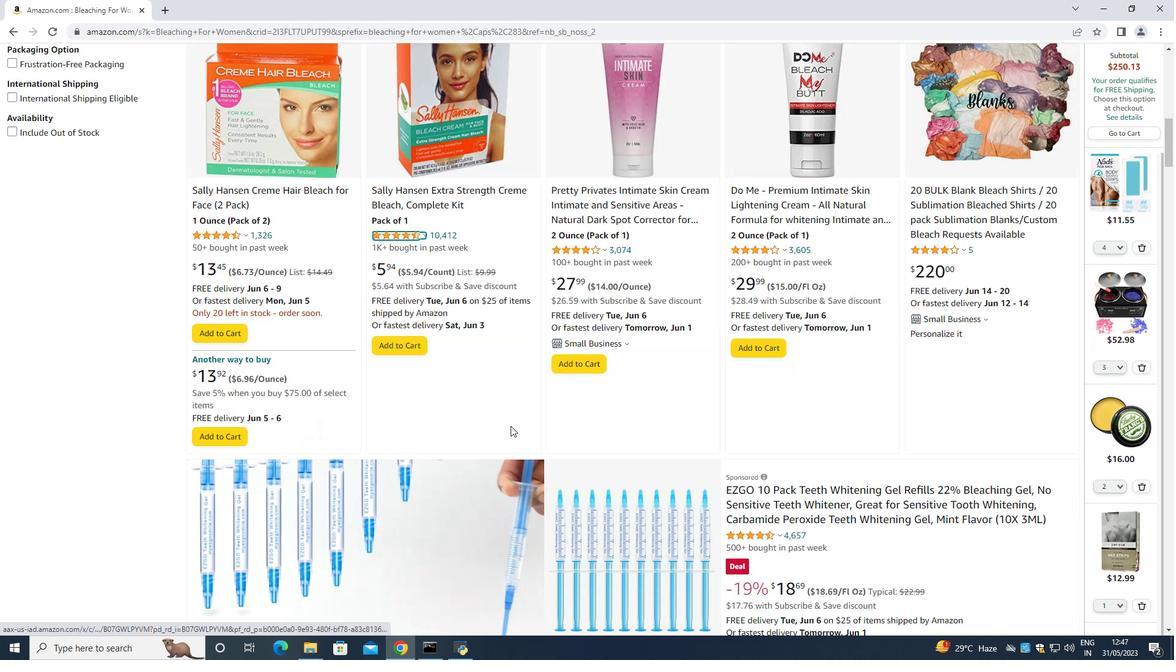 
Action: Mouse moved to (508, 420)
Screenshot: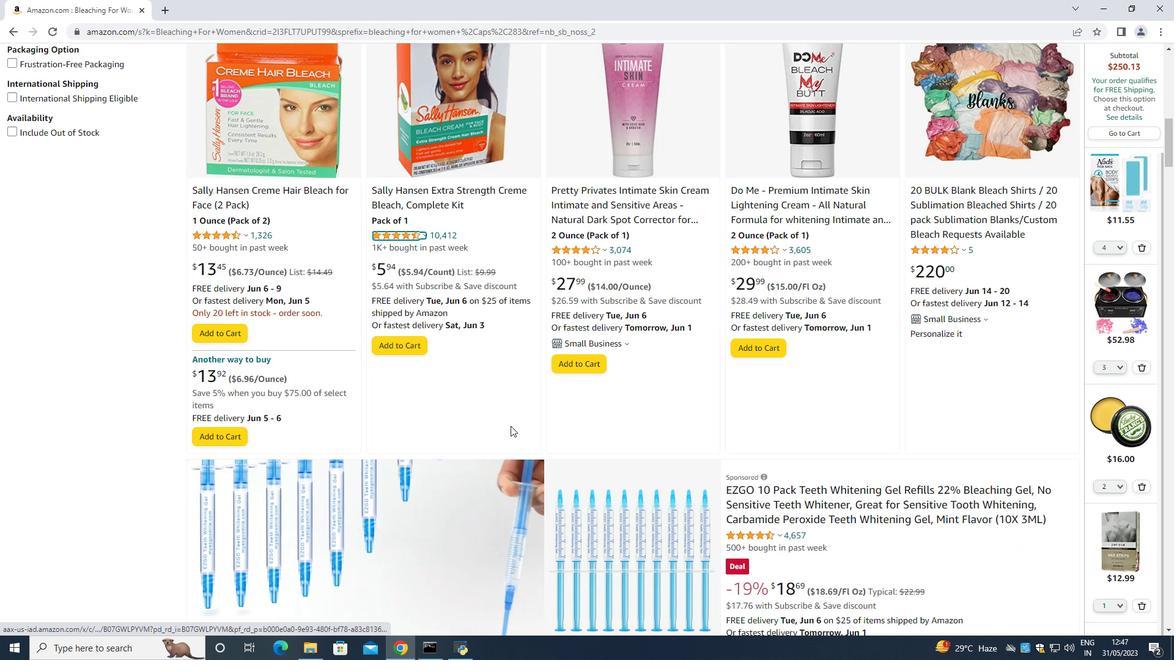 
Action: Mouse scrolled (508, 421) with delta (0, 0)
Screenshot: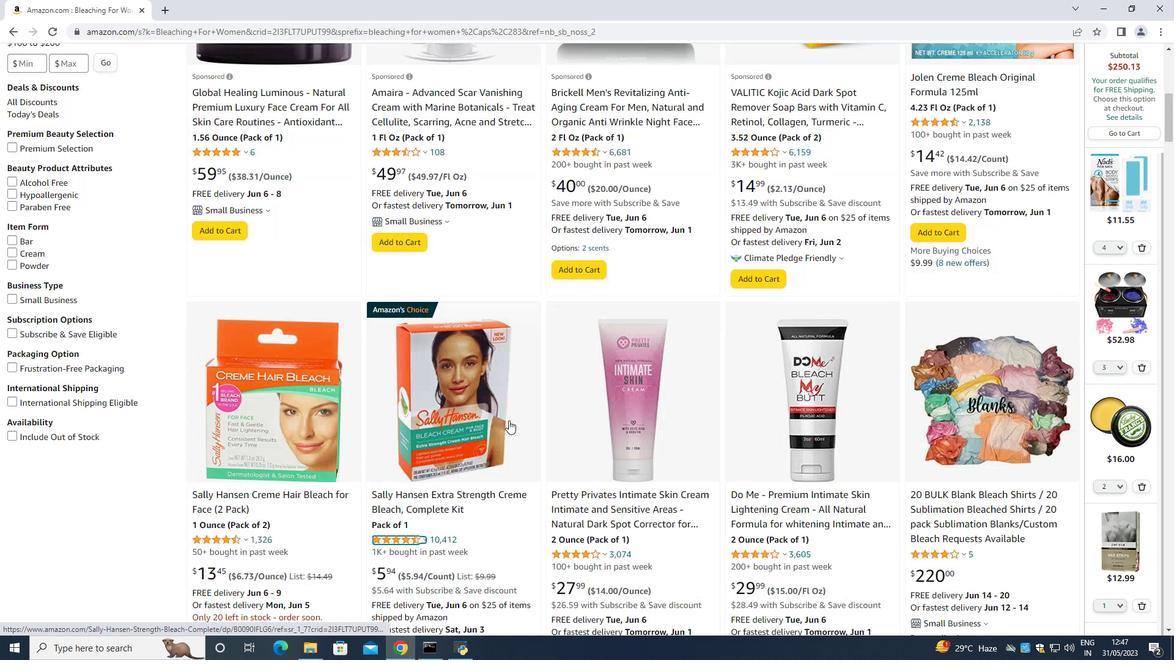 
Action: Mouse scrolled (508, 421) with delta (0, 0)
Screenshot: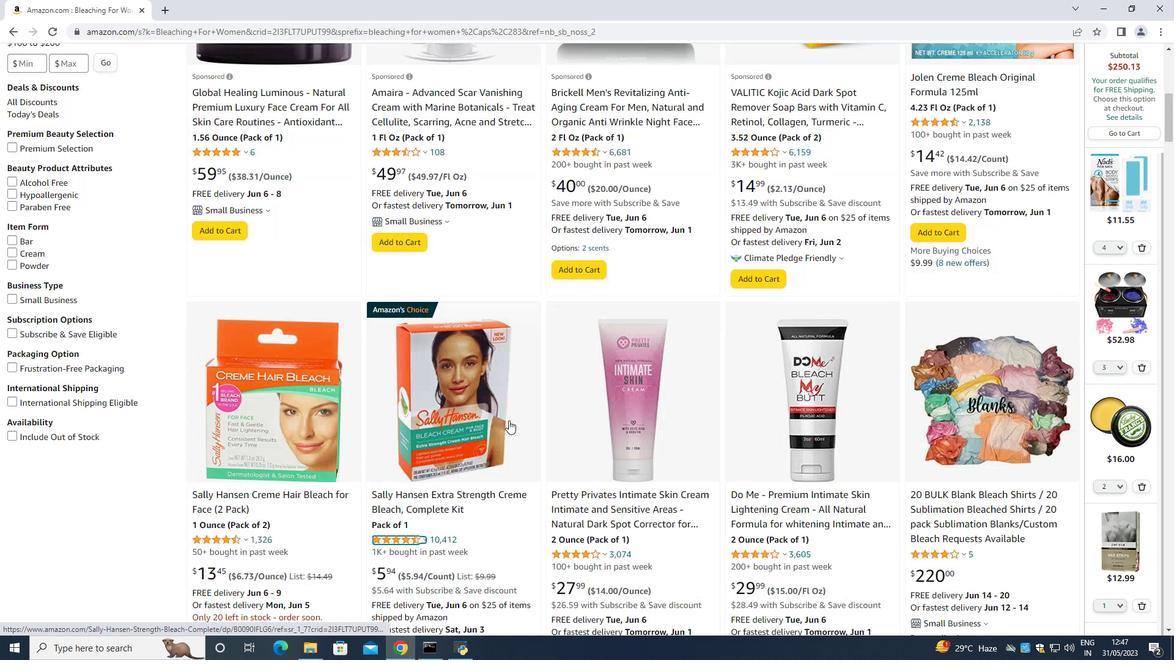 
Action: Mouse scrolled (508, 421) with delta (0, 0)
Screenshot: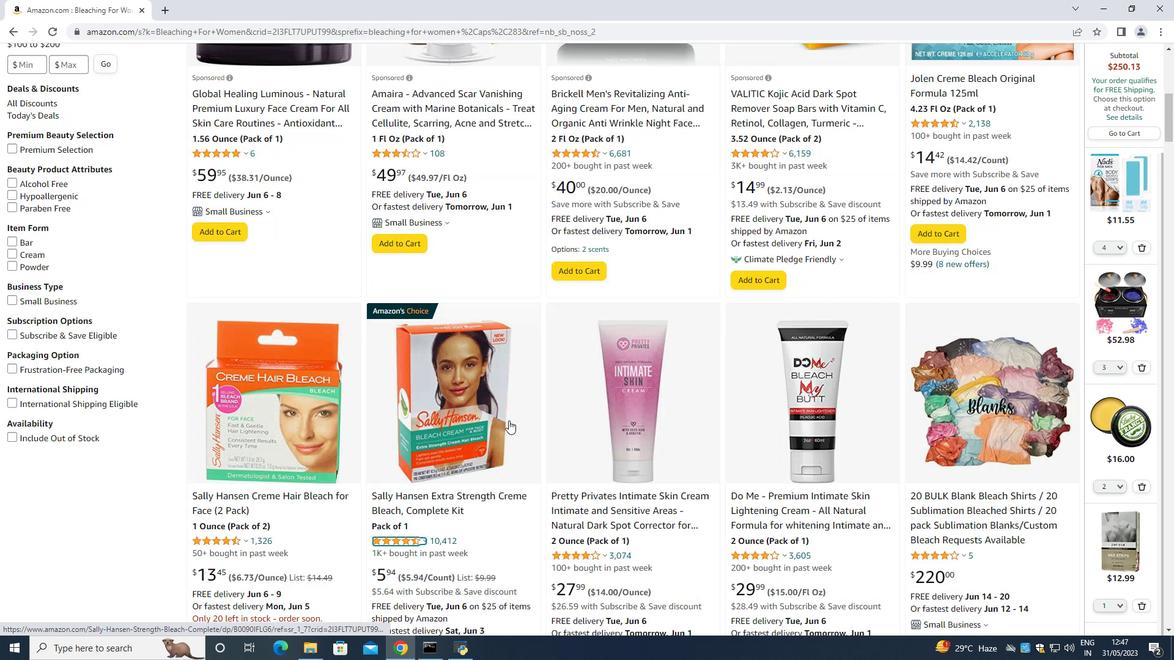 
Action: Mouse scrolled (508, 421) with delta (0, 0)
Screenshot: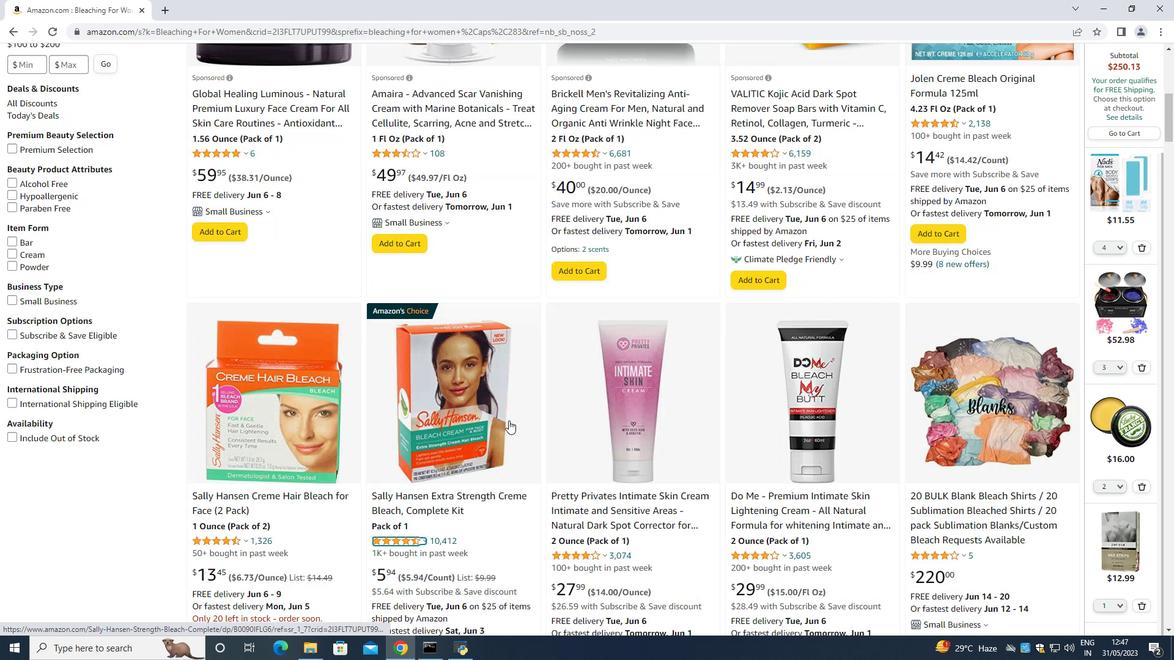 
Action: Mouse scrolled (508, 421) with delta (0, 0)
Screenshot: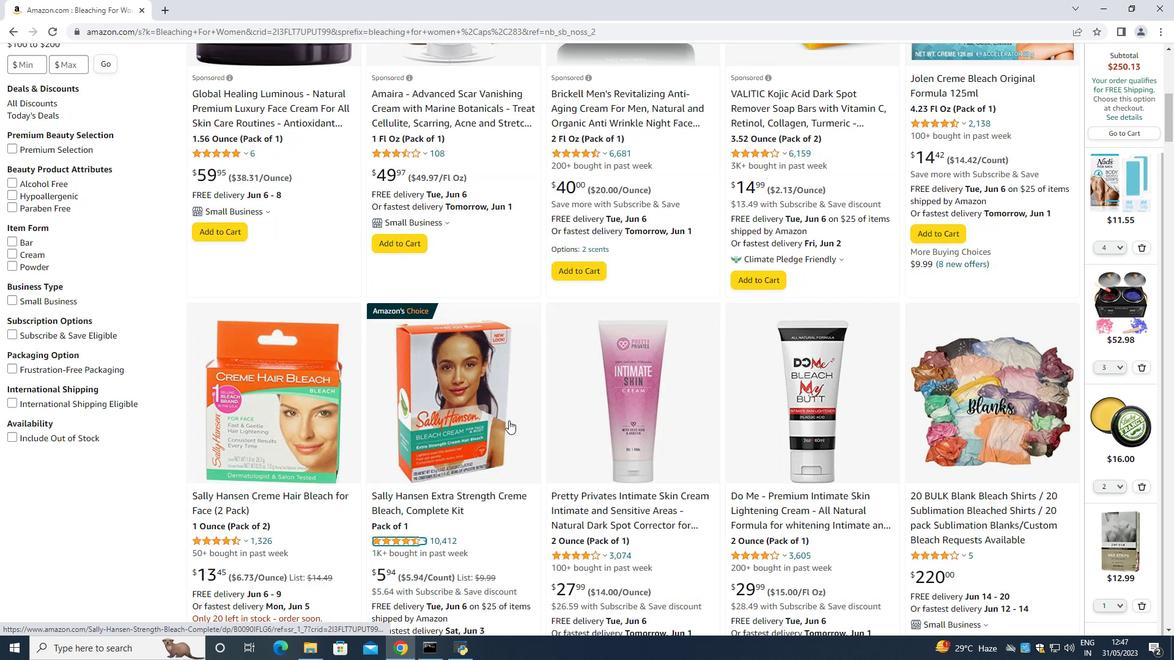 
Action: Mouse scrolled (508, 421) with delta (0, 0)
Screenshot: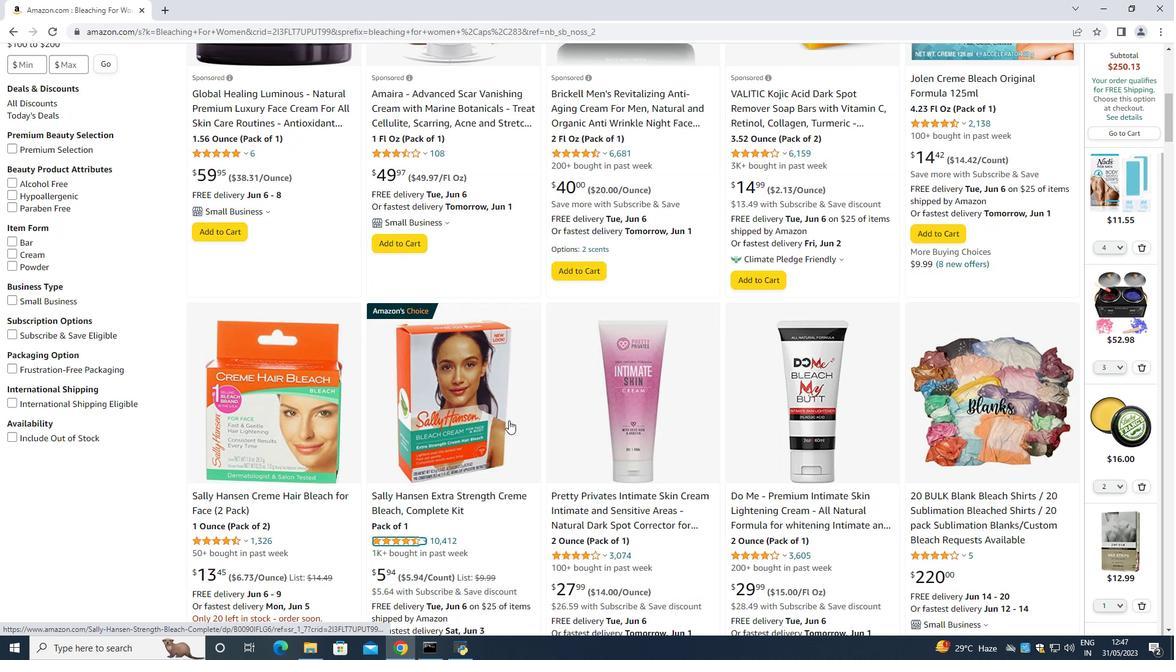 
Action: Mouse moved to (960, 459)
Screenshot: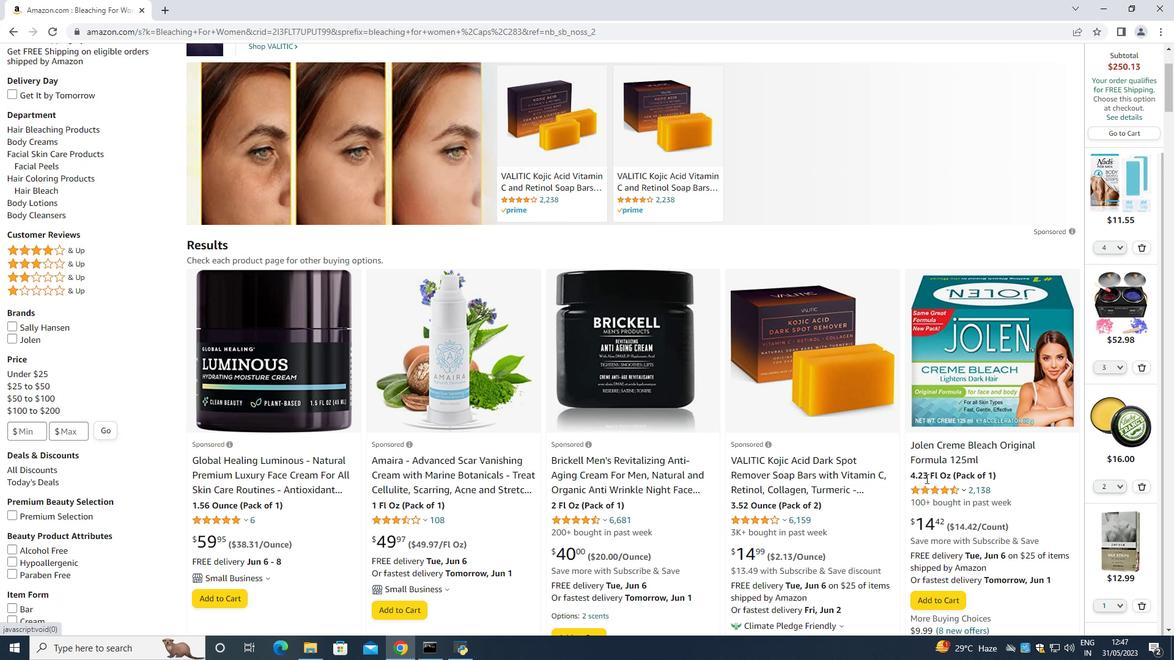 
Action: Mouse pressed left at (960, 459)
Screenshot: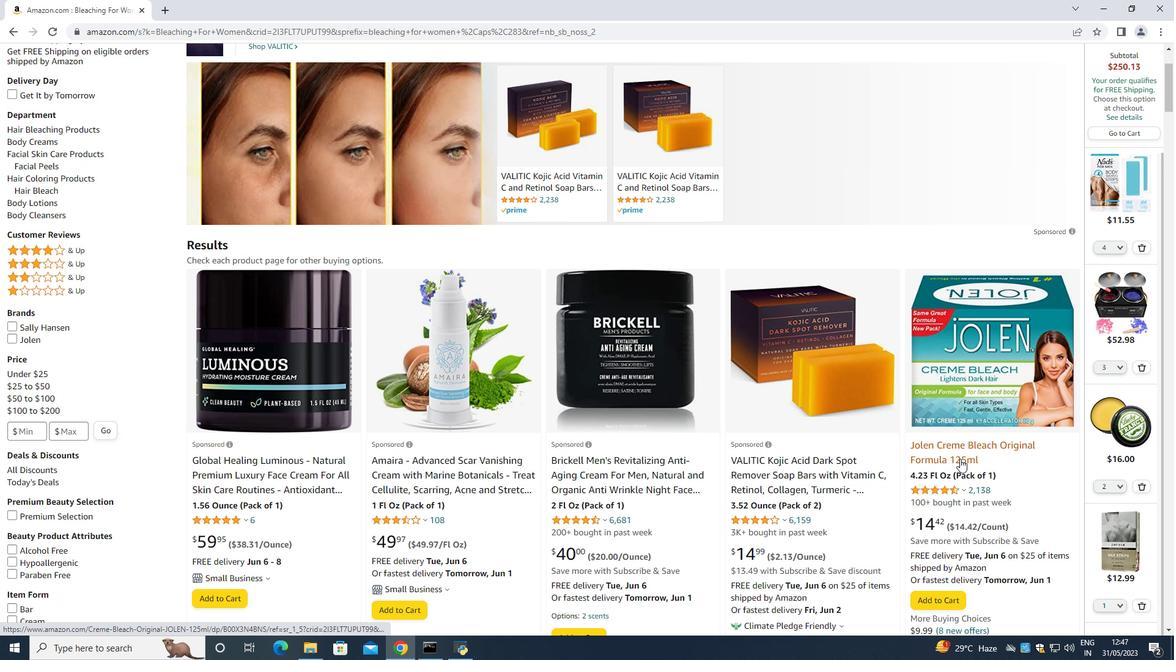 
Action: Mouse moved to (889, 442)
Screenshot: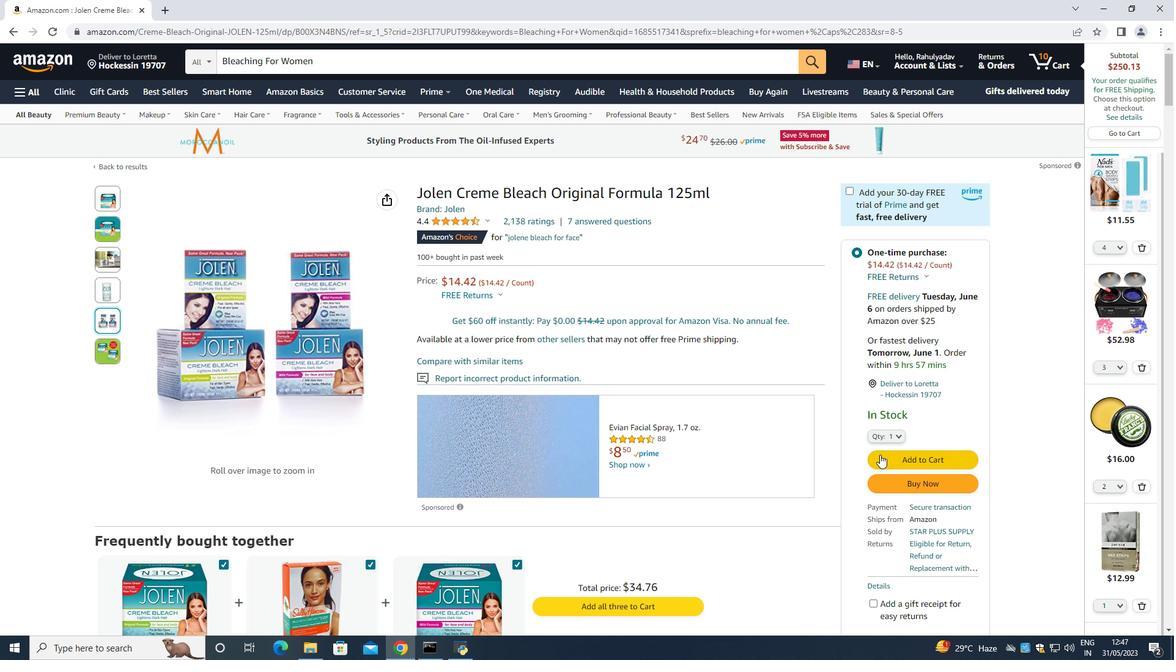 
Action: Mouse pressed left at (889, 442)
Screenshot: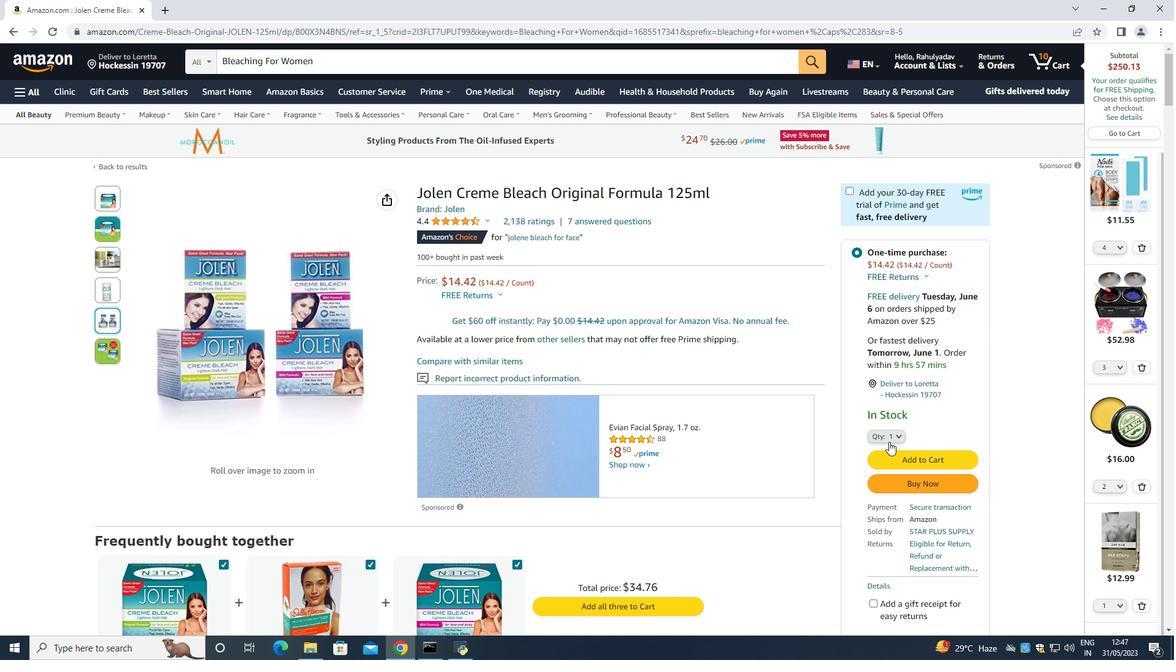 
Action: Mouse moved to (880, 280)
Screenshot: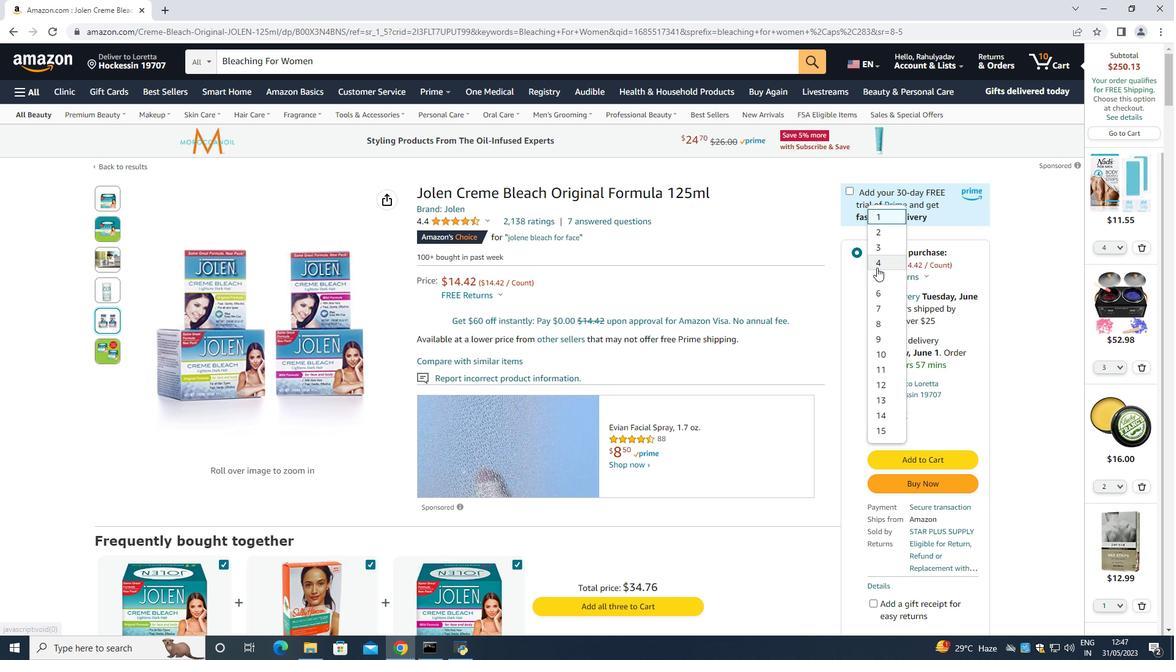 
Action: Mouse pressed left at (880, 280)
Screenshot: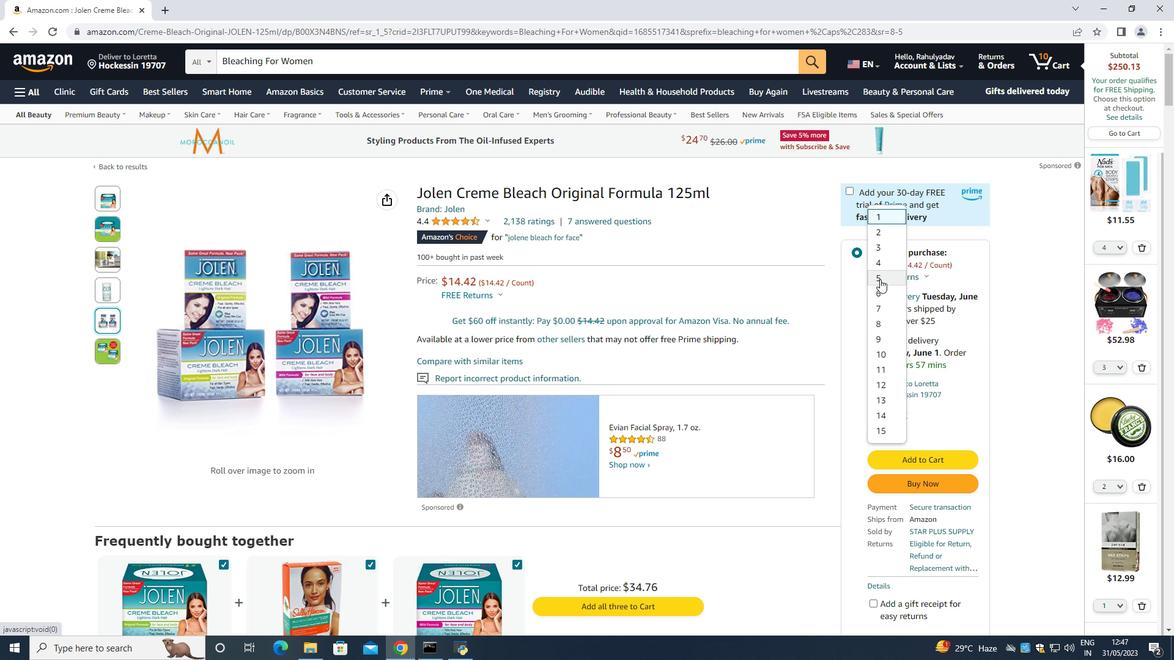 
Action: Mouse moved to (902, 472)
Screenshot: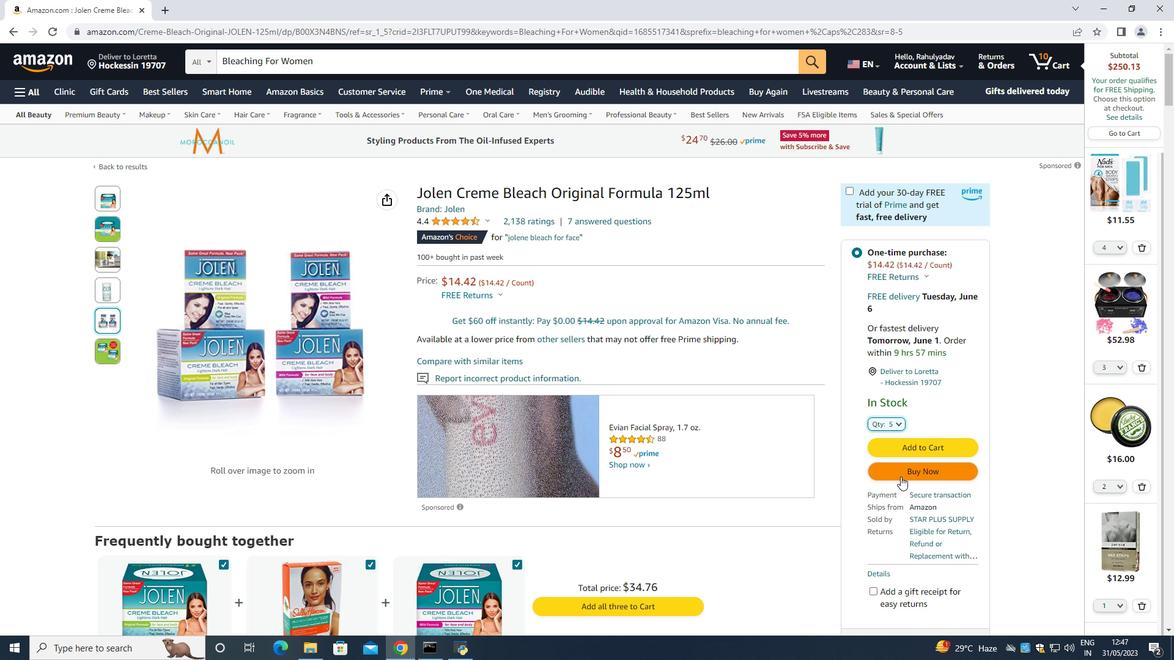 
Action: Mouse pressed left at (902, 472)
Screenshot: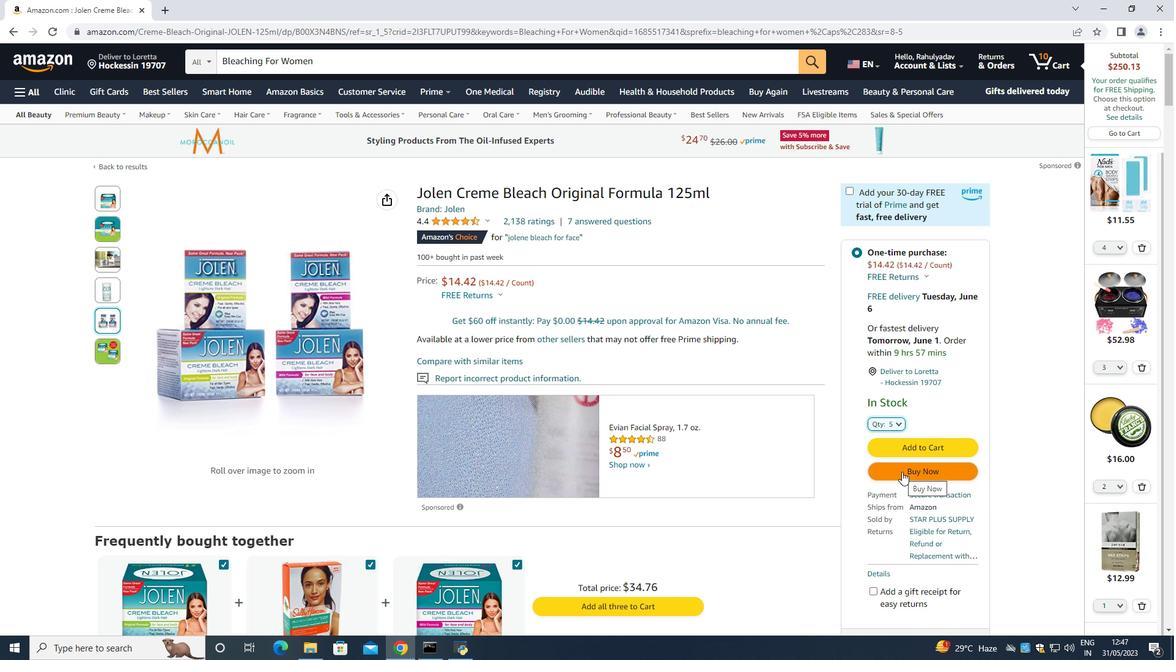 
Action: Mouse moved to (705, 99)
Screenshot: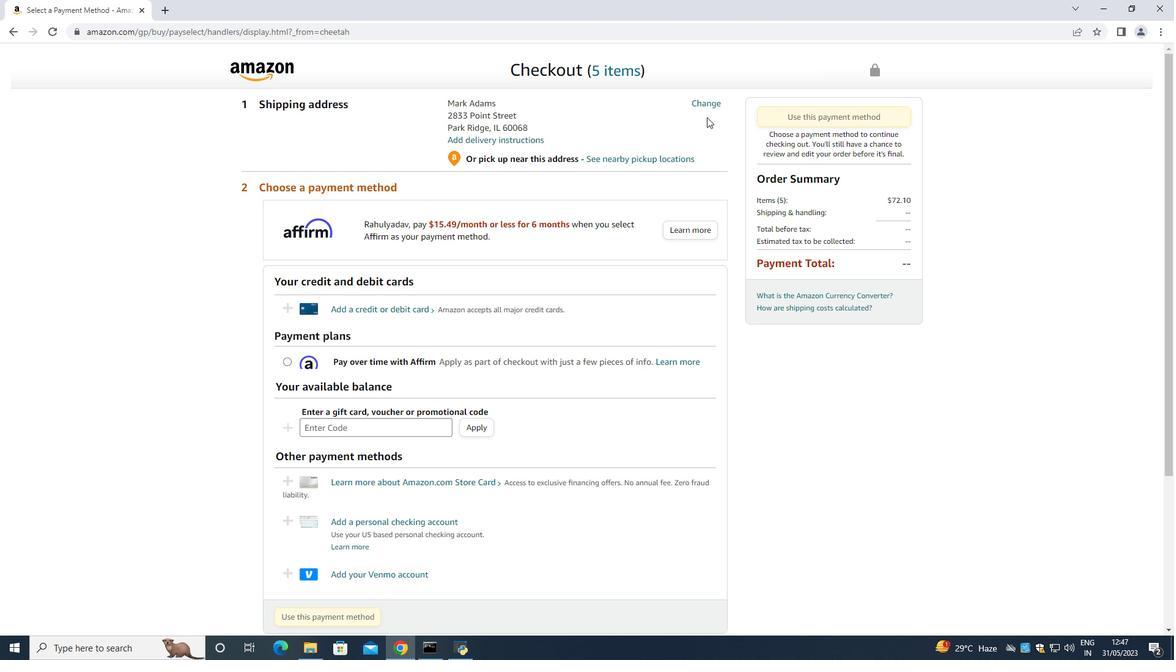 
Action: Mouse pressed left at (705, 99)
Screenshot: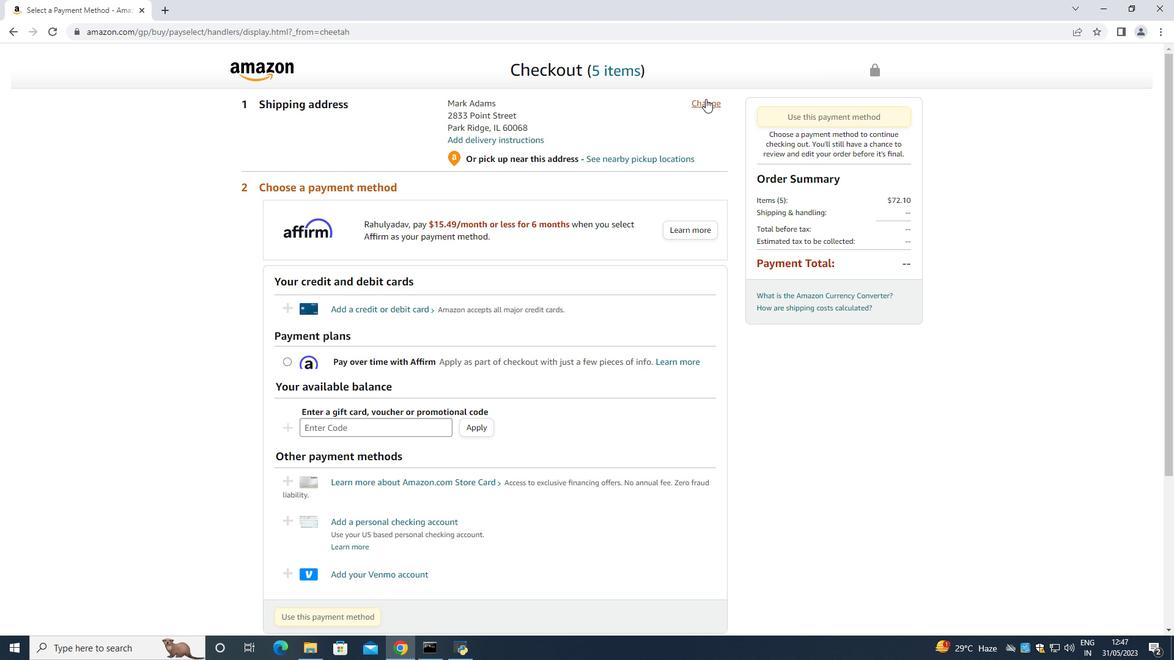 
Action: Mouse moved to (96, 474)
Screenshot: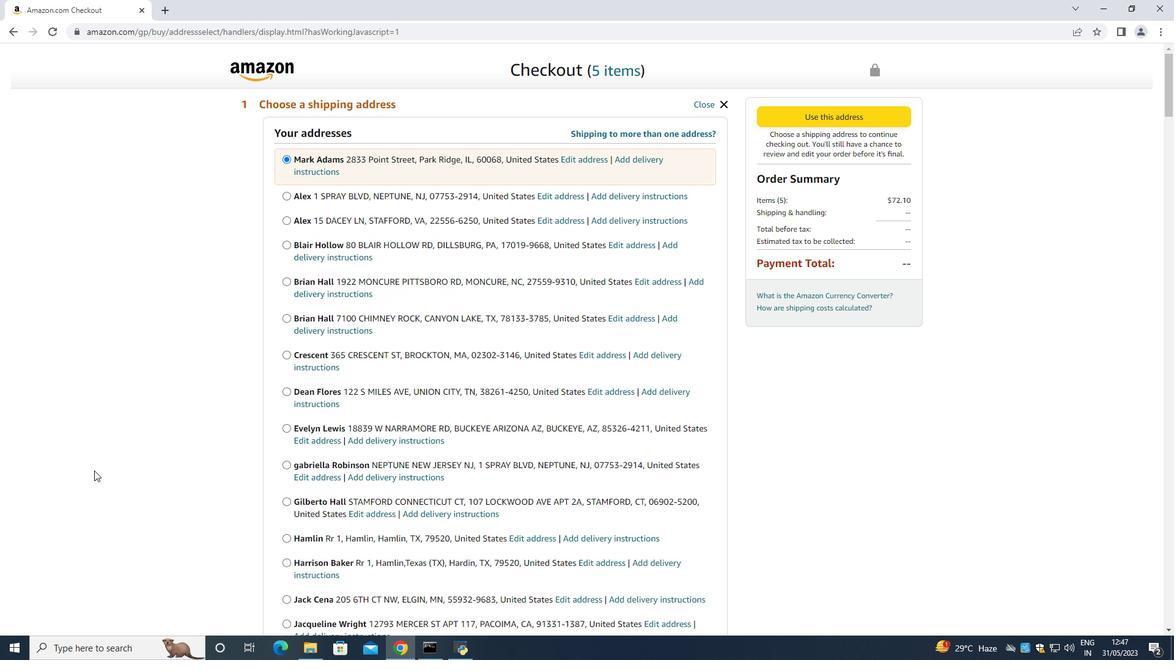 
Action: Key pressed <Key.space><Key.space><Key.space><Key.space><Key.space><Key.space><Key.space><Key.space><Key.space><Key.space><Key.space><Key.space>
Screenshot: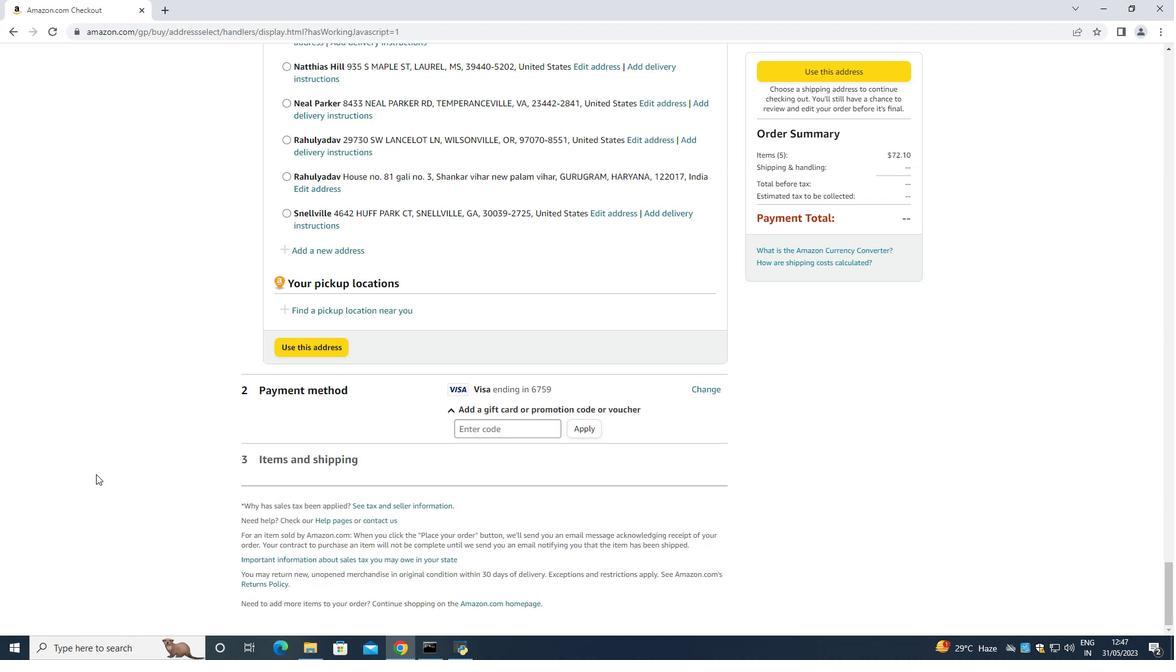 
Action: Mouse moved to (330, 254)
Screenshot: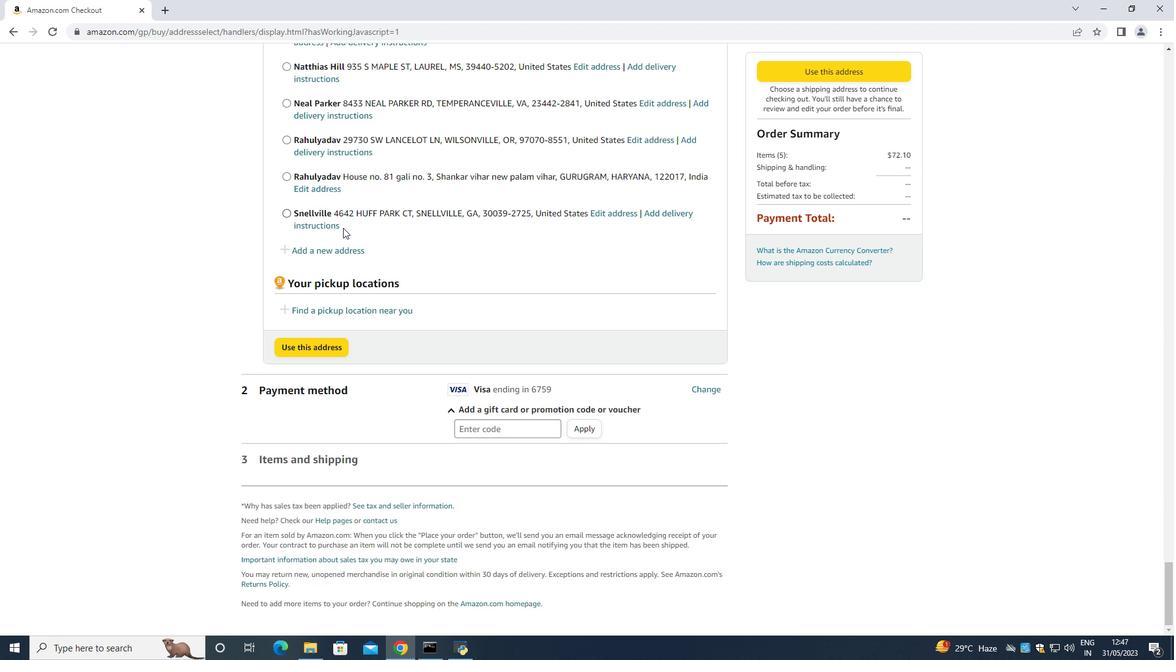 
Action: Mouse pressed left at (330, 254)
Screenshot: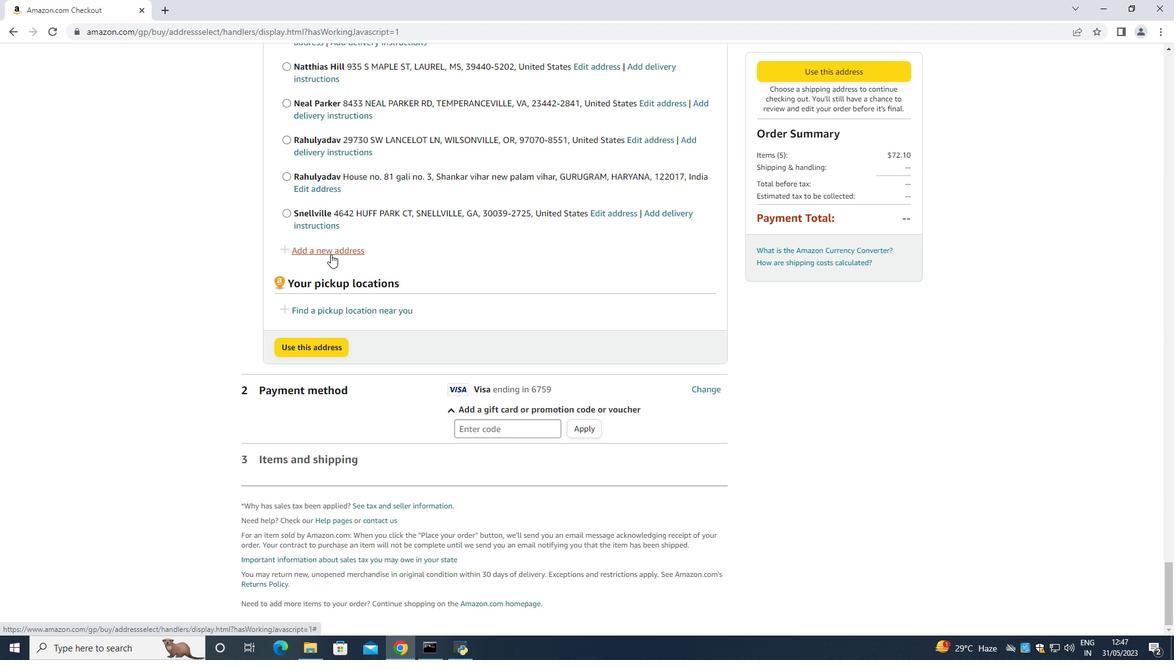 
Action: Mouse moved to (410, 292)
Screenshot: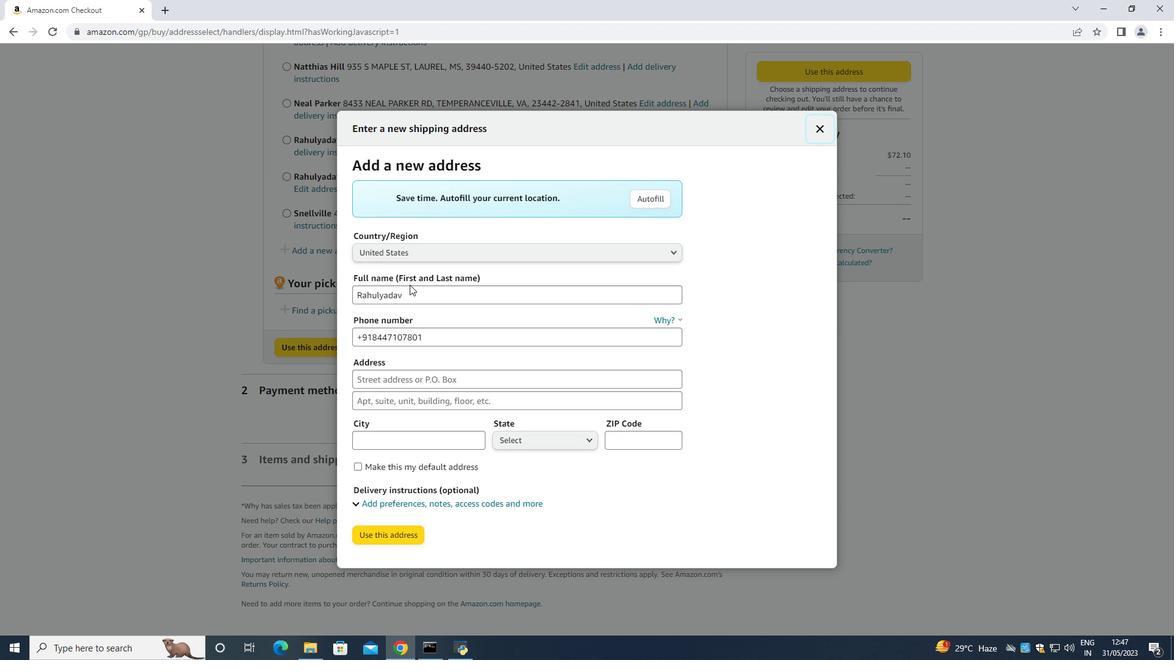 
Action: Mouse pressed left at (410, 292)
Screenshot: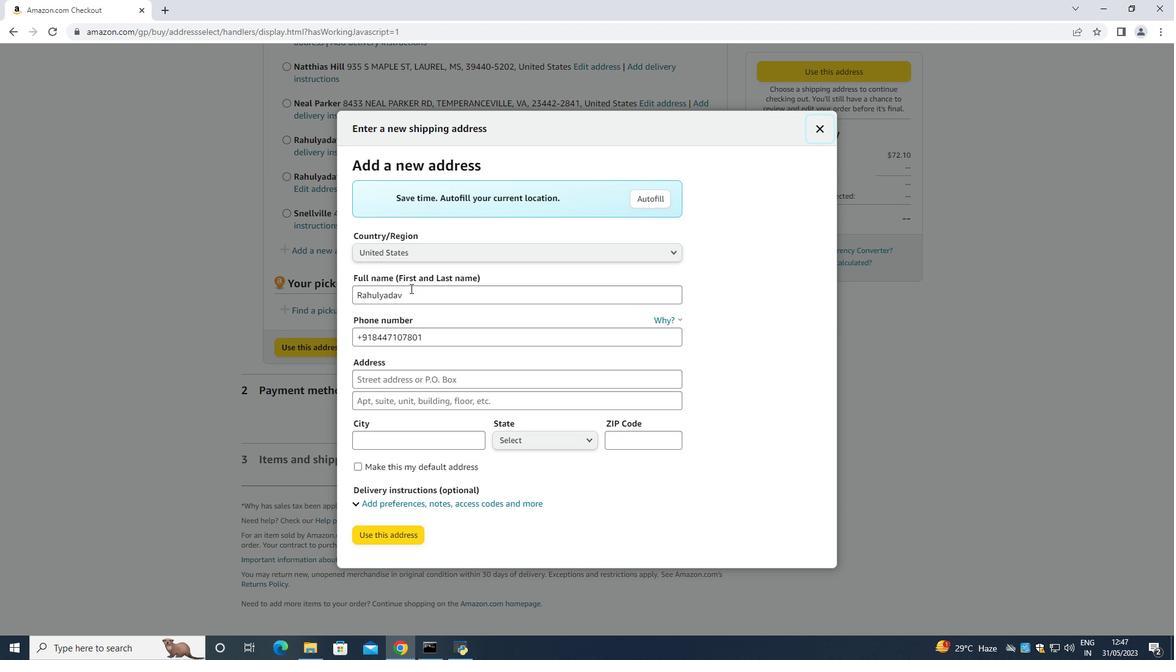 
Action: Mouse moved to (411, 293)
Screenshot: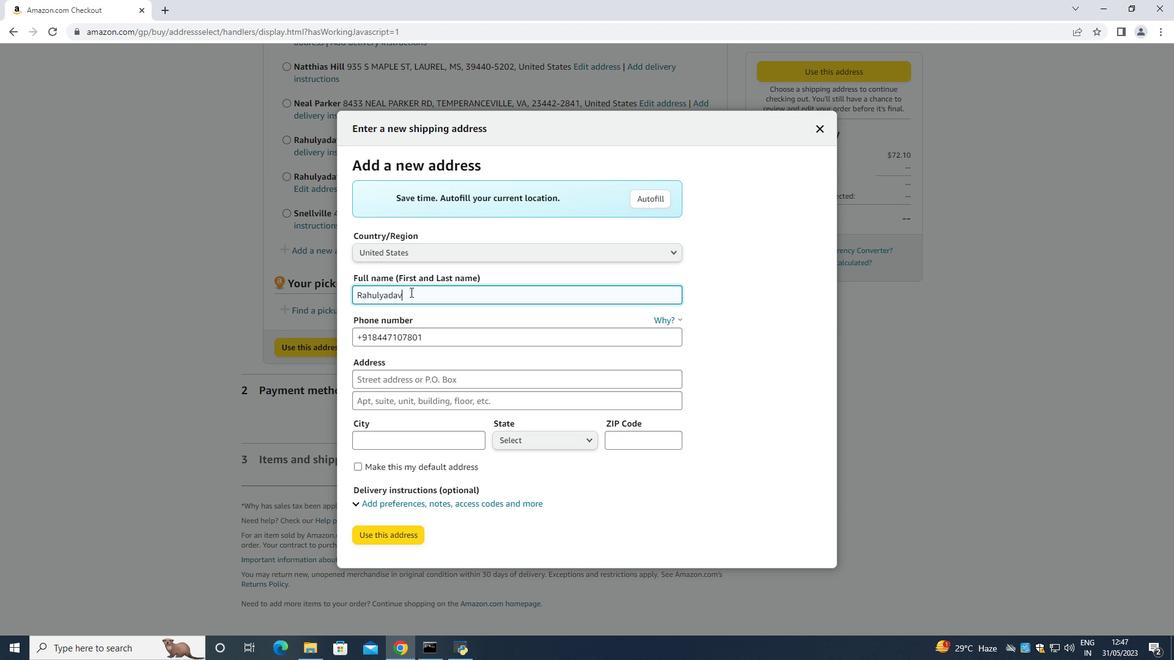 
Action: Key pressed <Key.backspace><Key.backspace><Key.backspace><Key.backspace><Key.backspace><Key.backspace><Key.backspace><Key.backspace><Key.backspace><Key.backspace><Key.backspace><Key.backspace><Key.backspace><Key.backspace><Key.shift><Key.shift><Key.shift><Key.shift><Key.shift><Key.shift><Key.shift><Key.shift><Key.shift><Key.shift><Key.shift><Key.shift><Key.shift><Key.shift><Key.shift><Key.shift><Key.shift><Key.shift><Key.shift><Key.shift><Key.shift><Key.shift><Key.shift><Key.shift><Key.shift><Key.shift><Key.shift><Key.shift>Marshall<Key.space><Key.shift>Davis<Key.space><Key.tab><Key.tab><Key.backspace>7738643880<Key.tab>2837<Key.space><Key.shift><Key.shift><Key.shift><Key.shift><Key.shift><Key.shift><Key.shift><Key.shift><Key.shift><Key.shift><Key.shift>Point<Key.space><Key.shift>Street<Key.space><Key.tab><Key.tab><Key.shift><Key.shift><Key.shift><Key.shift><Key.shift><Key.shift><Key.shift>Park<Key.space><Key.shift><Key.shift><Key.shift><Key.shift><Key.shift><Key.shift><Key.shift><Key.shift><Key.shift><Key.shift><Key.shift><Key.shift><Key.shift><Key.shift><Key.shift><Key.shift>Ridge<Key.space><Key.tab><Key.down><Key.down><Key.down><Key.up><Key.enter>
Screenshot: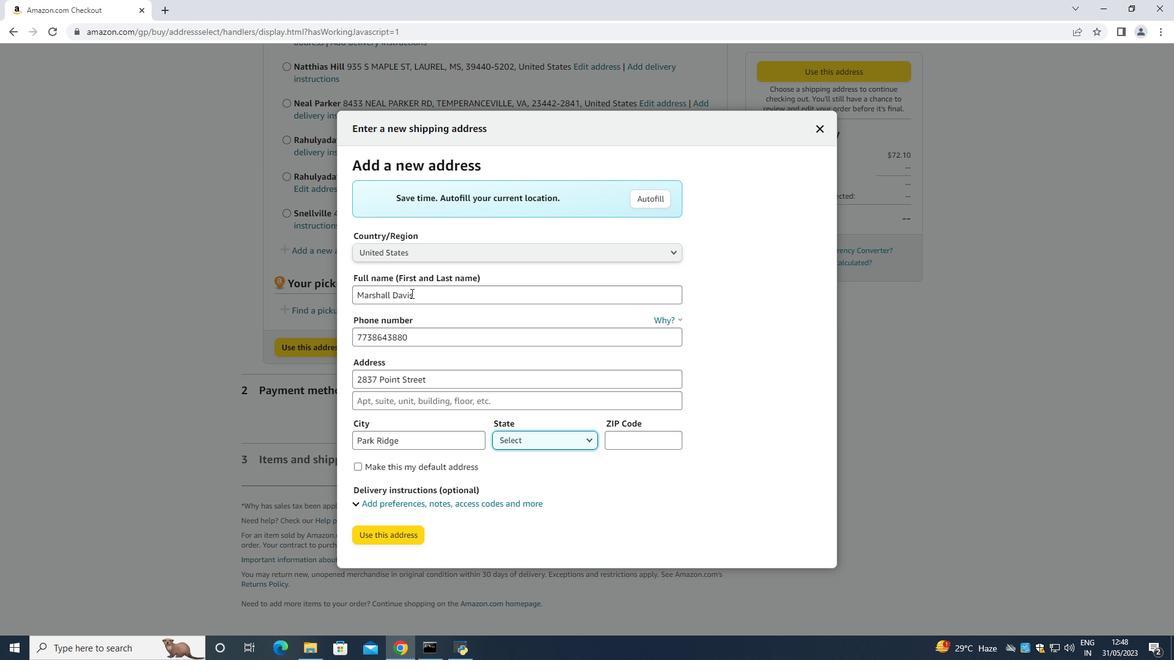 
Action: Mouse moved to (550, 438)
Screenshot: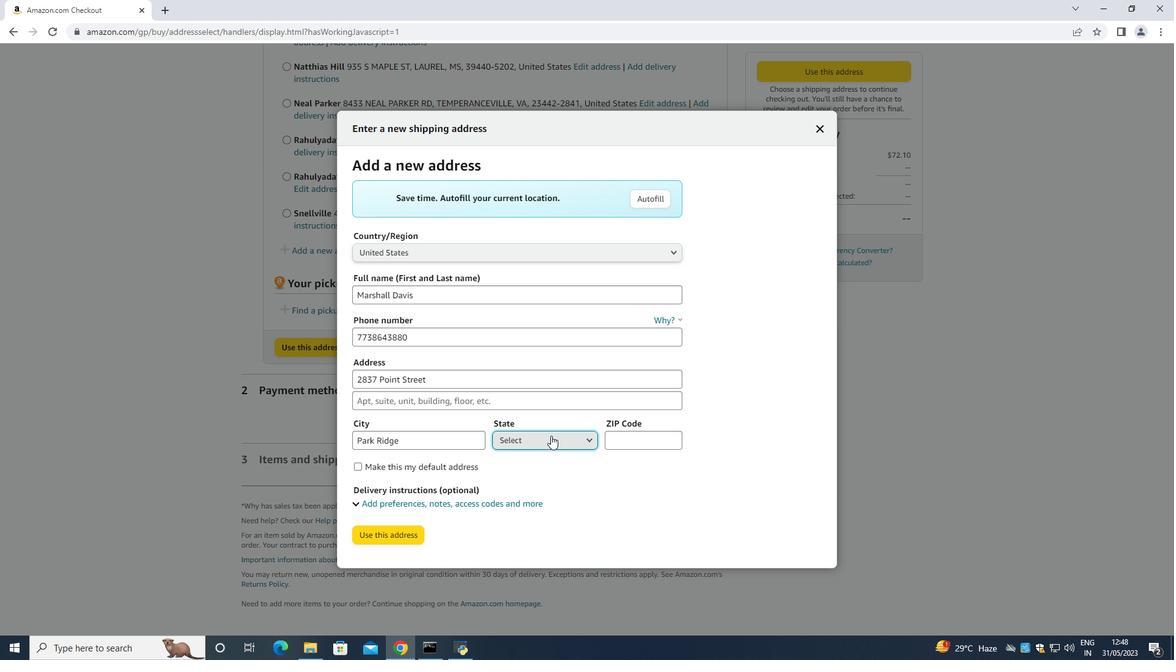 
Action: Mouse pressed left at (550, 438)
Screenshot: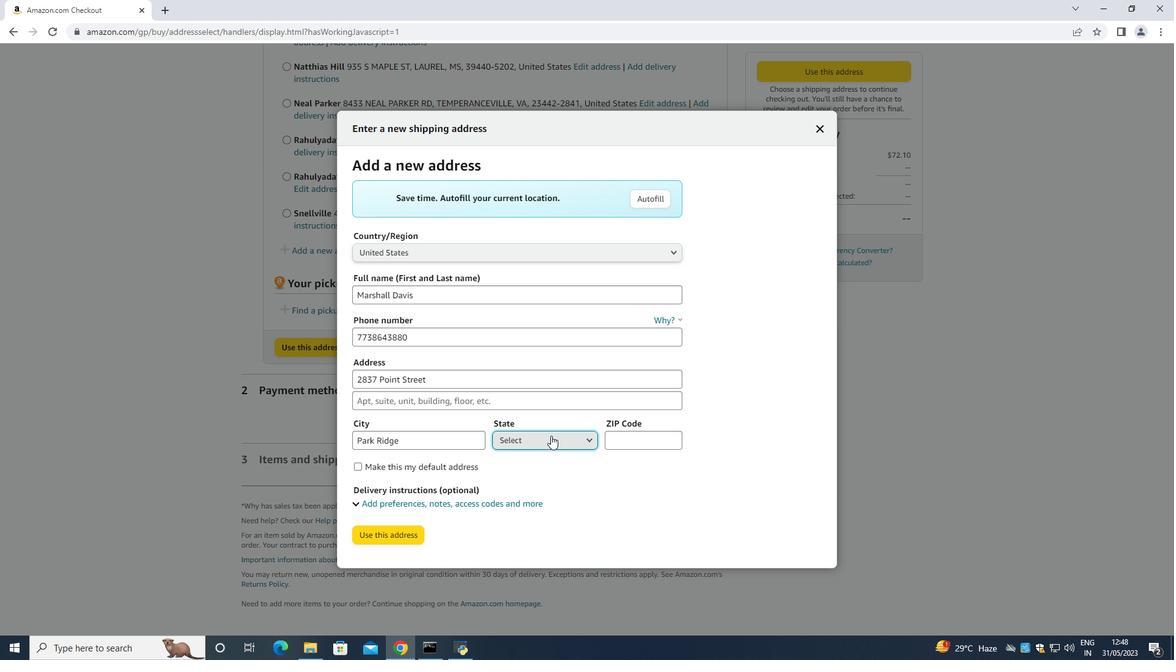 
Action: Mouse moved to (521, 314)
Screenshot: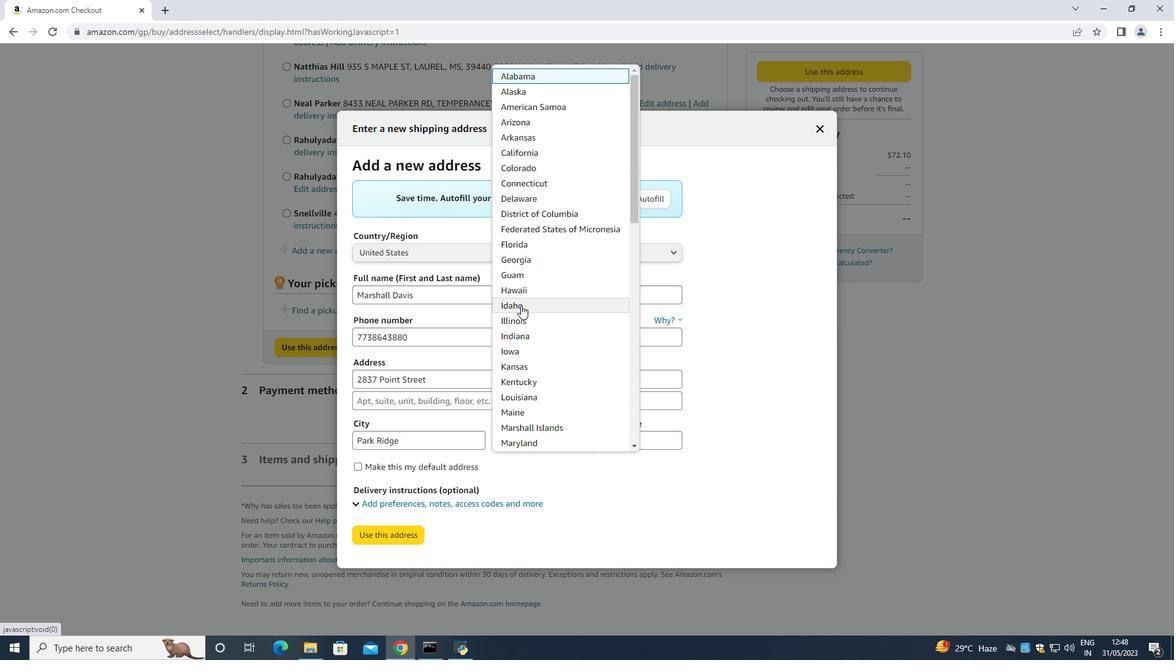 
Action: Mouse pressed left at (521, 314)
Screenshot: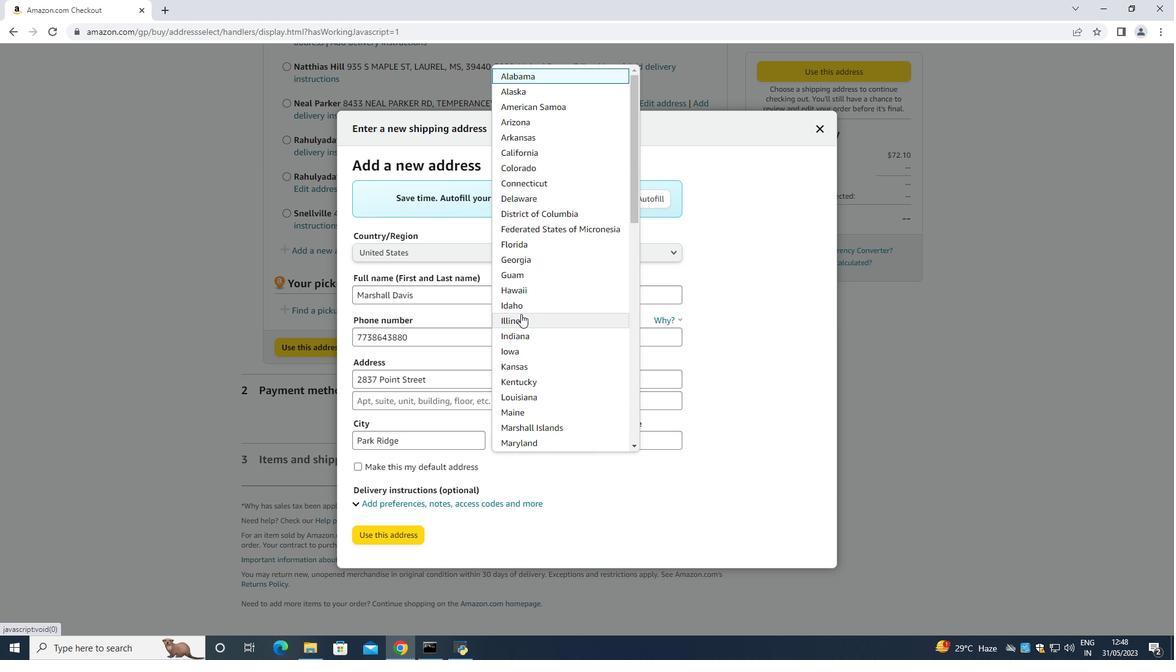 
Action: Mouse moved to (633, 442)
Screenshot: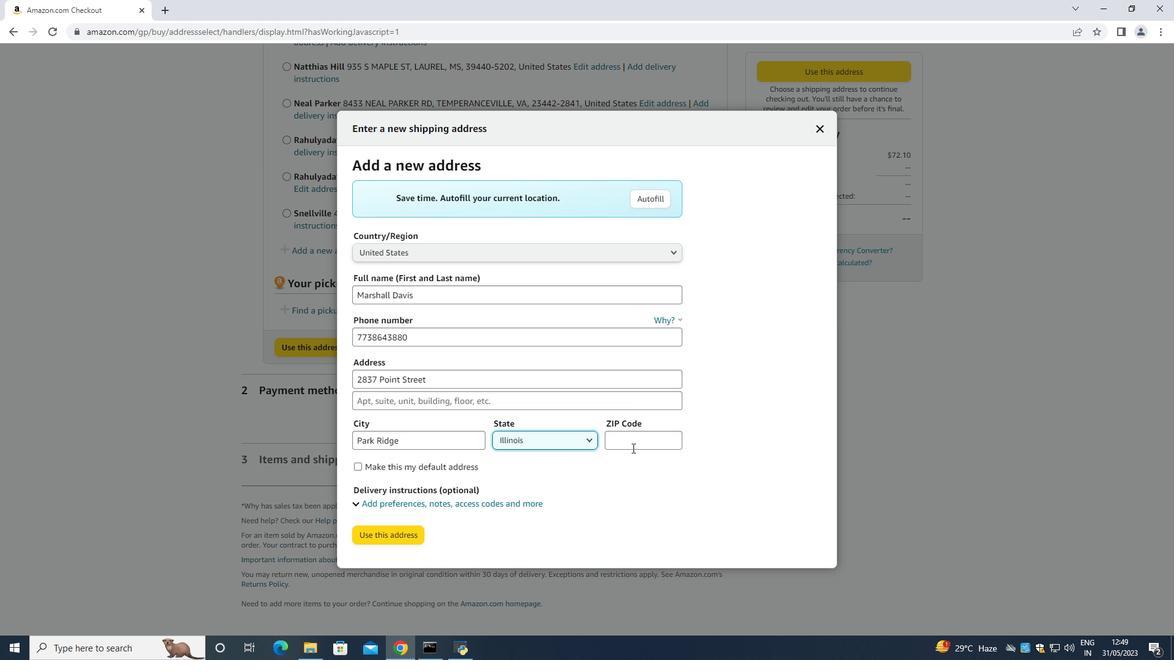 
Action: Mouse pressed left at (633, 442)
Screenshot: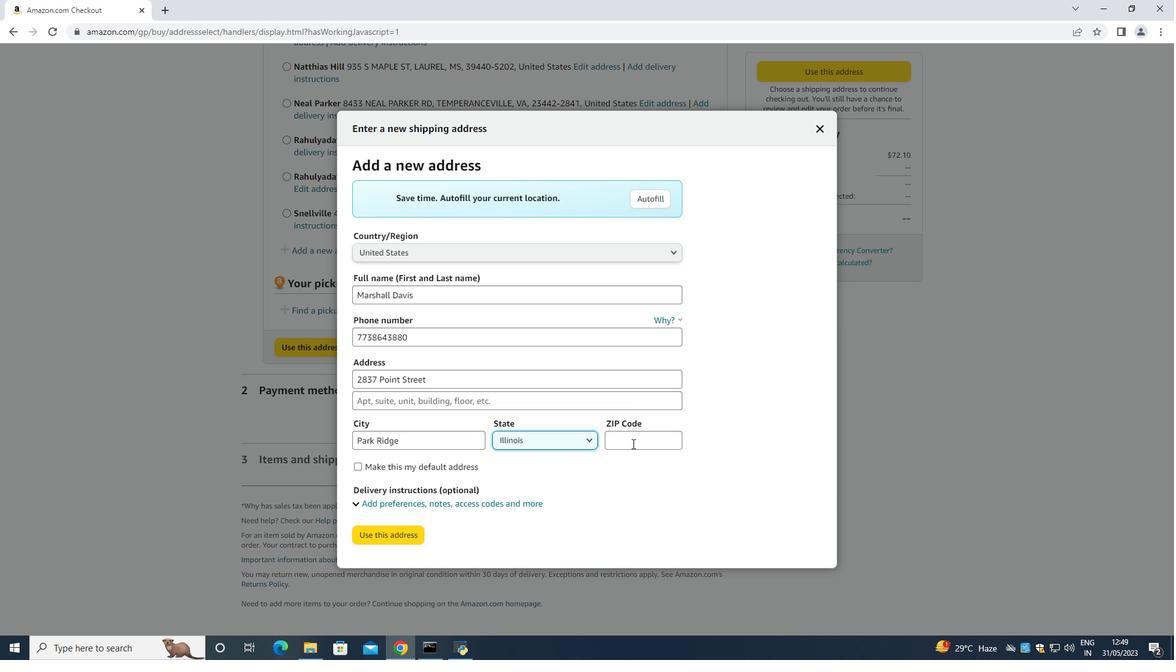 
Action: Mouse moved to (613, 447)
Screenshot: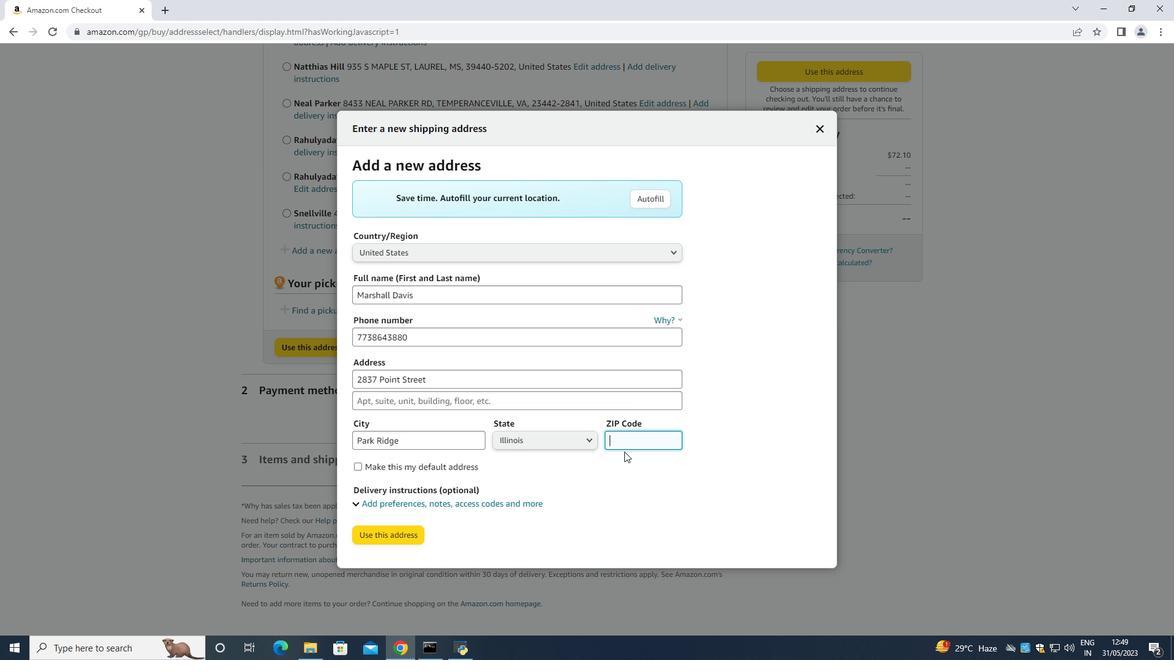 
Action: Key pressed 60068
Screenshot: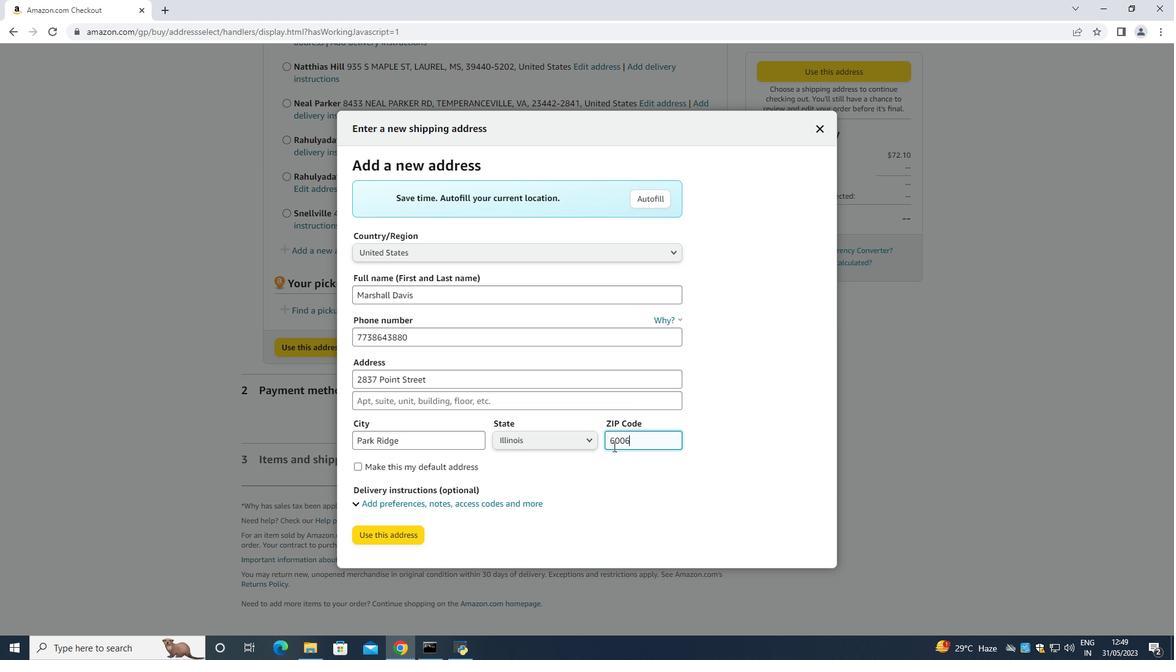 
Action: Mouse moved to (394, 535)
Screenshot: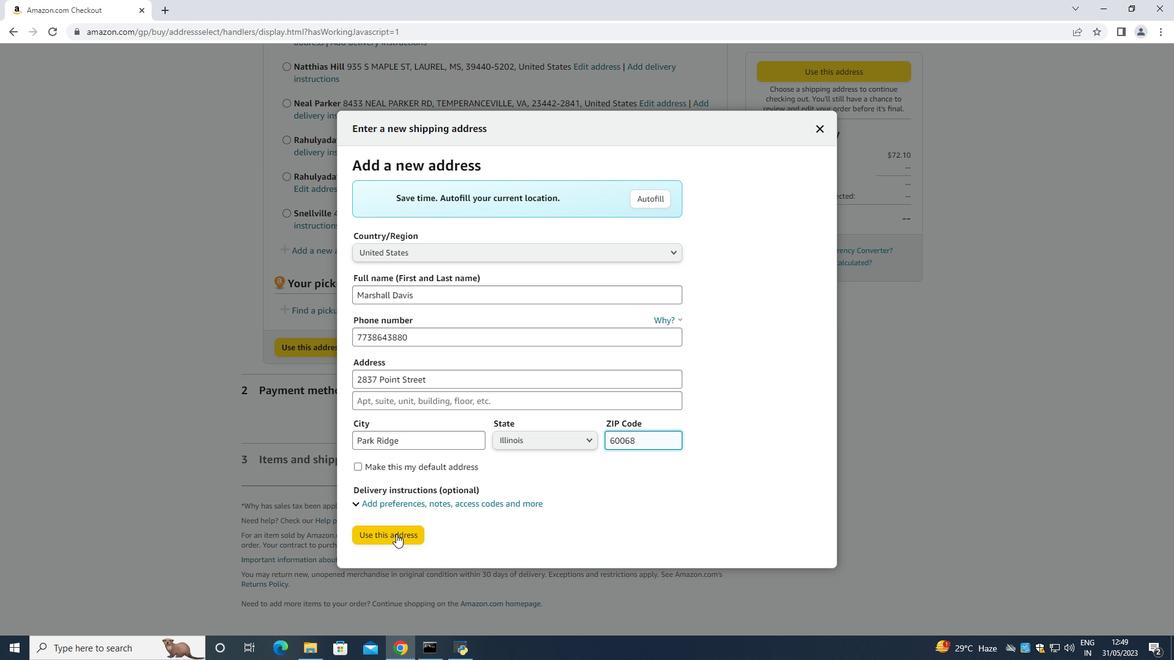 
Action: Mouse pressed left at (394, 535)
Screenshot: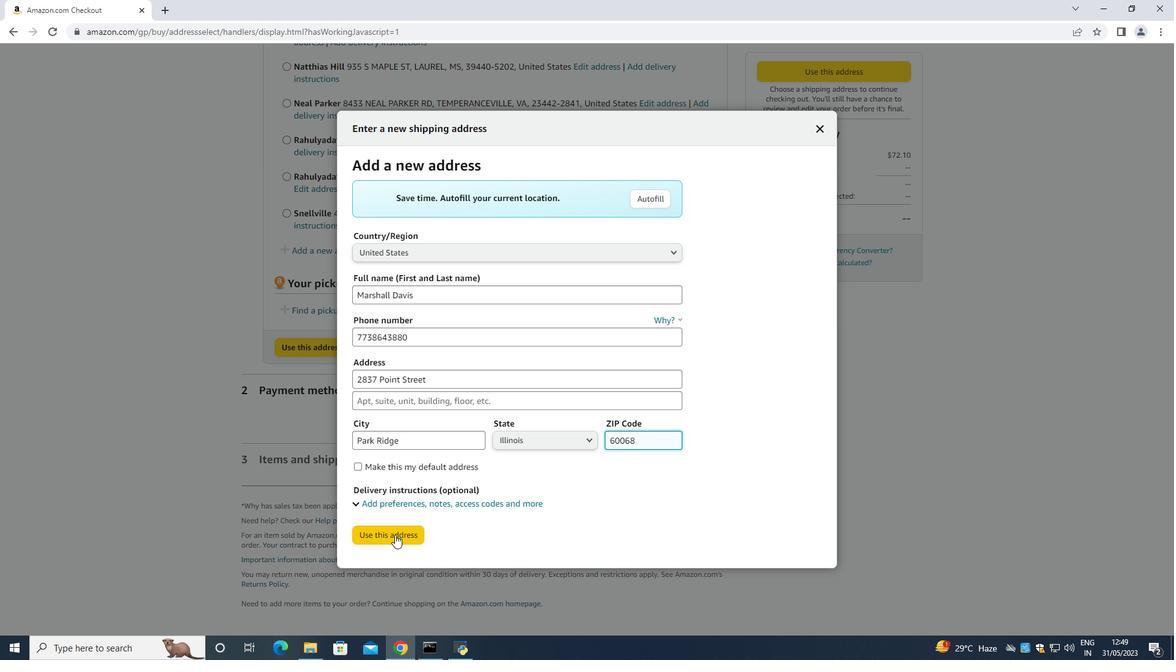 
Action: Mouse moved to (395, 615)
Screenshot: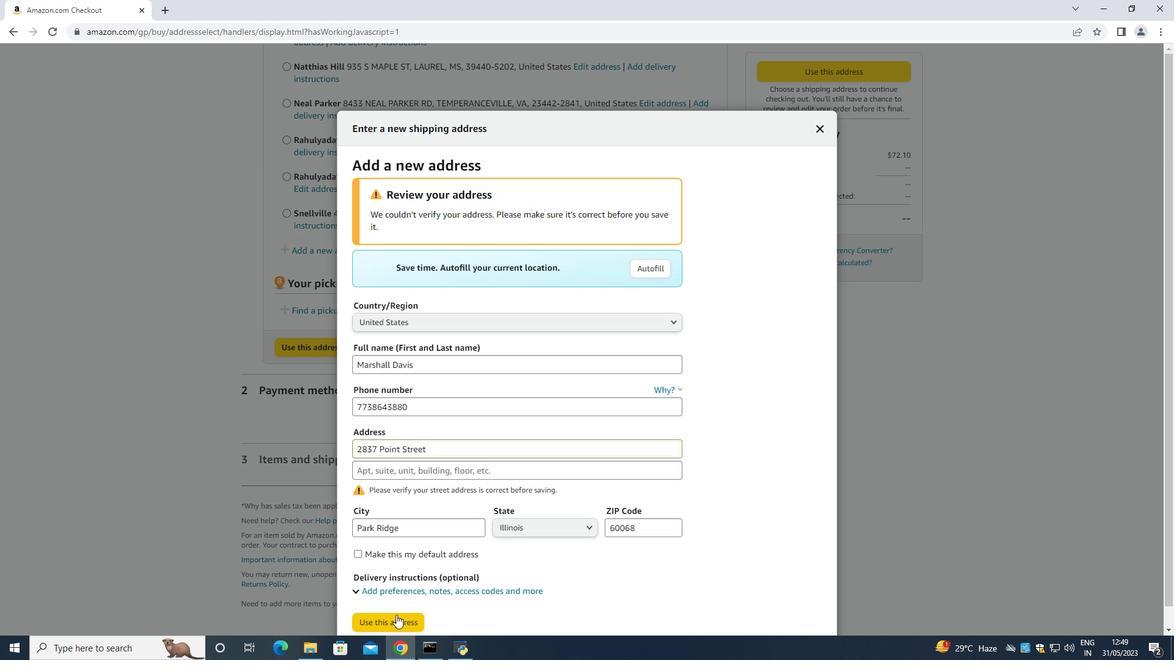
Action: Mouse pressed left at (395, 615)
Screenshot: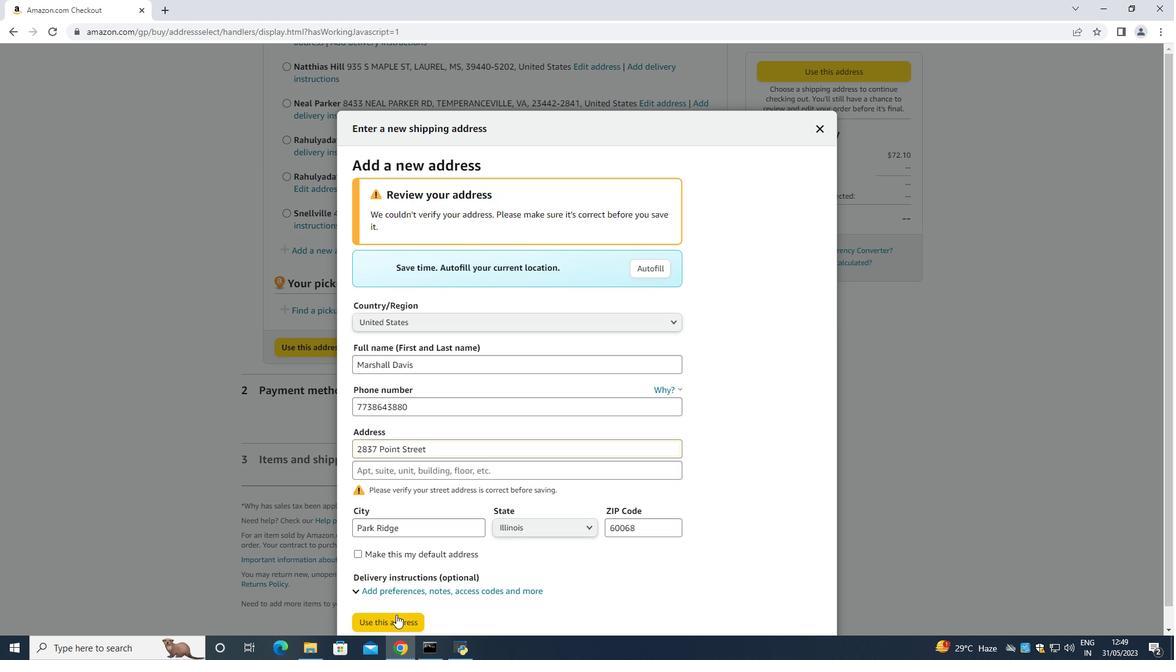 
Action: Mouse moved to (374, 282)
Screenshot: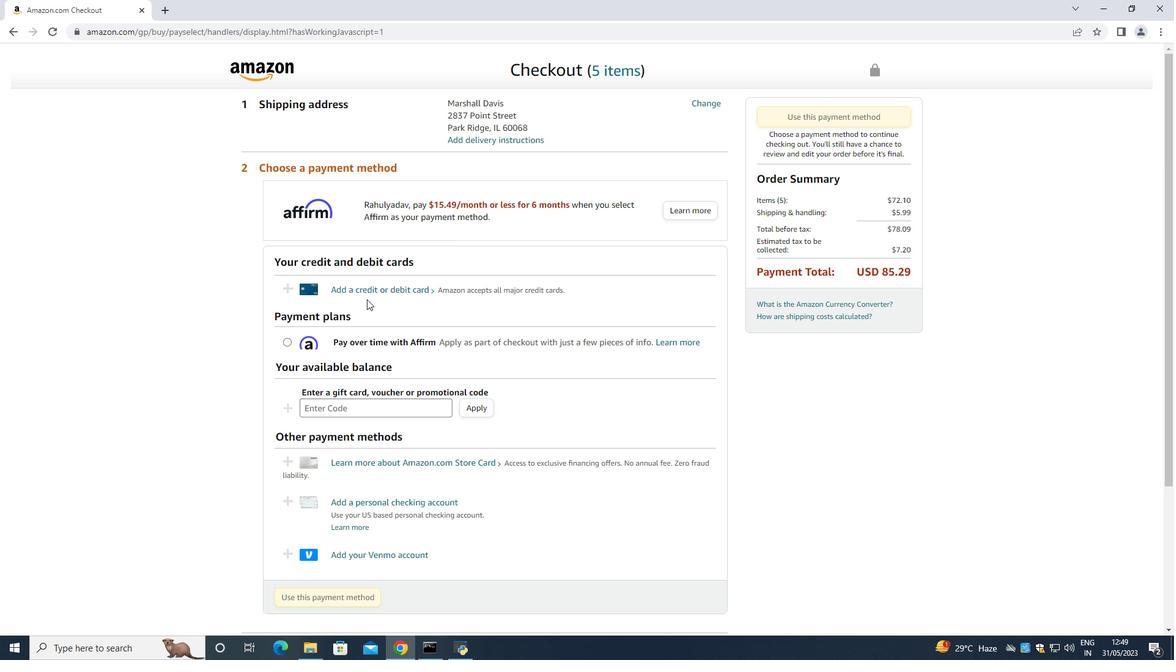 
Action: Mouse pressed left at (374, 282)
Screenshot: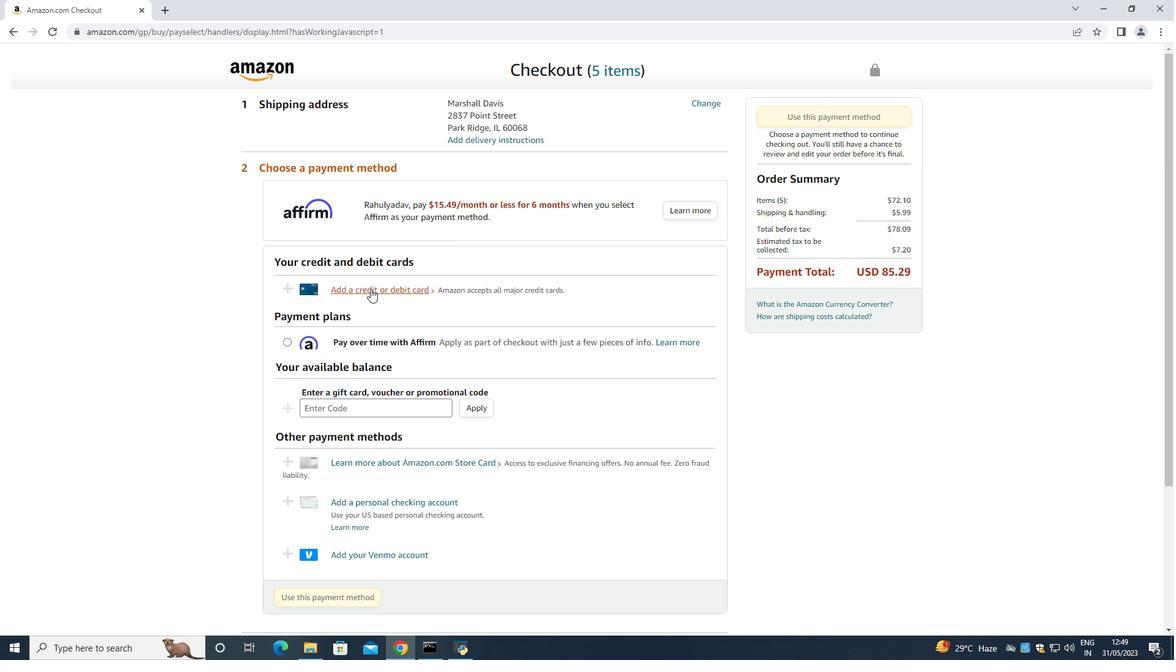 
Action: Mouse moved to (374, 288)
Screenshot: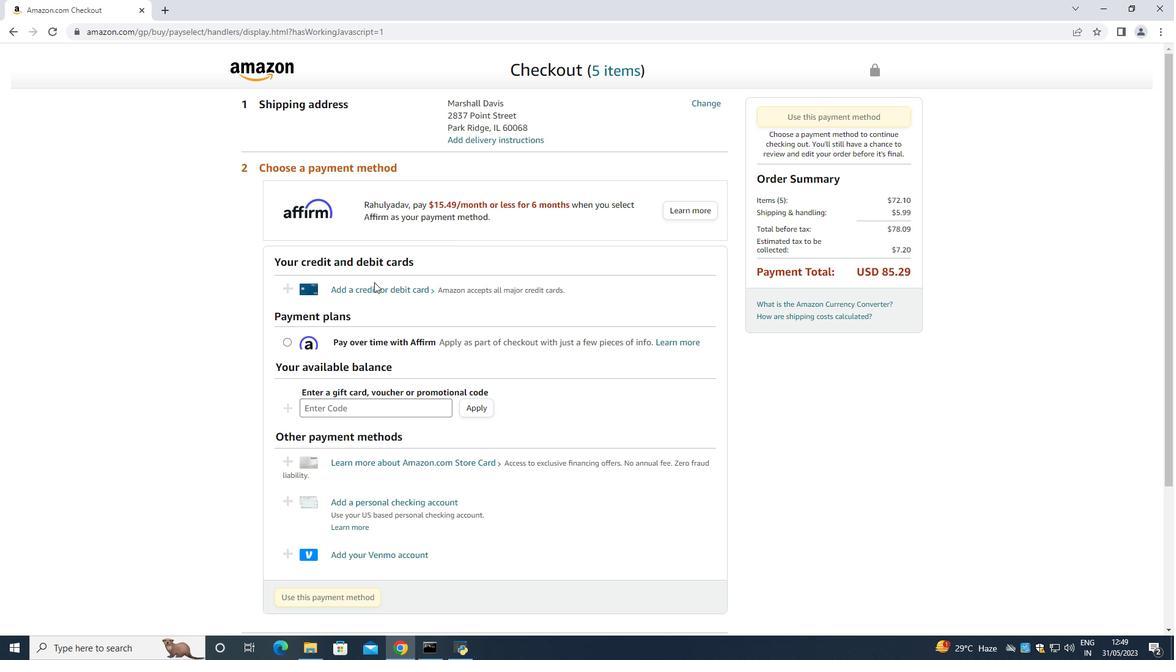 
Action: Mouse pressed left at (374, 288)
Screenshot: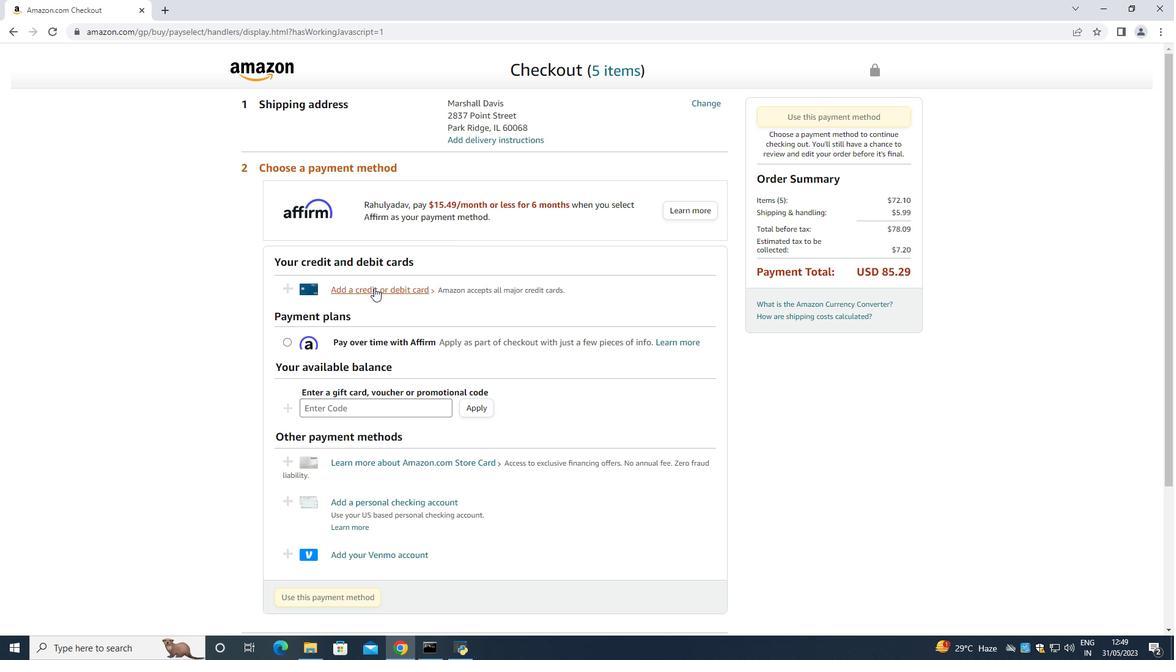 
Action: Mouse moved to (472, 278)
Screenshot: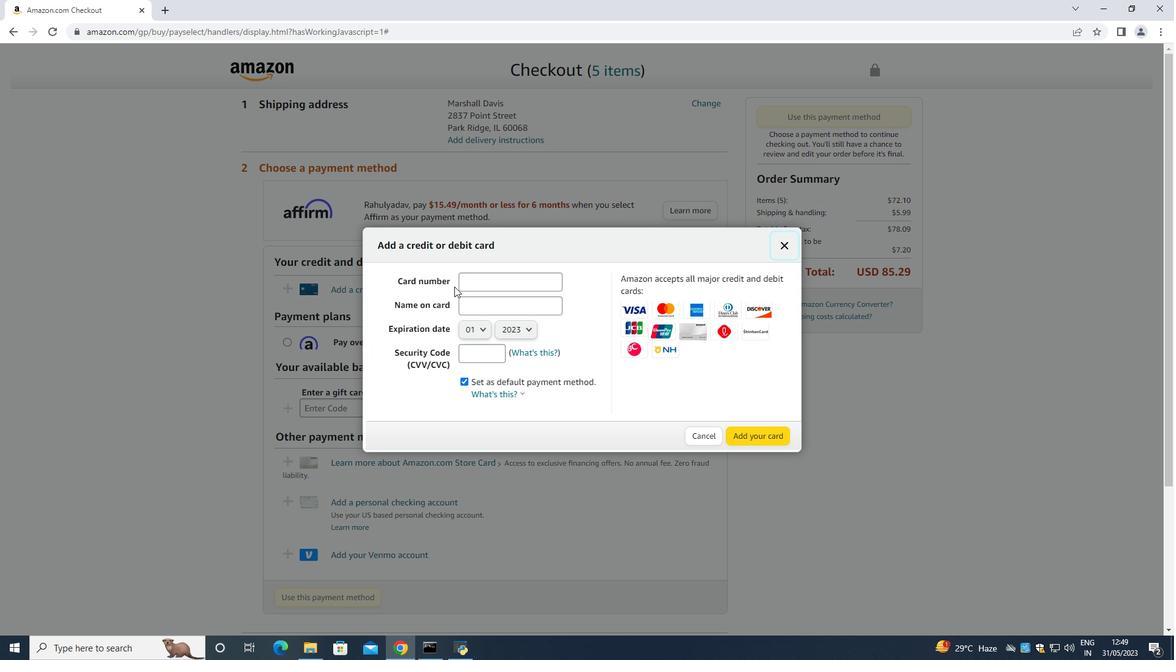 
Action: Mouse pressed left at (472, 278)
Screenshot: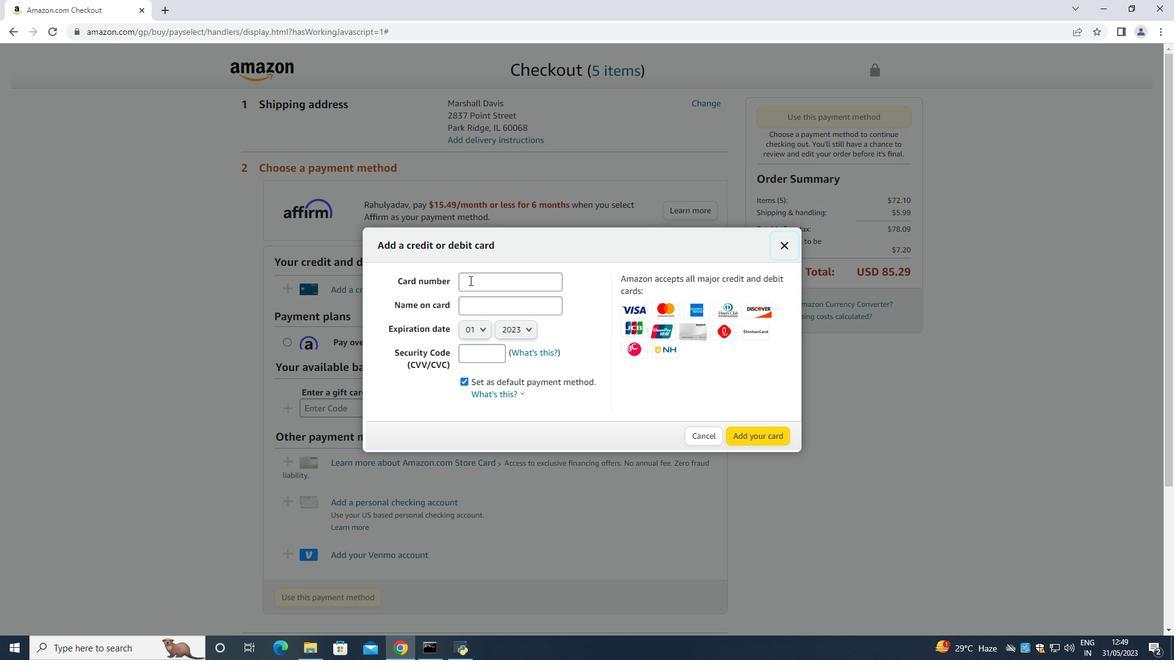 
Action: Mouse moved to (472, 277)
Screenshot: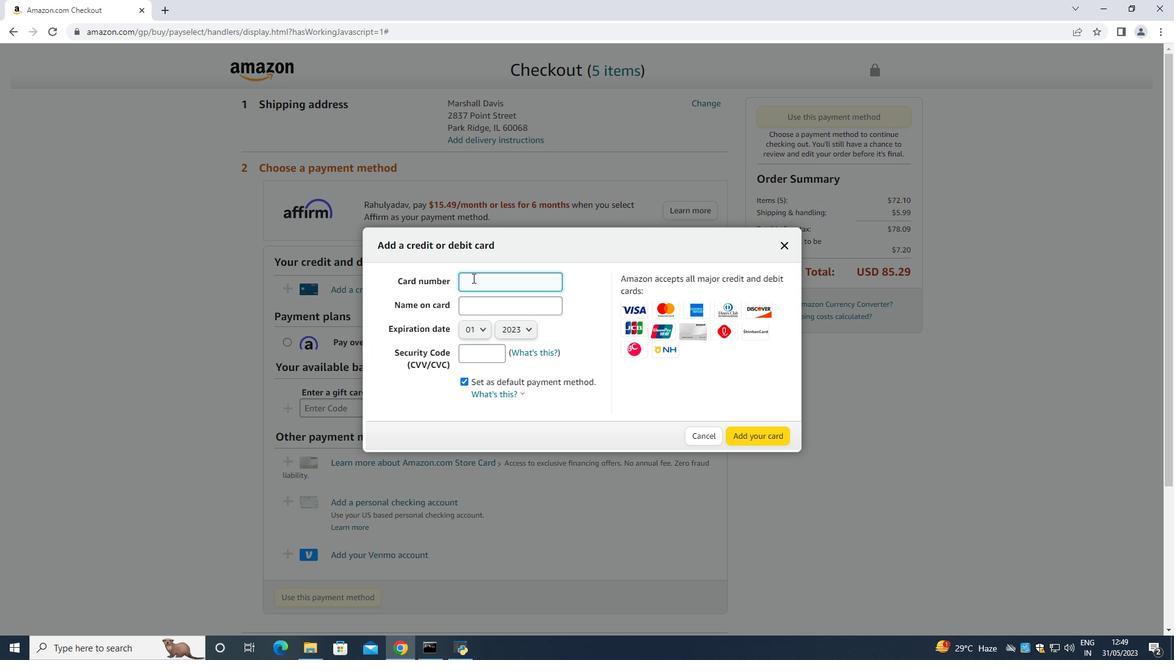 
Action: Key pressed 6521547854577965<Key.tab><Key.shift>Marshak<Key.backspace>ll<Key.space><Key.shift>Davis<Key.space><Key.tab><Key.down><Key.down><Key.down><Key.down><Key.down><Key.enter><Key.tab><Key.down><Key.down><Key.down><Key.tab><Key.up><Key.enter><Key.tab>5489<Key.backspace>
Screenshot: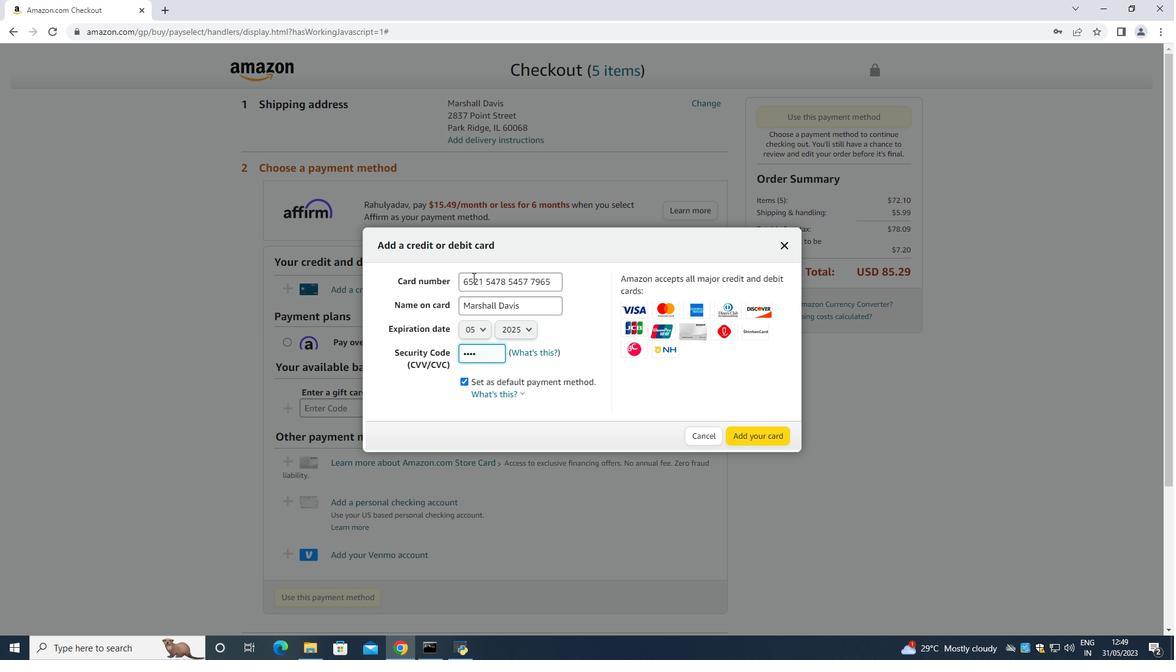 
